 Task: Find connections with filter location Chidambaram with filter topic #mindset with filter profile language French with filter current company Pentester Academy with filter school Zeal College of Engineering & Research, Pune with filter industry Movies and Sound Recording with filter service category Customer Service with filter keywords title Spa Manager
Action: Mouse moved to (627, 80)
Screenshot: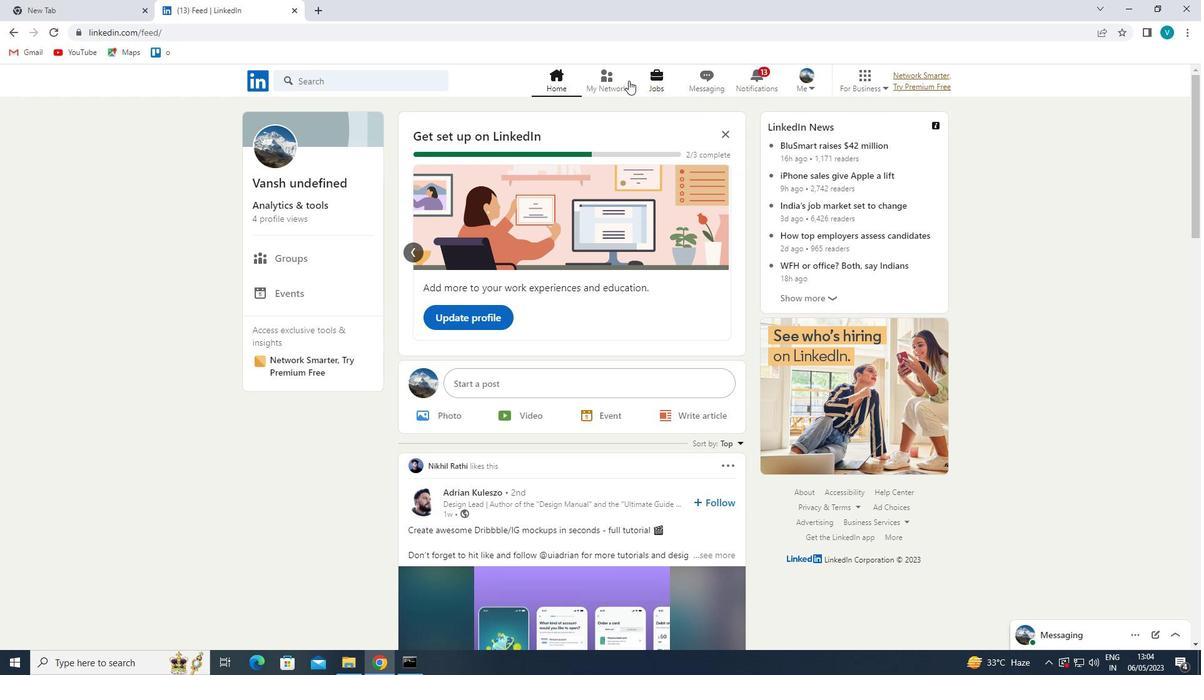 
Action: Mouse pressed left at (627, 80)
Screenshot: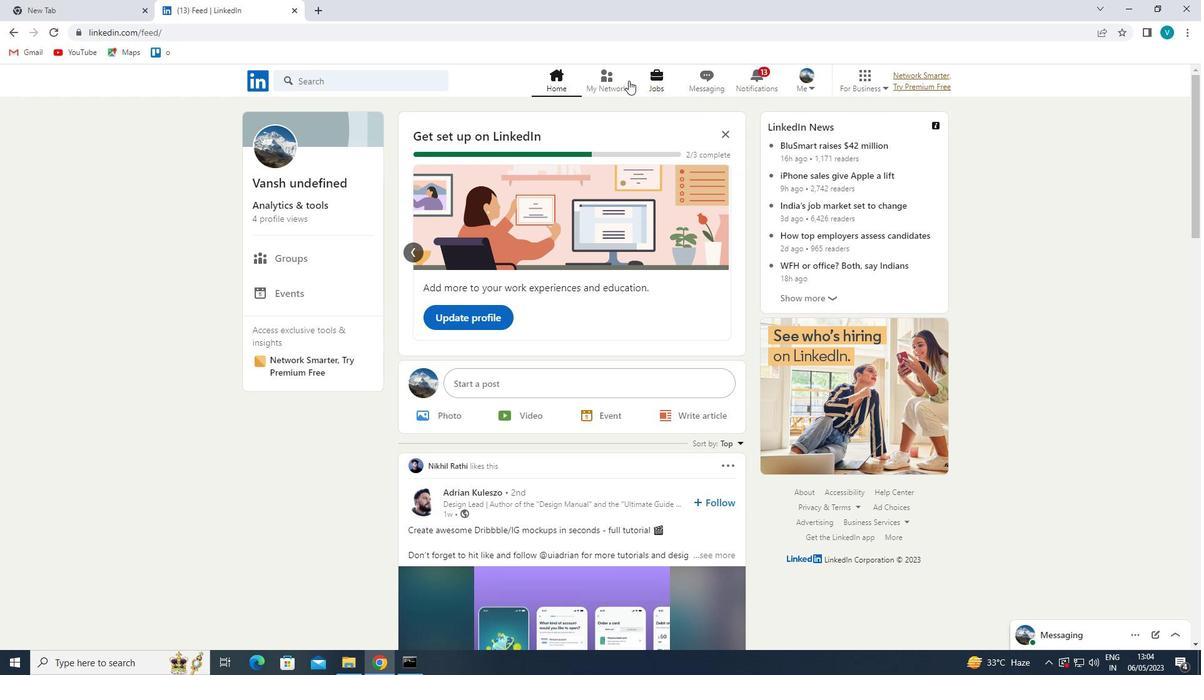 
Action: Mouse moved to (359, 144)
Screenshot: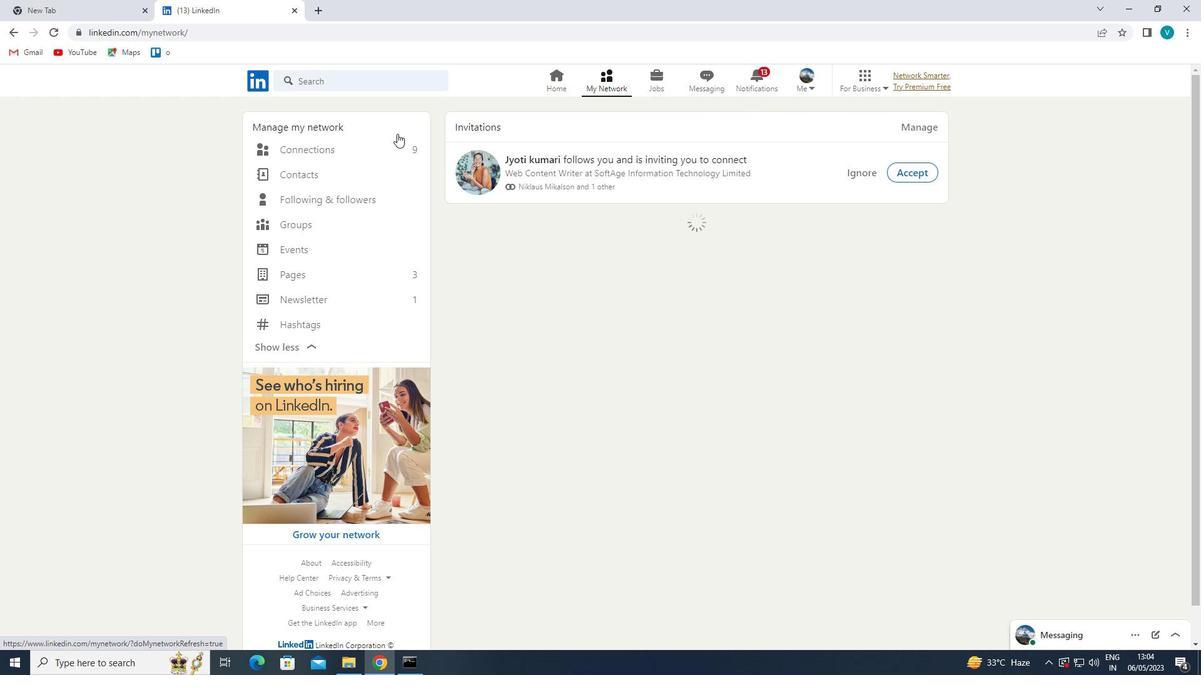 
Action: Mouse pressed left at (359, 144)
Screenshot: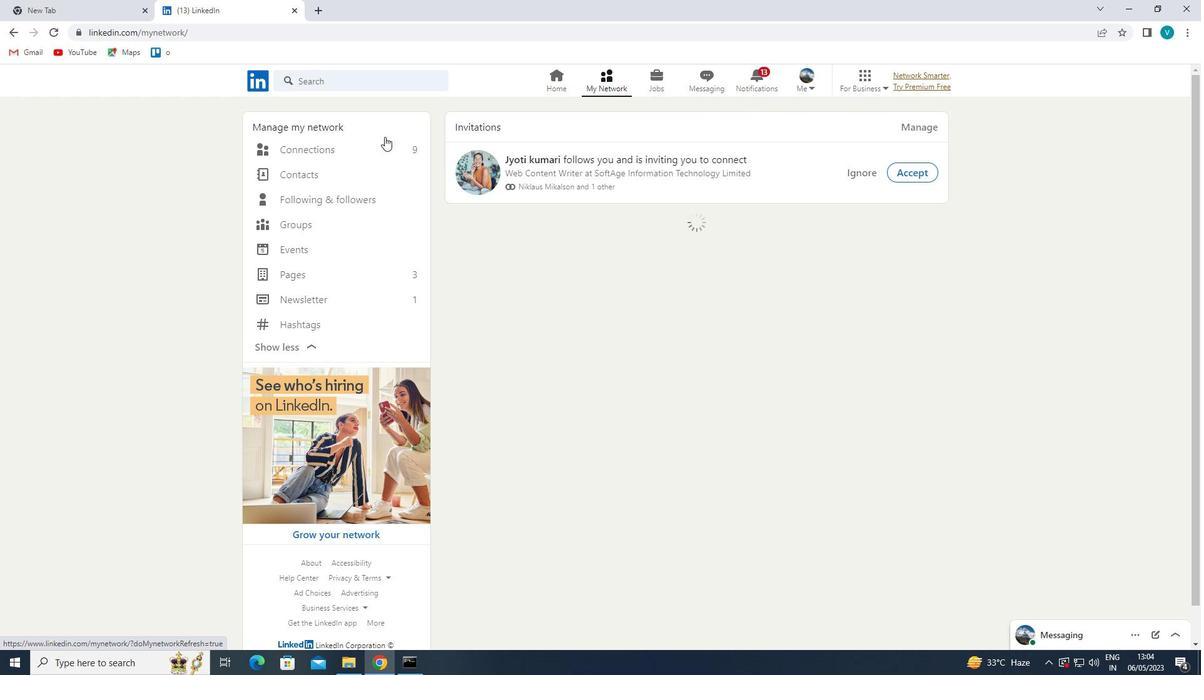 
Action: Mouse moved to (691, 152)
Screenshot: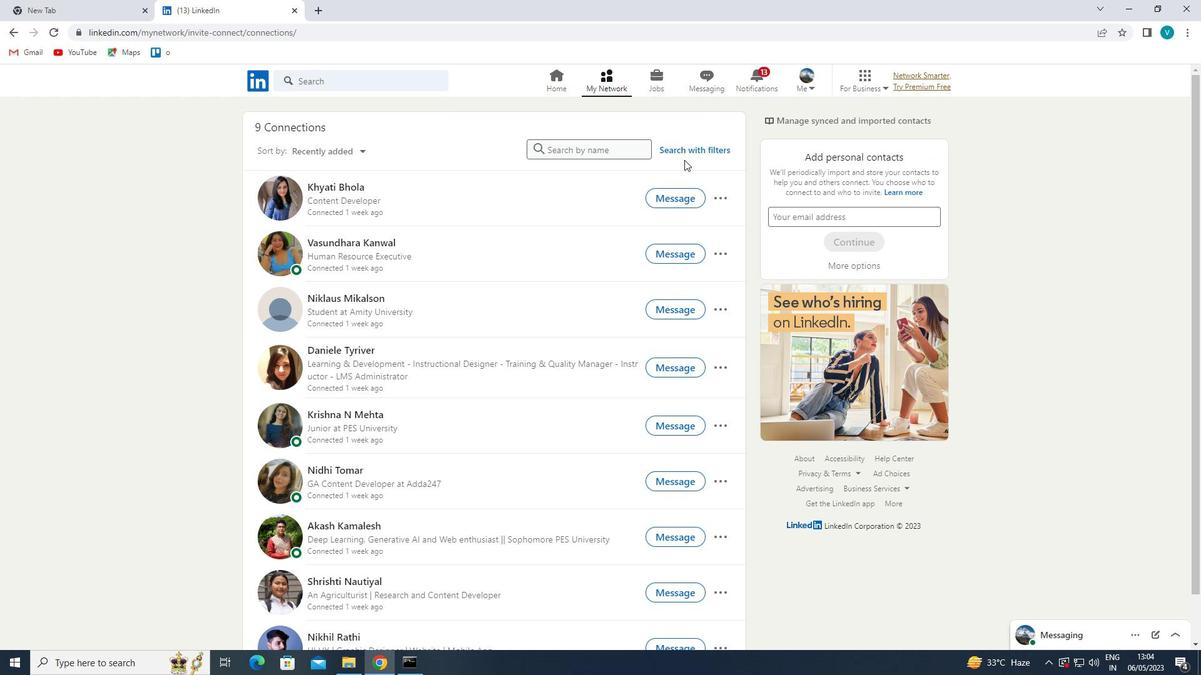 
Action: Mouse pressed left at (691, 152)
Screenshot: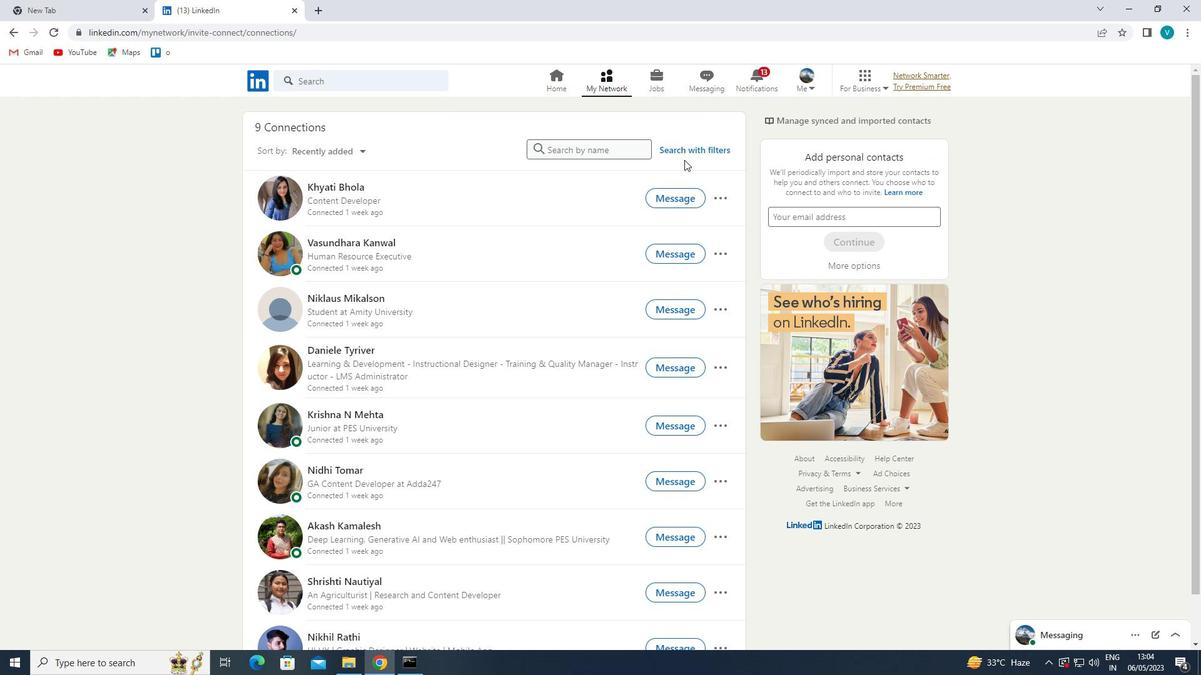 
Action: Mouse moved to (615, 122)
Screenshot: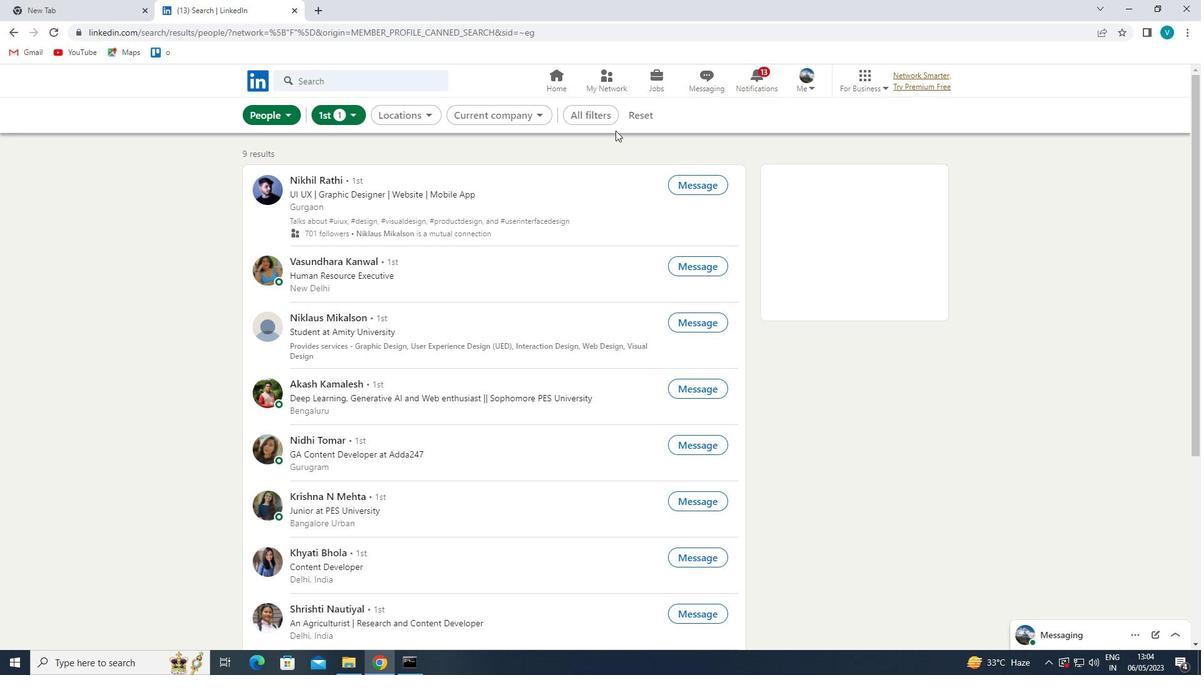 
Action: Mouse pressed left at (615, 122)
Screenshot: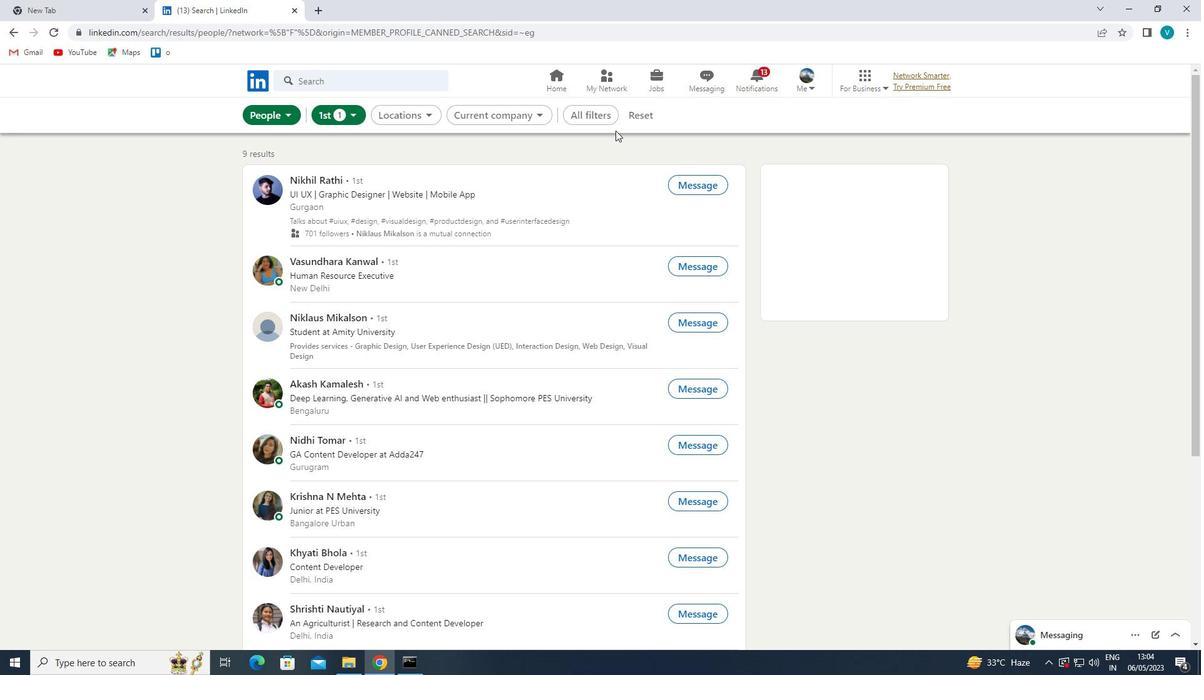 
Action: Mouse moved to (973, 242)
Screenshot: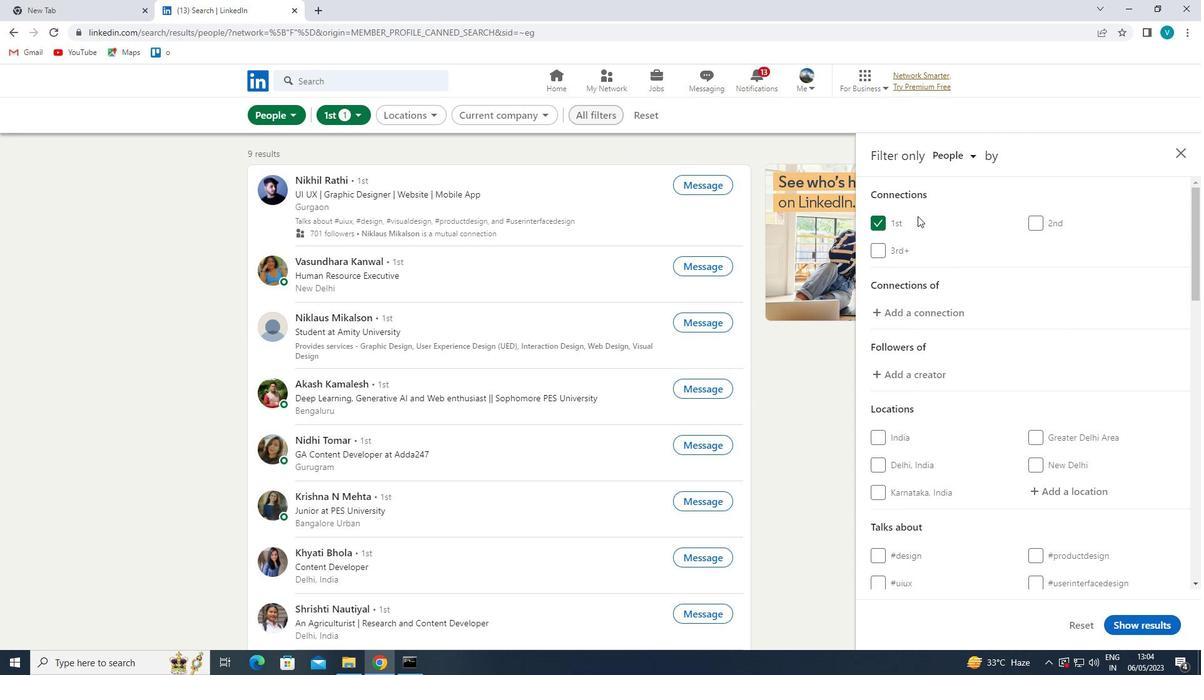 
Action: Mouse scrolled (973, 242) with delta (0, 0)
Screenshot: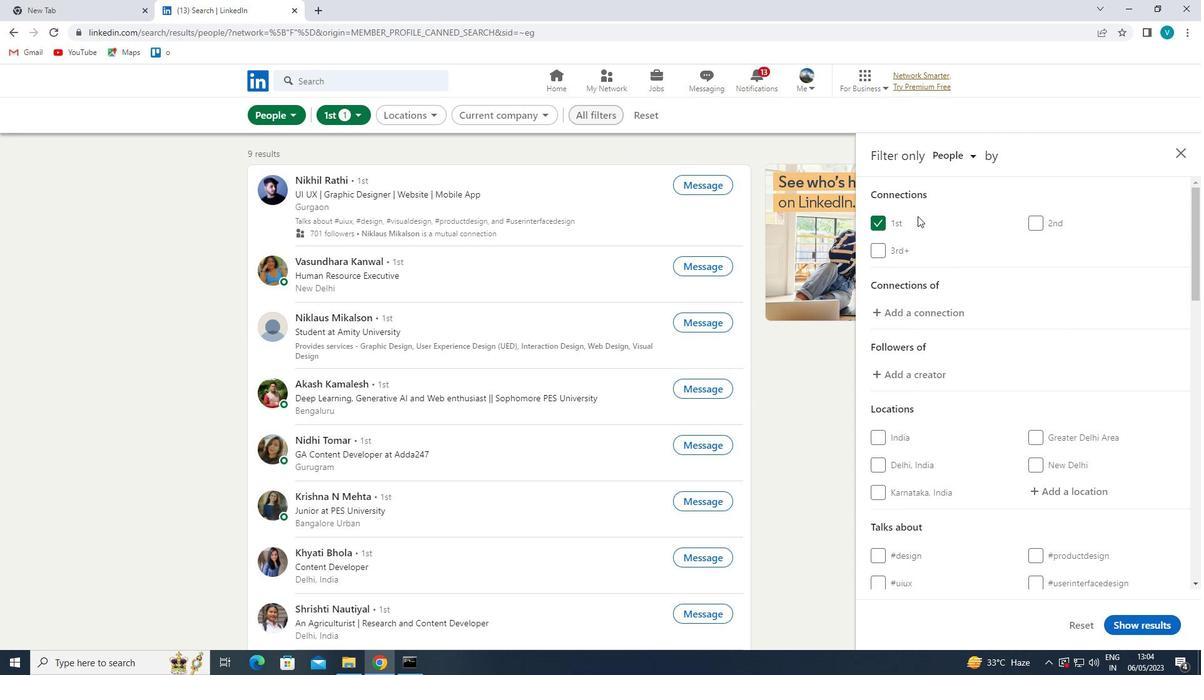 
Action: Mouse scrolled (973, 242) with delta (0, 0)
Screenshot: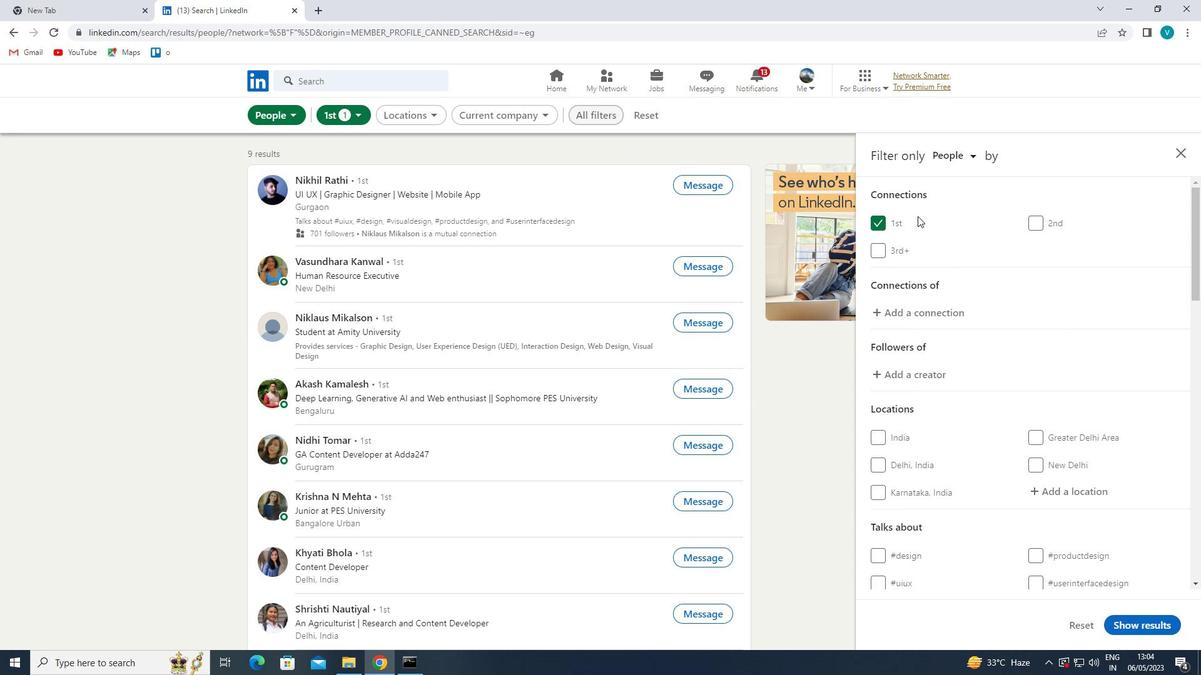
Action: Mouse moved to (1061, 357)
Screenshot: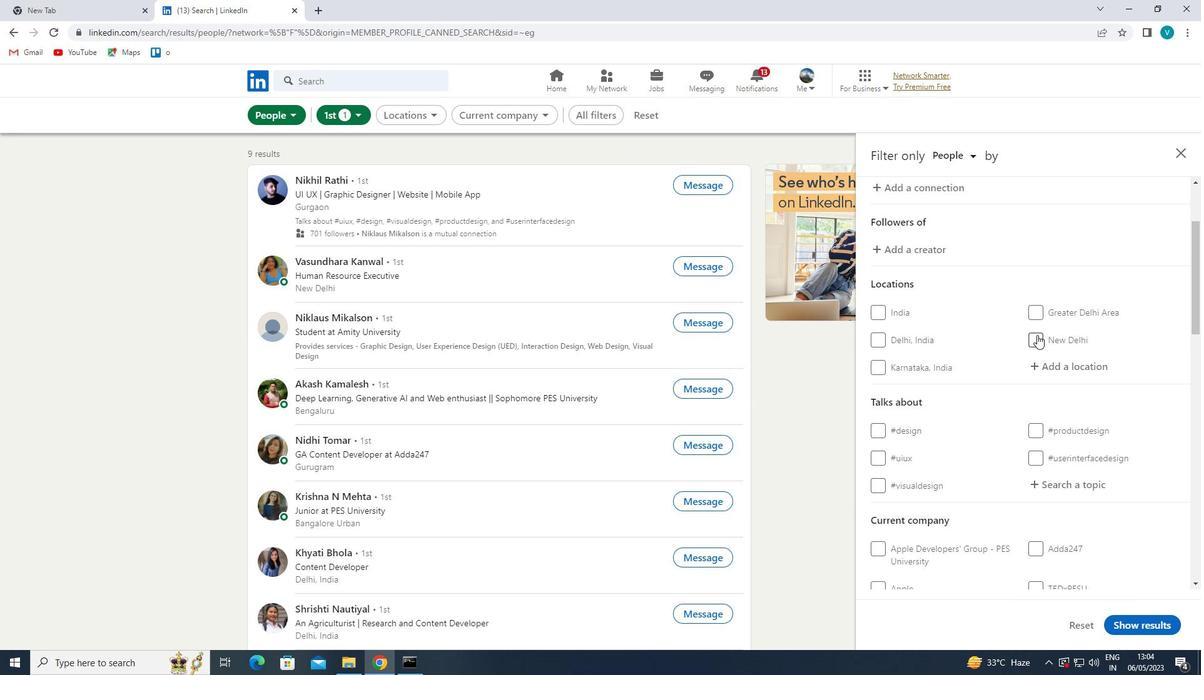 
Action: Mouse pressed left at (1061, 357)
Screenshot: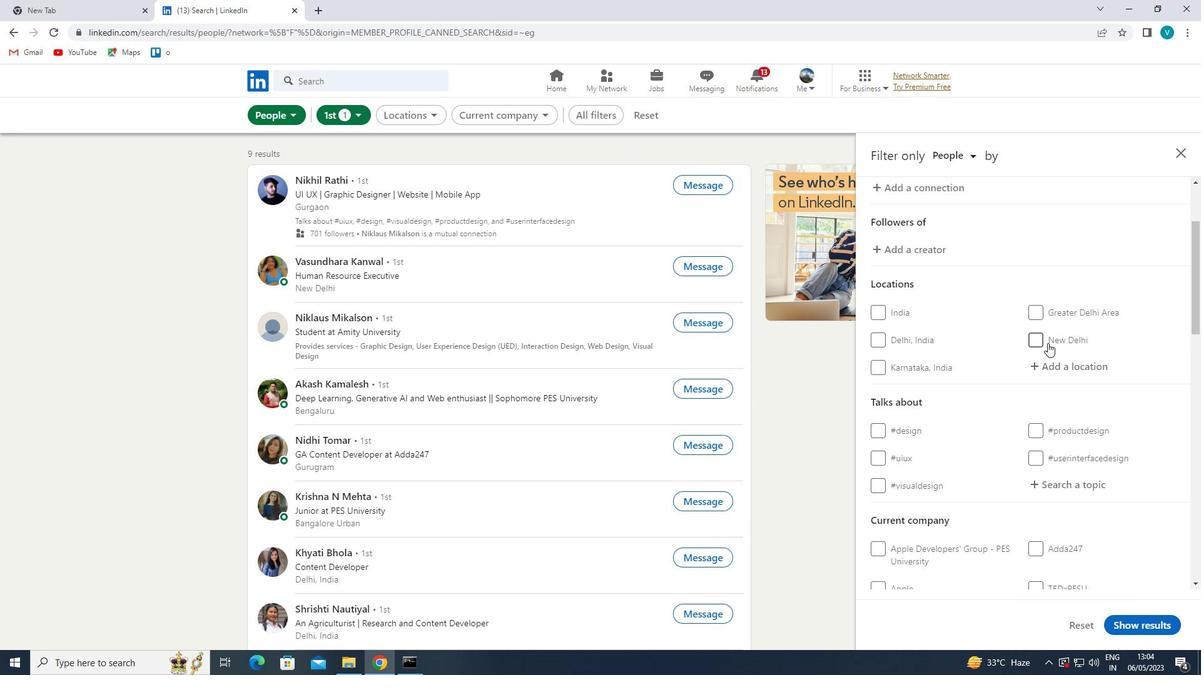 
Action: Mouse moved to (873, 249)
Screenshot: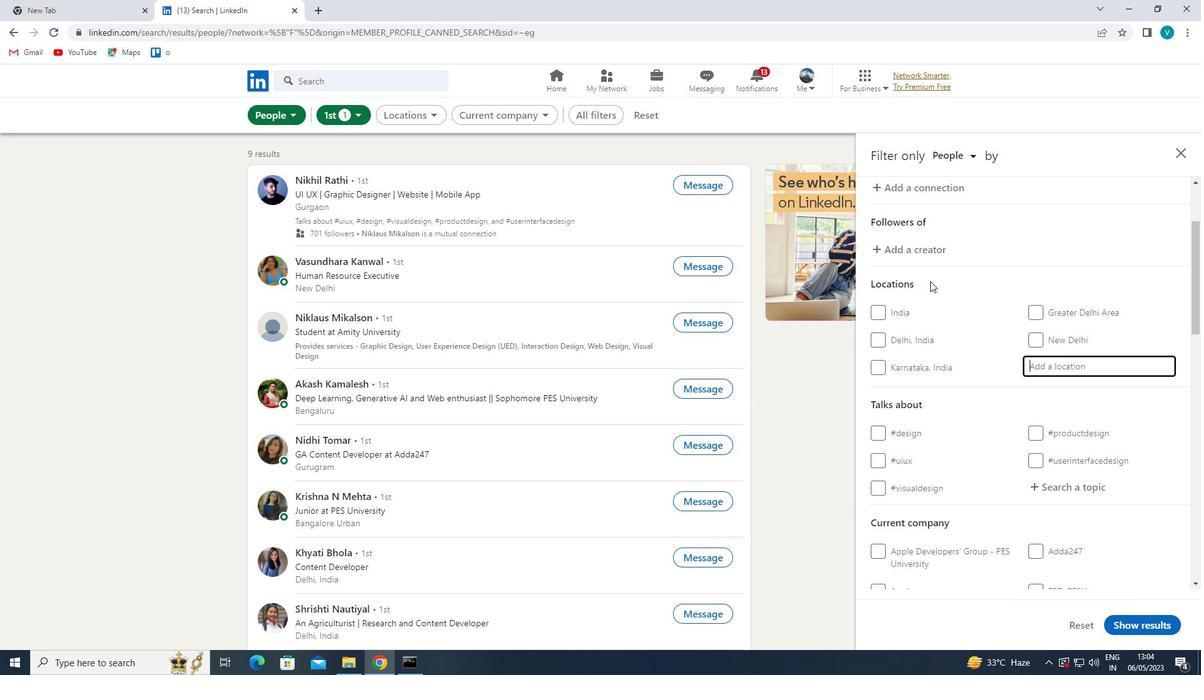 
Action: Key pressed <Key.shift>CHIDAMBARAM
Screenshot: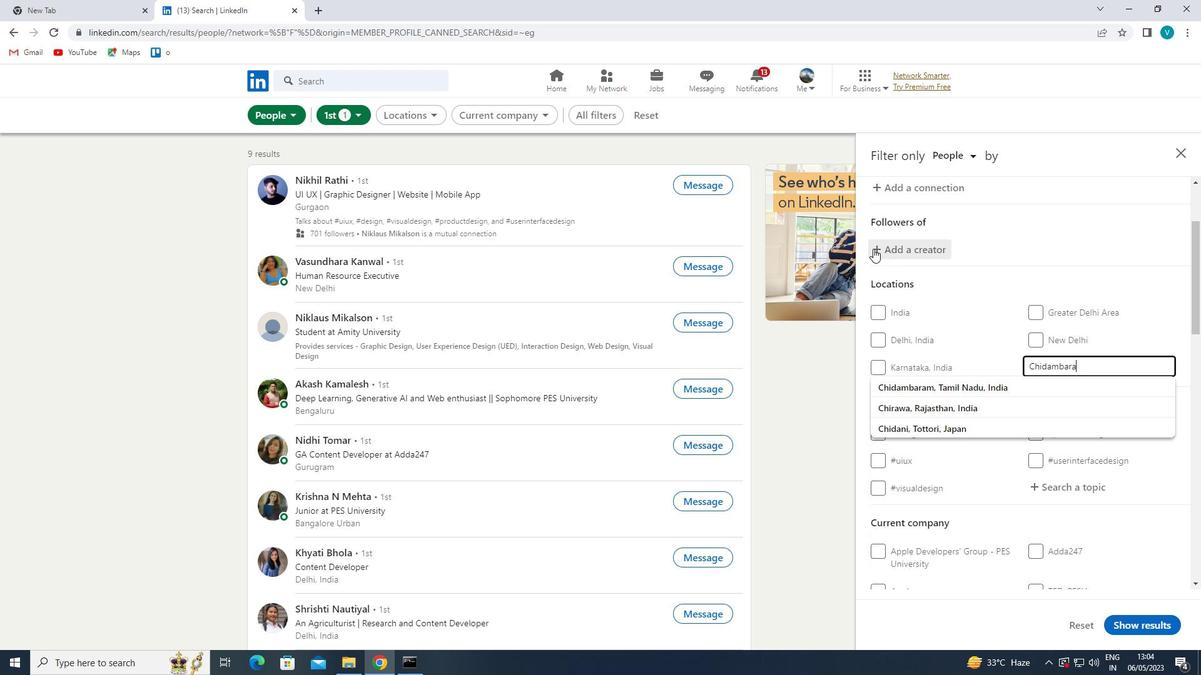 
Action: Mouse moved to (988, 387)
Screenshot: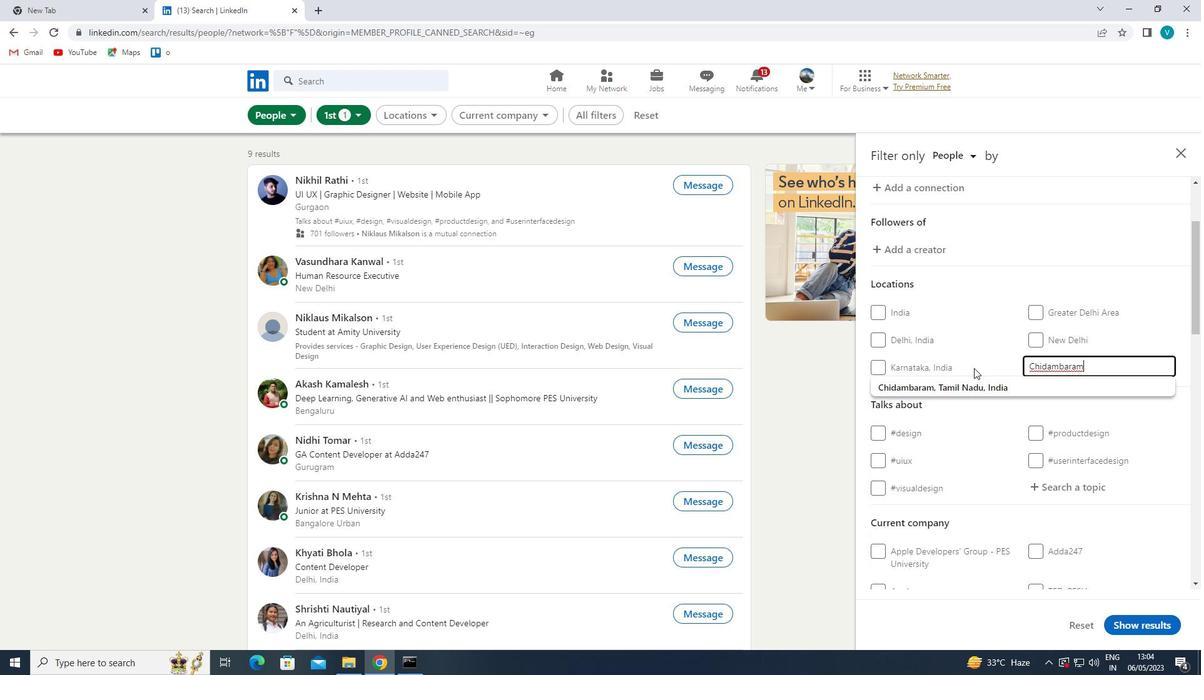 
Action: Mouse pressed left at (988, 387)
Screenshot: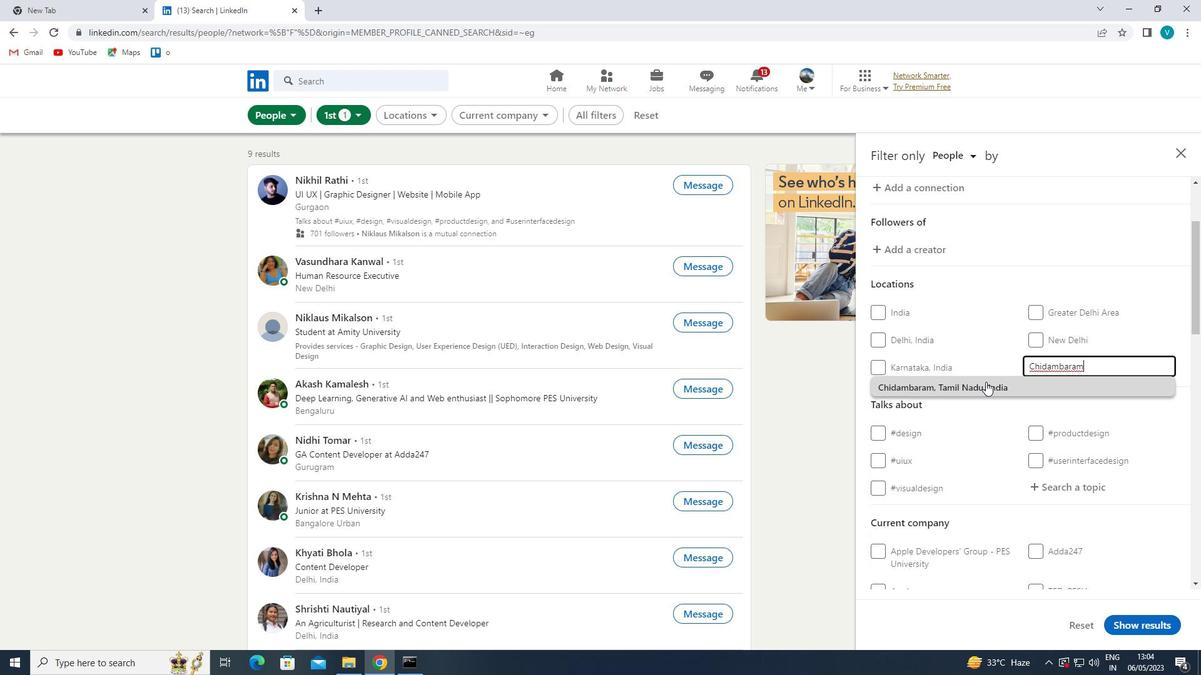
Action: Mouse moved to (993, 388)
Screenshot: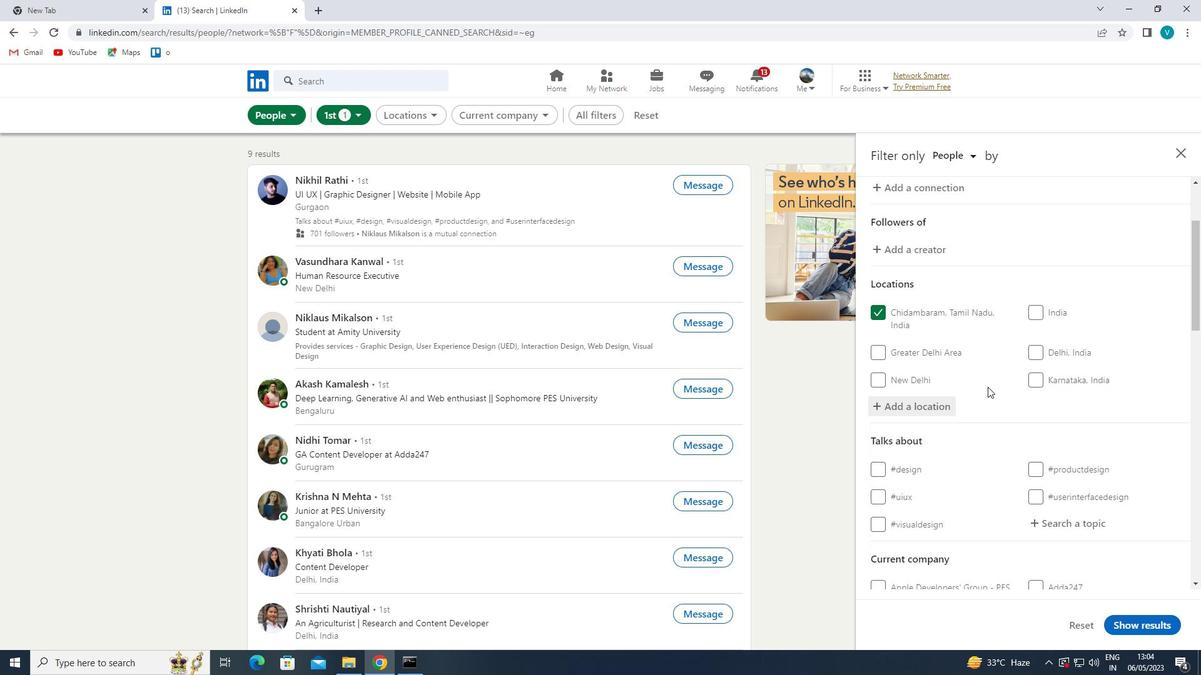 
Action: Mouse scrolled (993, 387) with delta (0, 0)
Screenshot: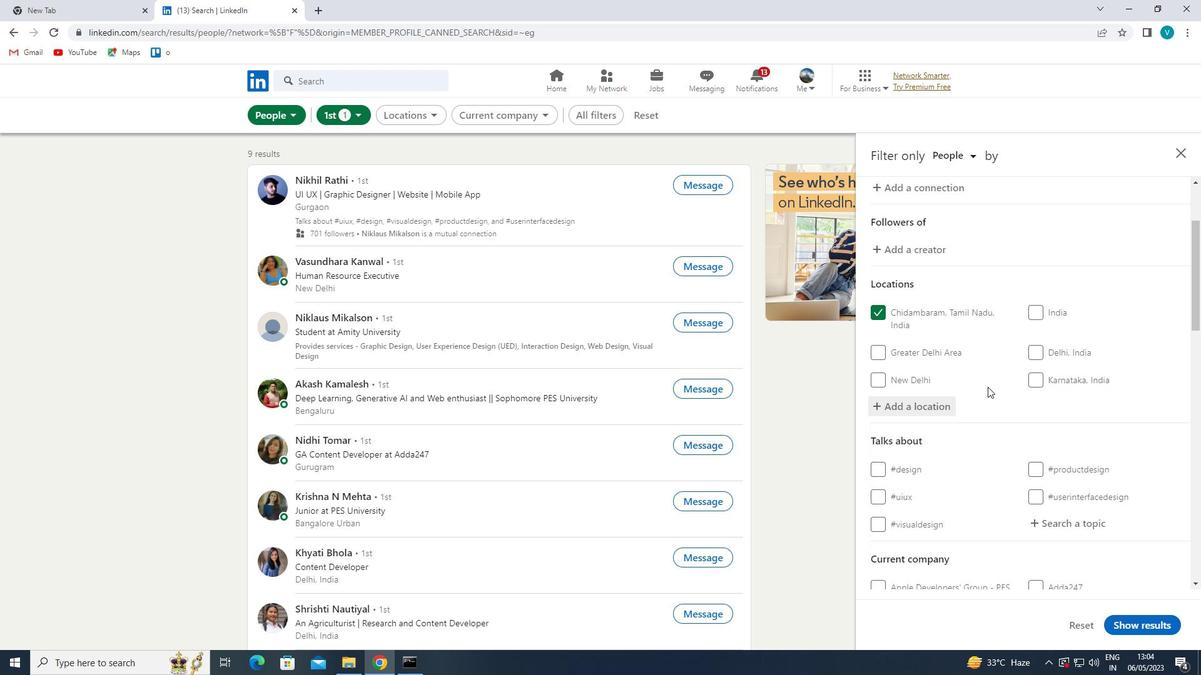 
Action: Mouse moved to (999, 391)
Screenshot: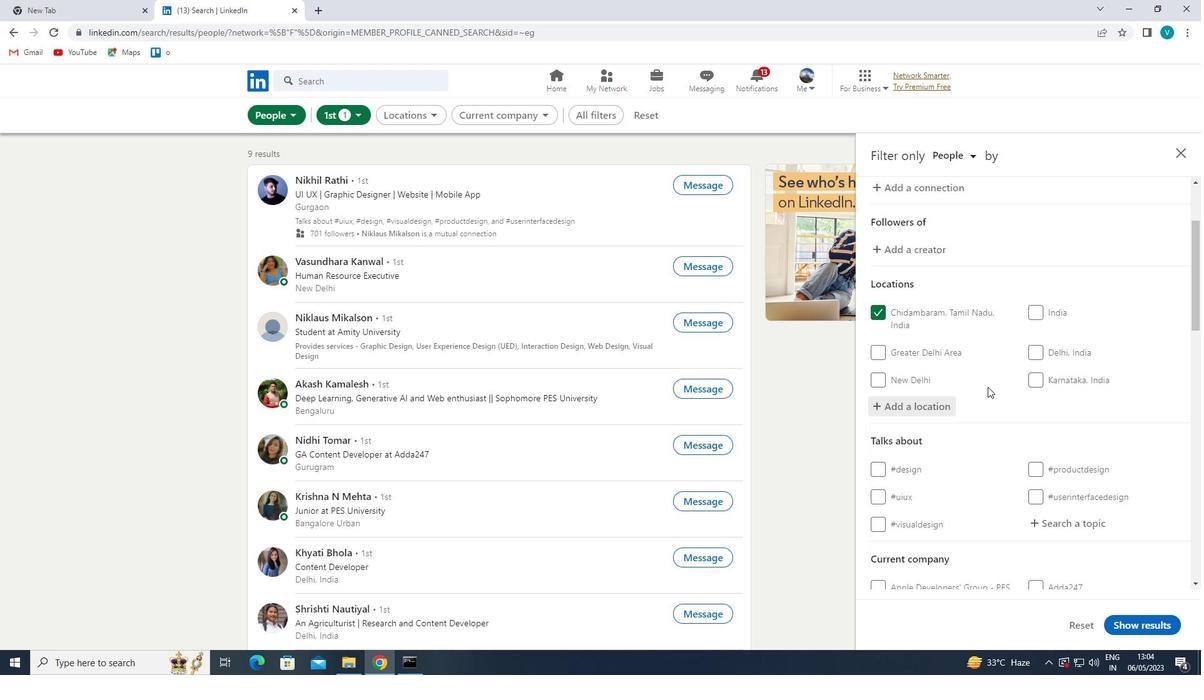 
Action: Mouse scrolled (999, 391) with delta (0, 0)
Screenshot: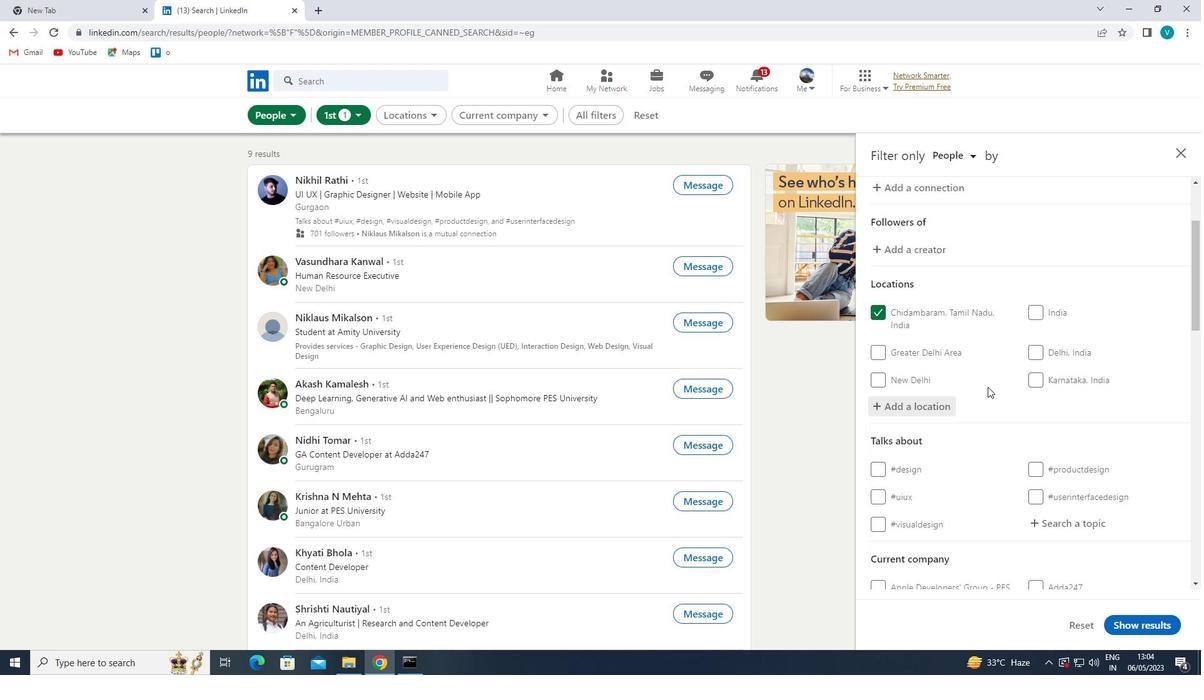 
Action: Mouse moved to (1081, 399)
Screenshot: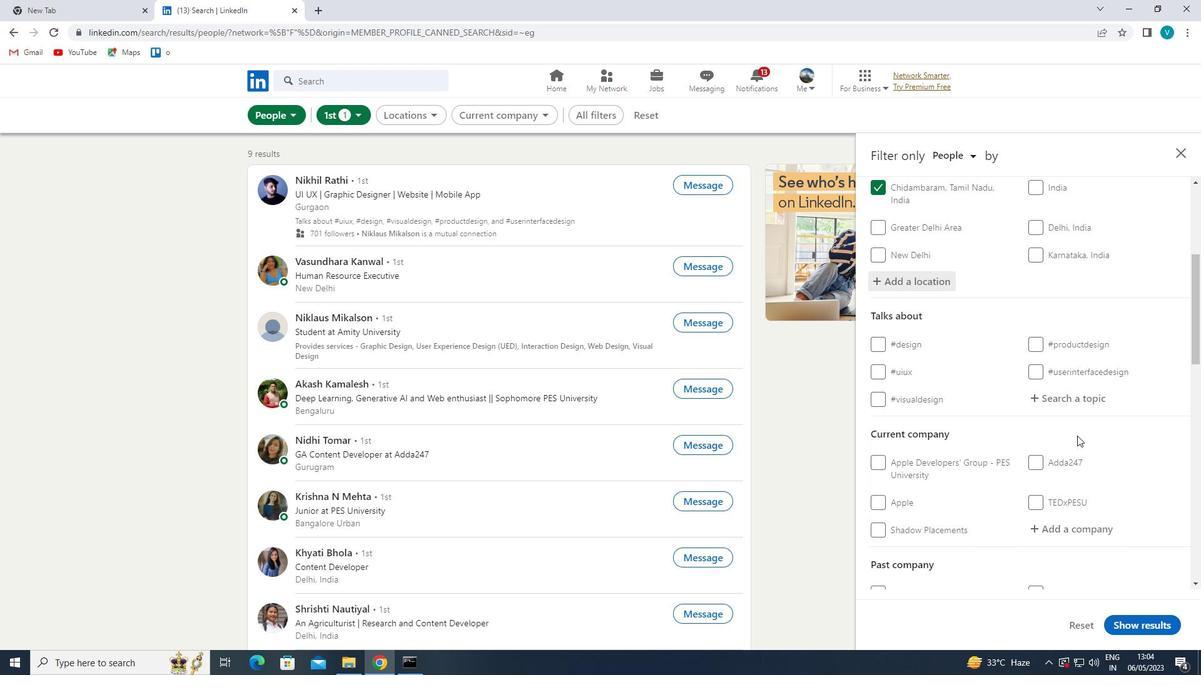 
Action: Mouse pressed left at (1081, 399)
Screenshot: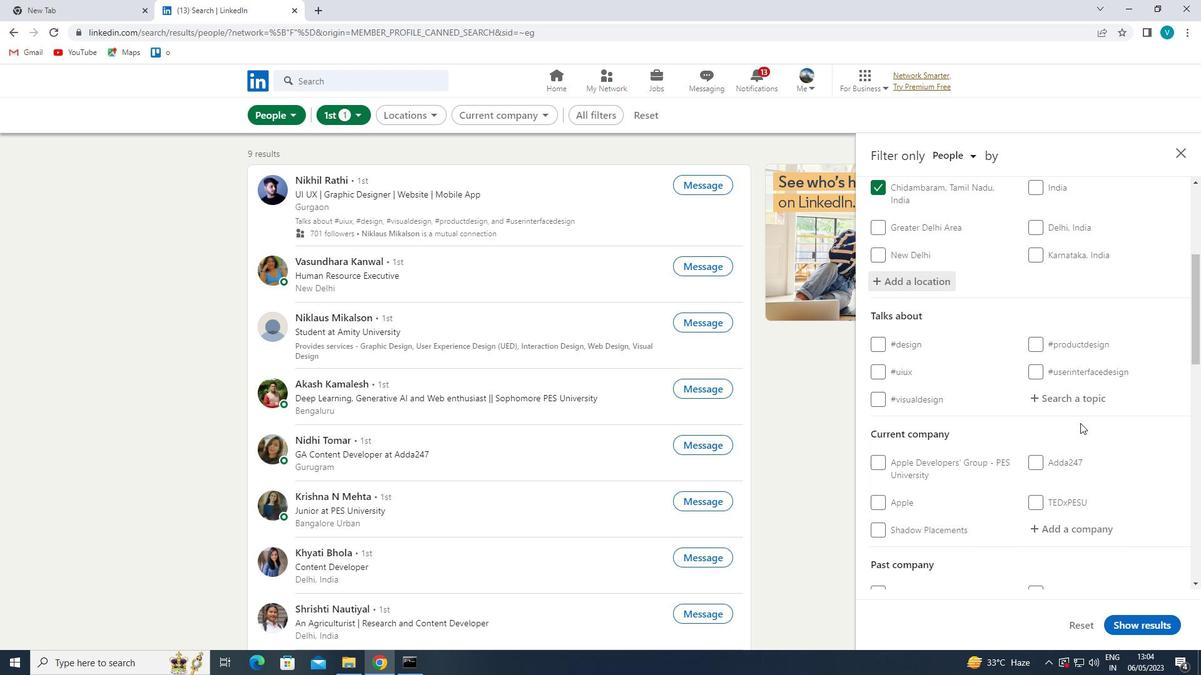 
Action: Mouse moved to (1040, 375)
Screenshot: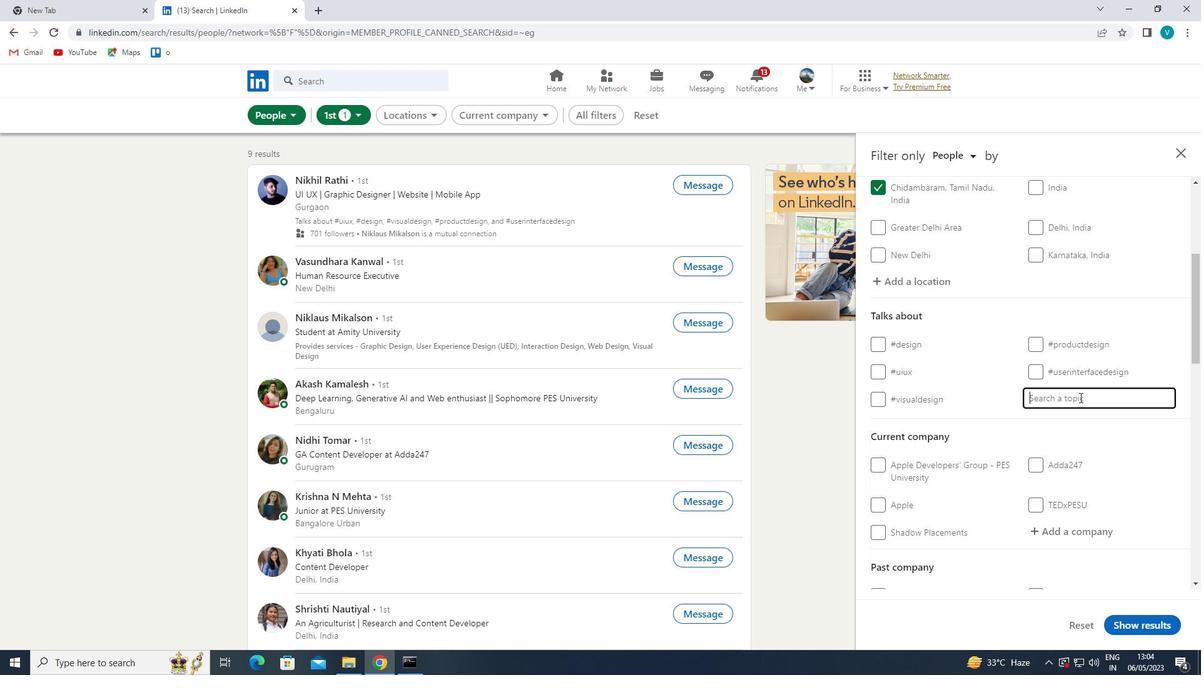 
Action: Key pressed MINS<Key.backspace>DSET
Screenshot: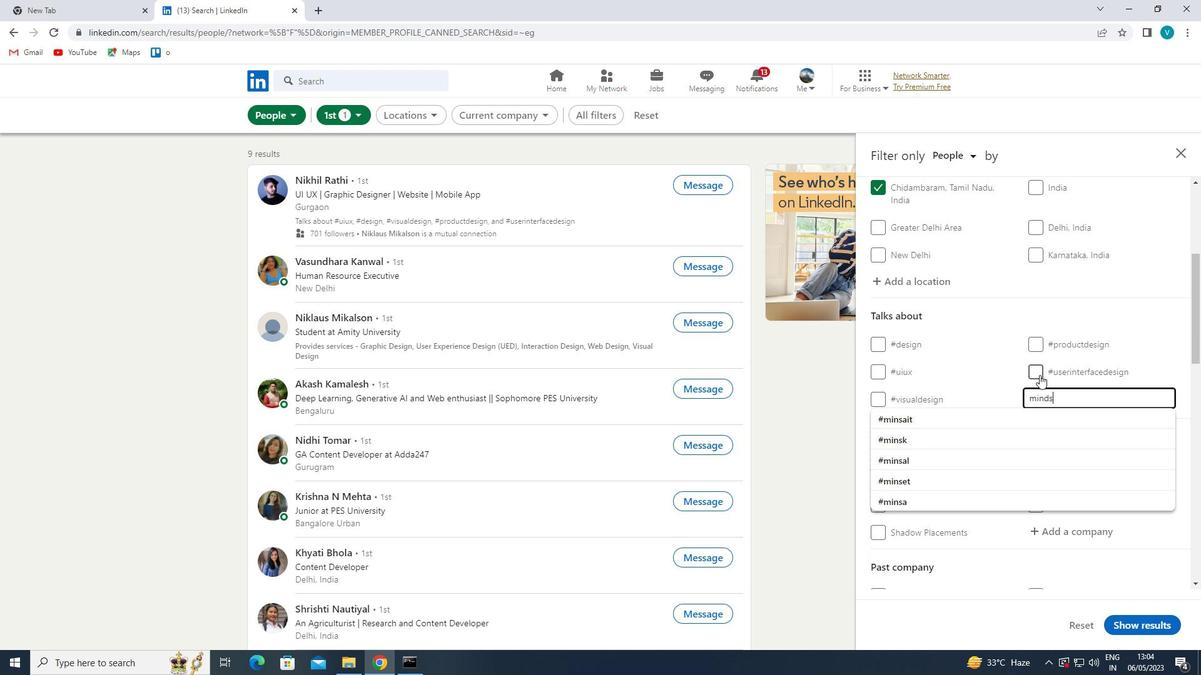 
Action: Mouse moved to (1012, 421)
Screenshot: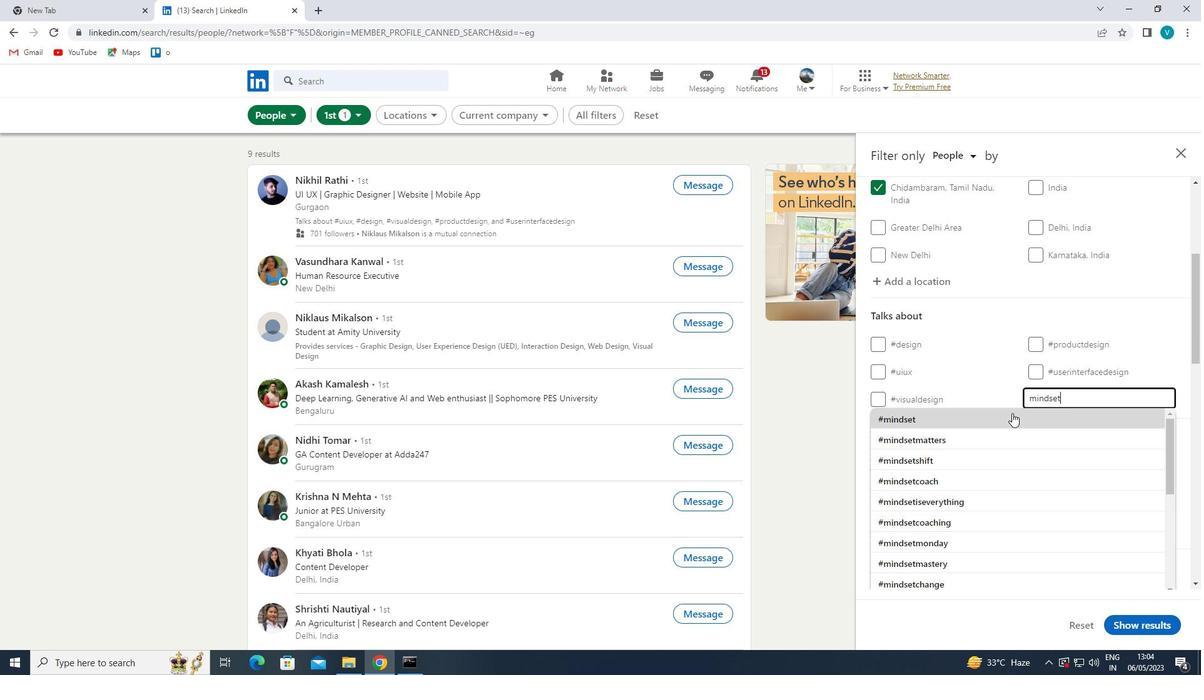
Action: Mouse pressed left at (1012, 421)
Screenshot: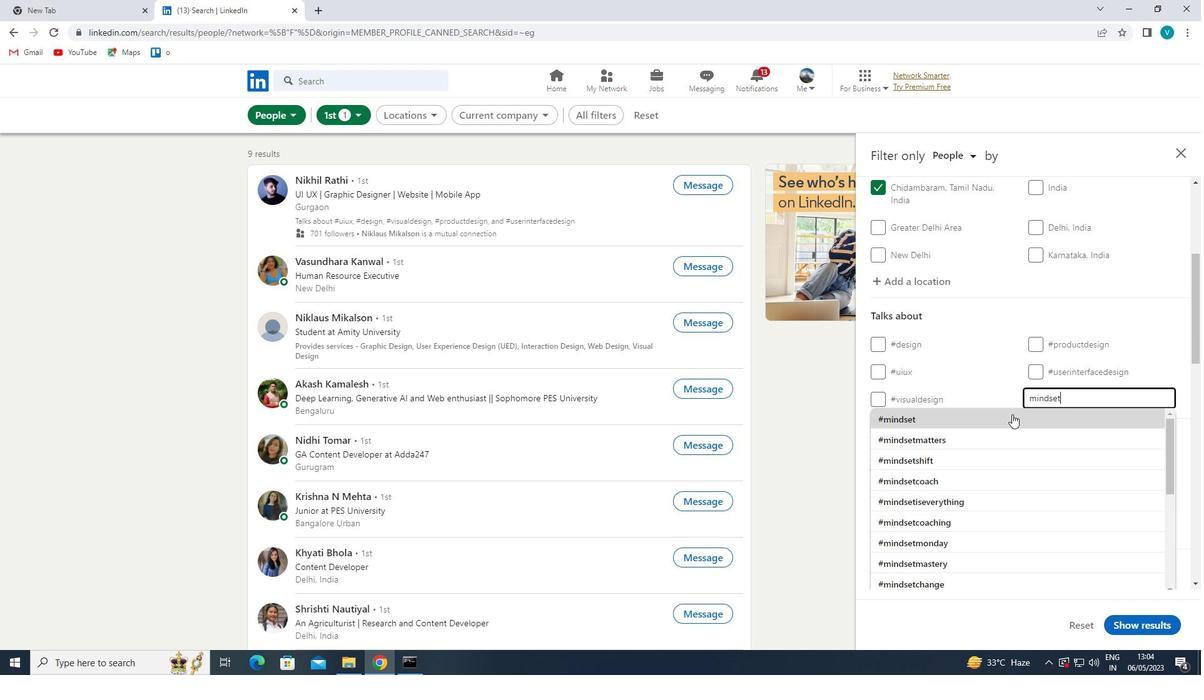 
Action: Mouse moved to (1018, 421)
Screenshot: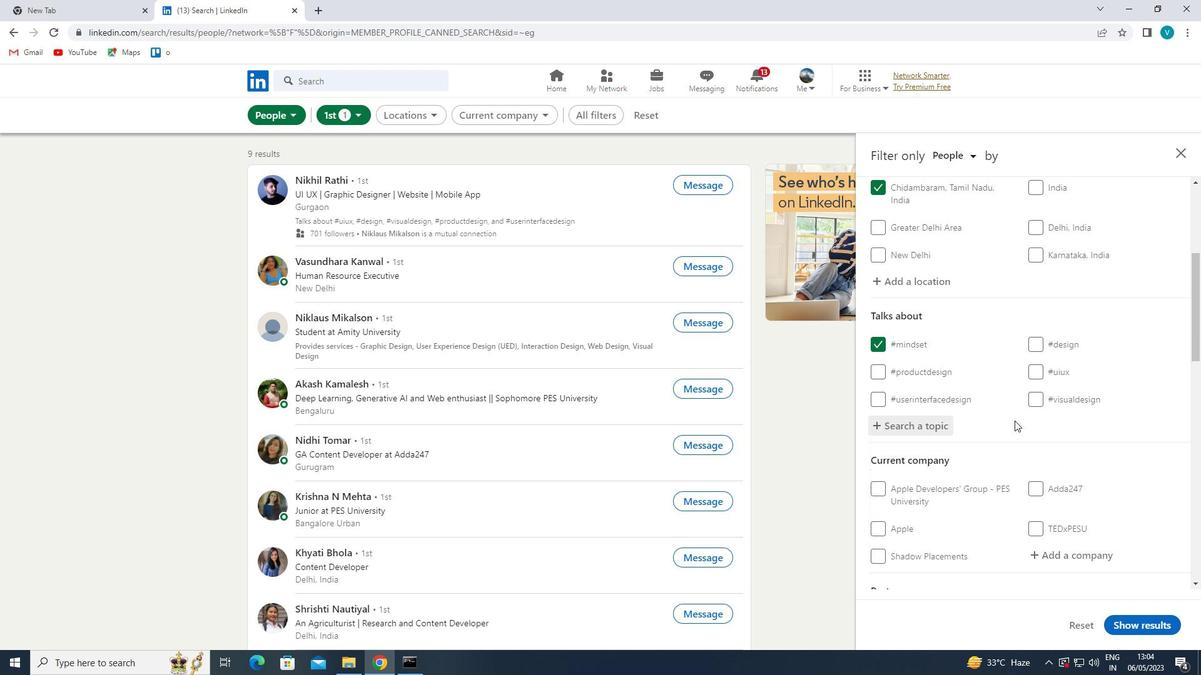
Action: Mouse scrolled (1018, 420) with delta (0, 0)
Screenshot: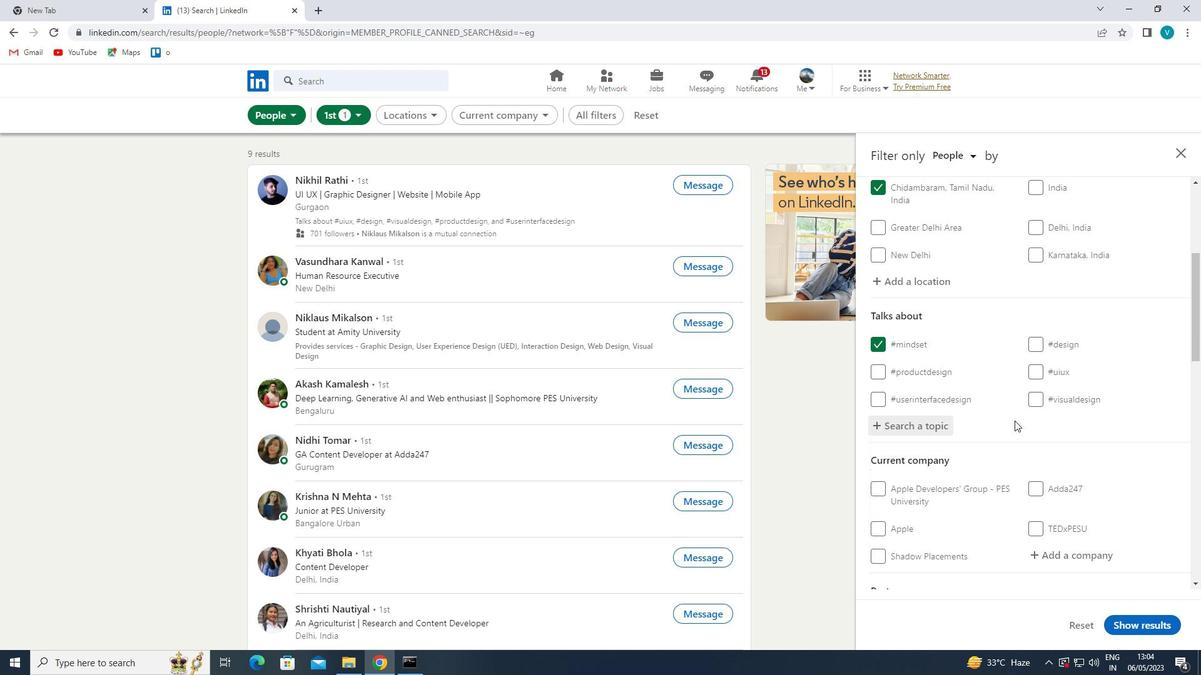 
Action: Mouse moved to (1019, 421)
Screenshot: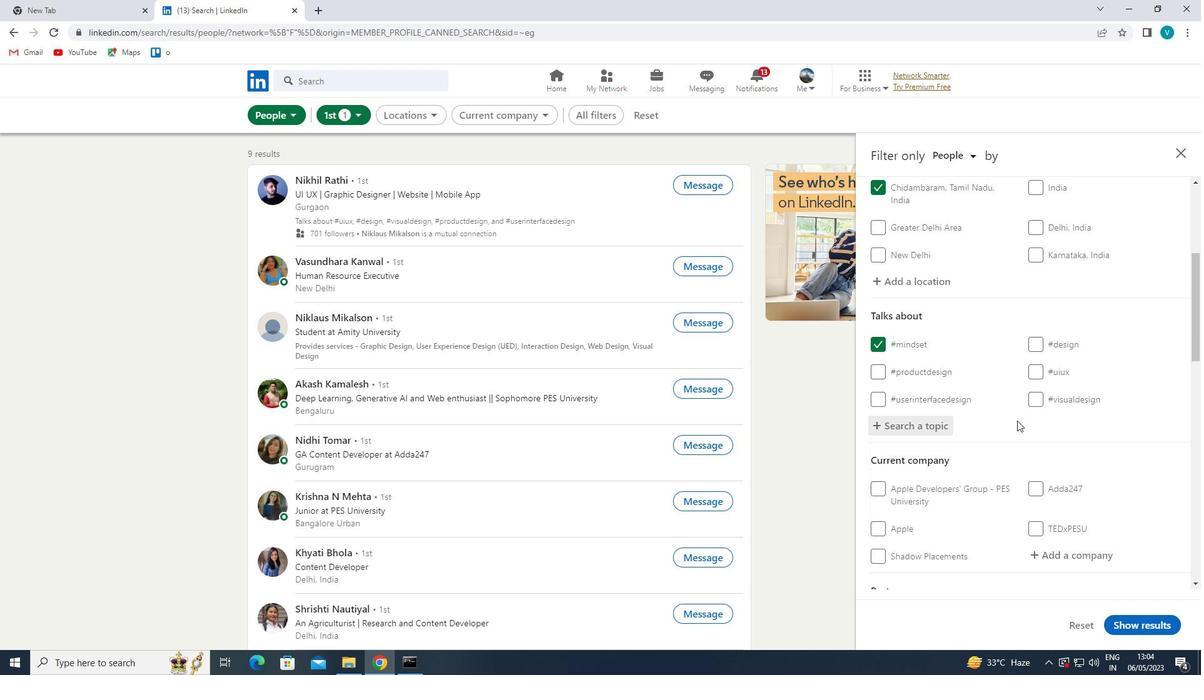 
Action: Mouse scrolled (1019, 420) with delta (0, 0)
Screenshot: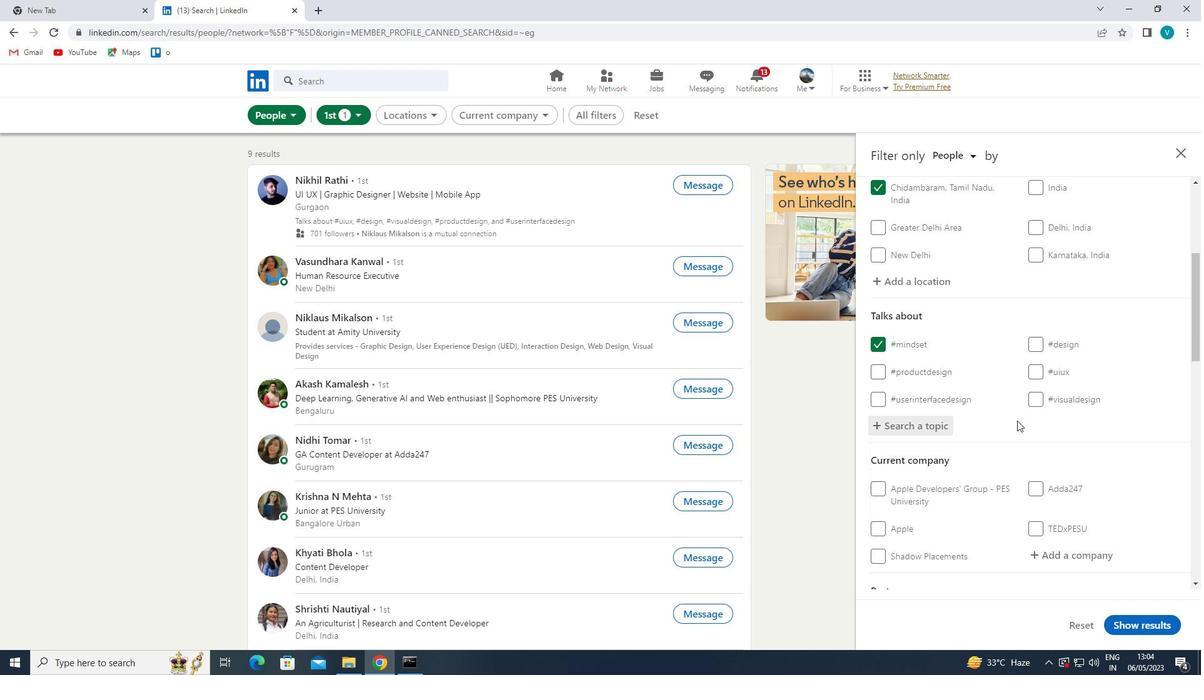 
Action: Mouse moved to (1054, 423)
Screenshot: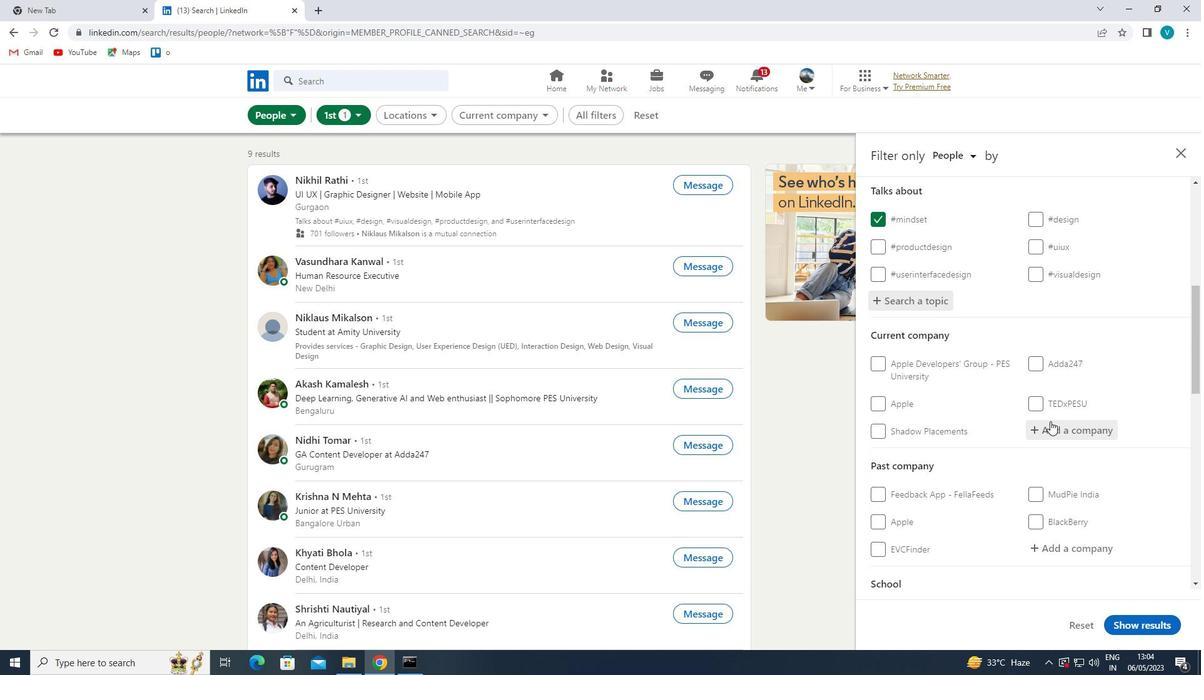 
Action: Mouse pressed left at (1054, 423)
Screenshot: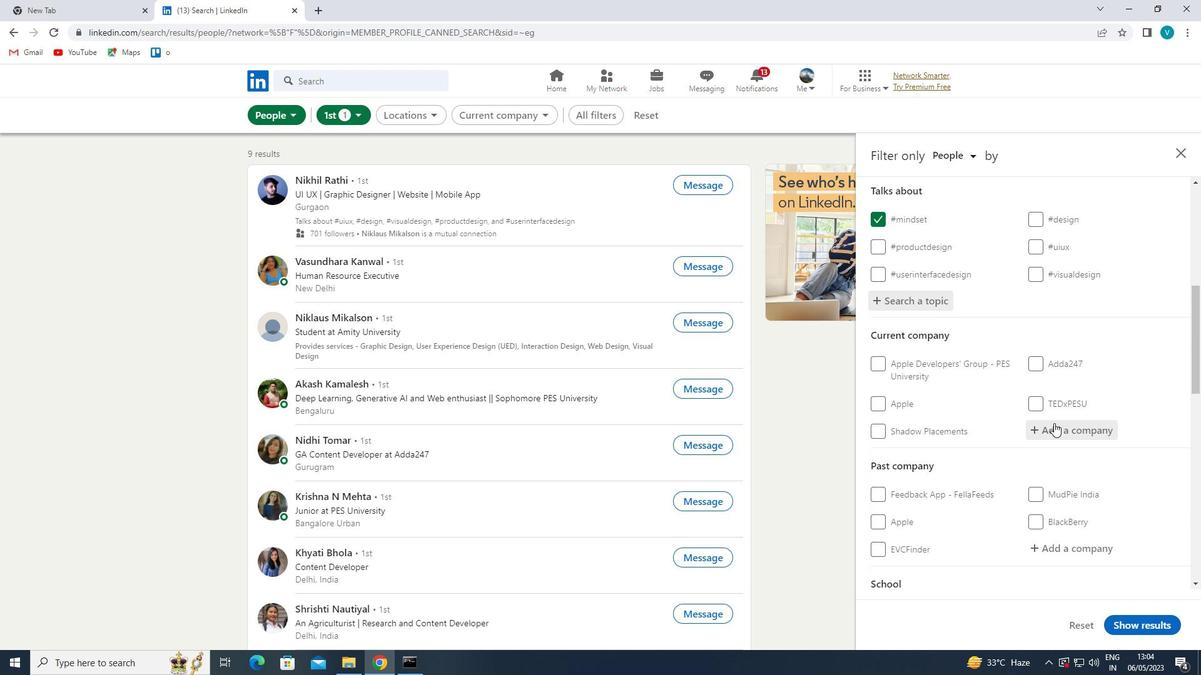 
Action: Mouse moved to (1010, 378)
Screenshot: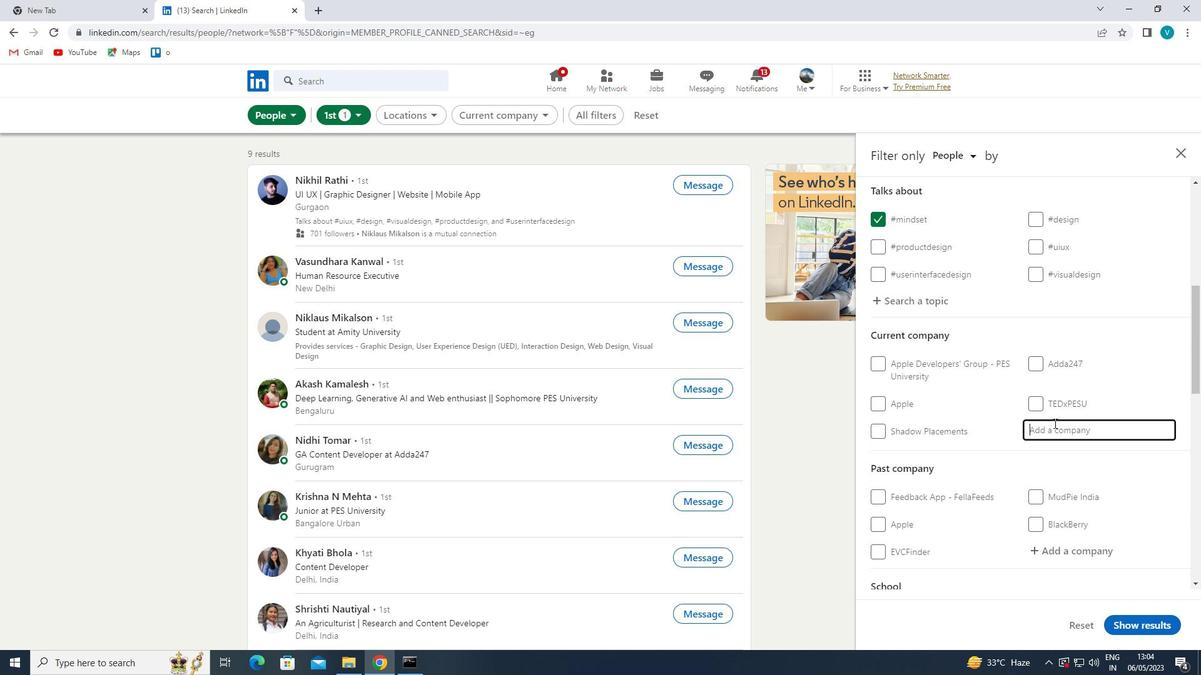 
Action: Key pressed <Key.shift><Key.shift><Key.shift><Key.shift><Key.shift><Key.shift><Key.shift><Key.shift><Key.shift>PENTSTER
Screenshot: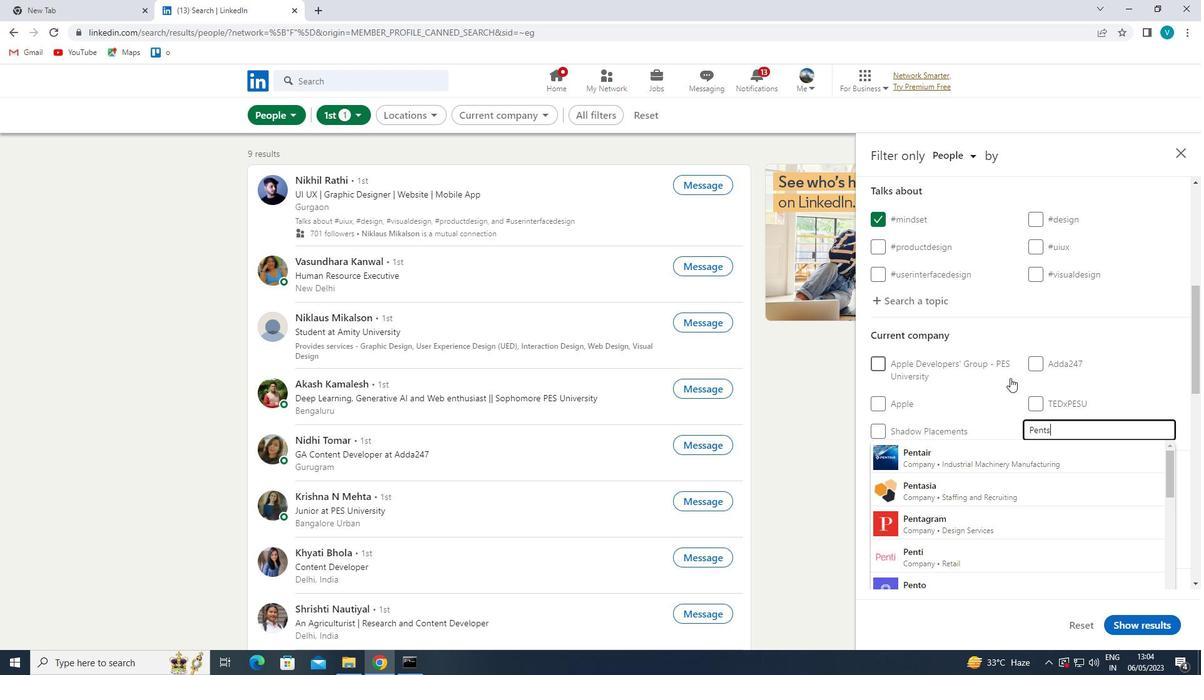 
Action: Mouse moved to (1016, 388)
Screenshot: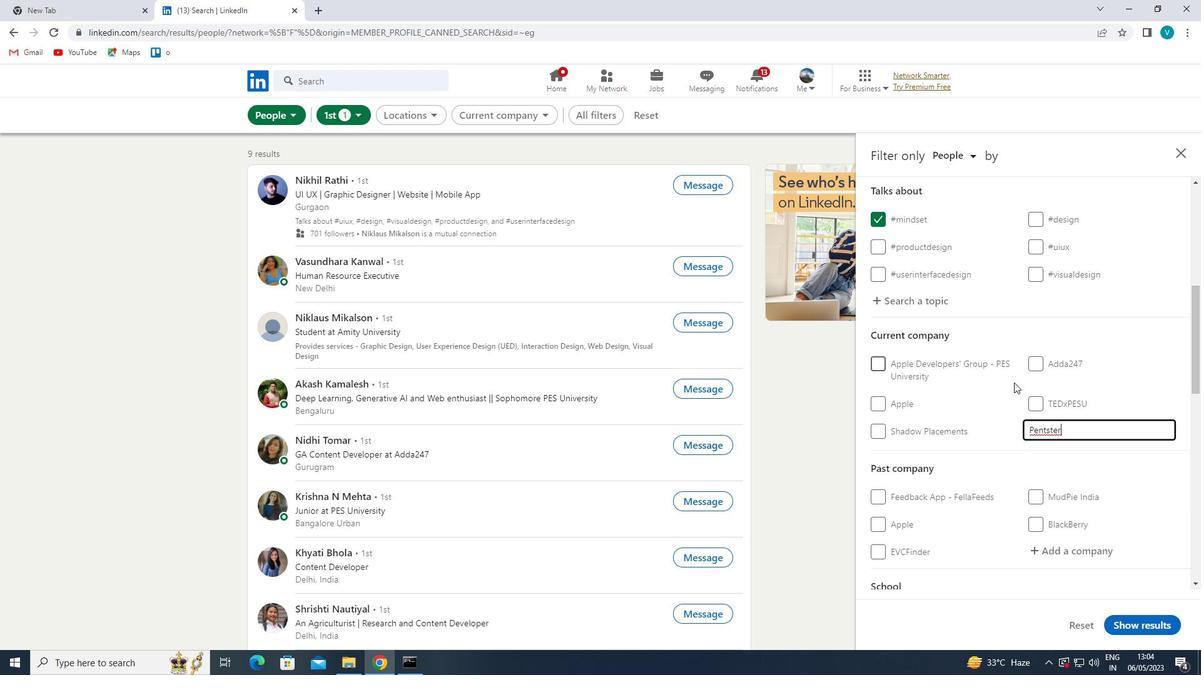 
Action: Key pressed <Key.space><Key.shift>ACADEMY
Screenshot: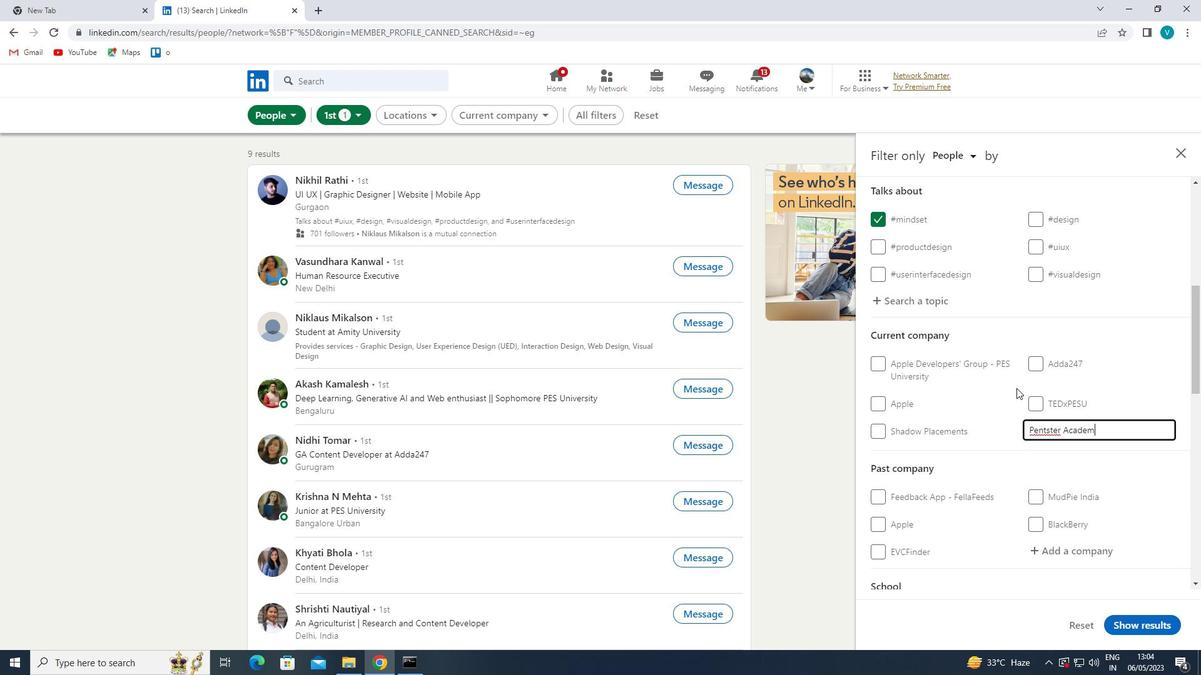 
Action: Mouse moved to (1049, 431)
Screenshot: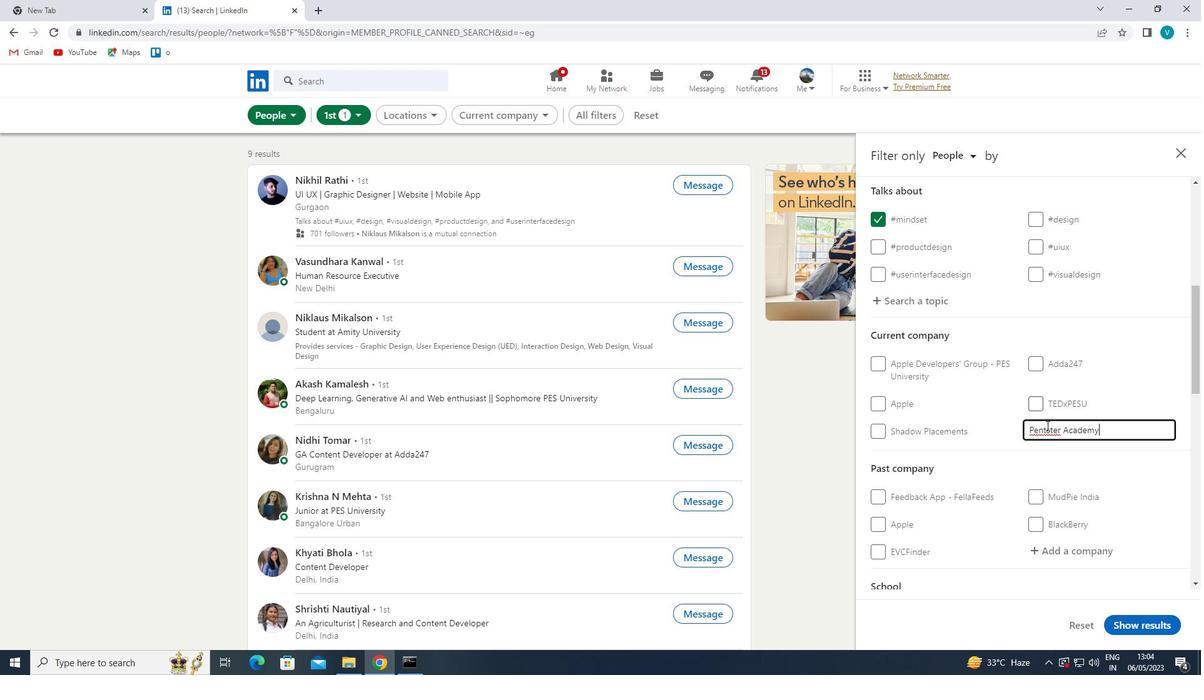 
Action: Mouse pressed left at (1049, 431)
Screenshot: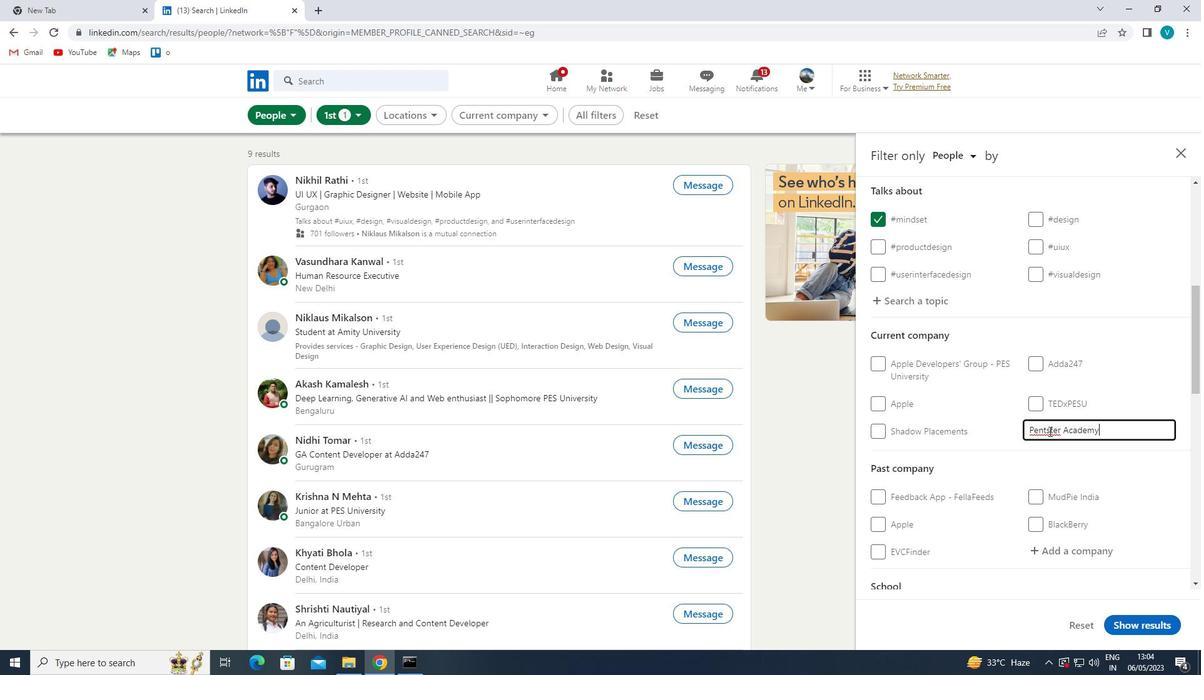 
Action: Mouse moved to (1046, 431)
Screenshot: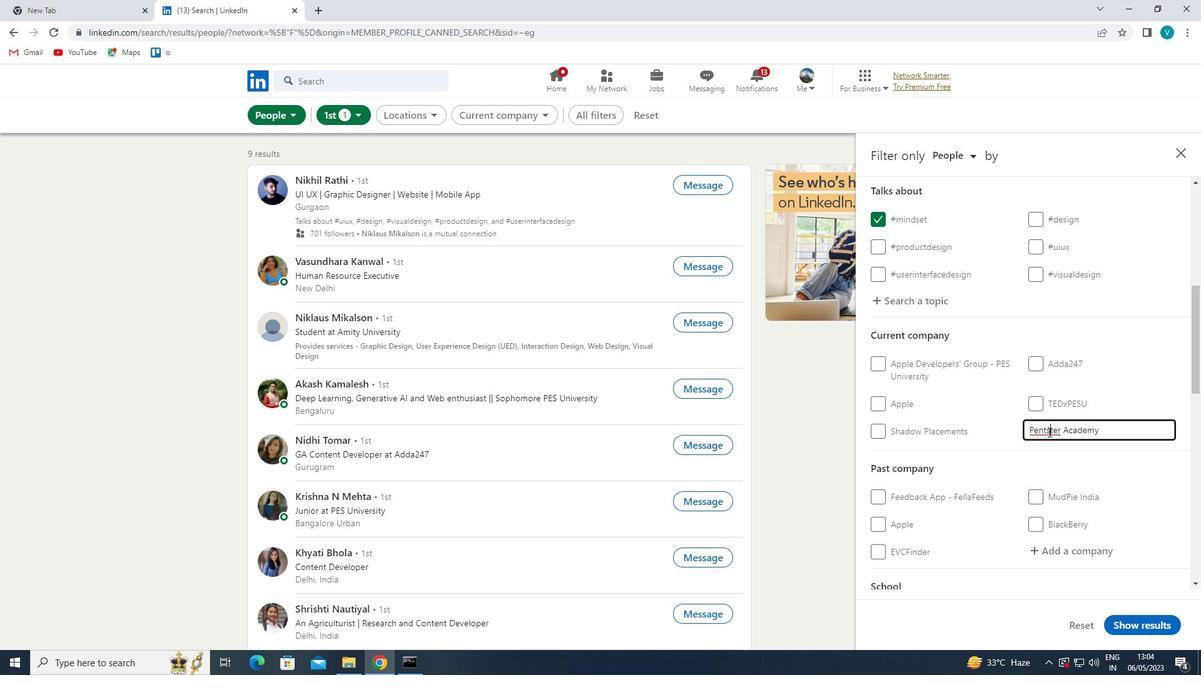 
Action: Mouse pressed left at (1046, 431)
Screenshot: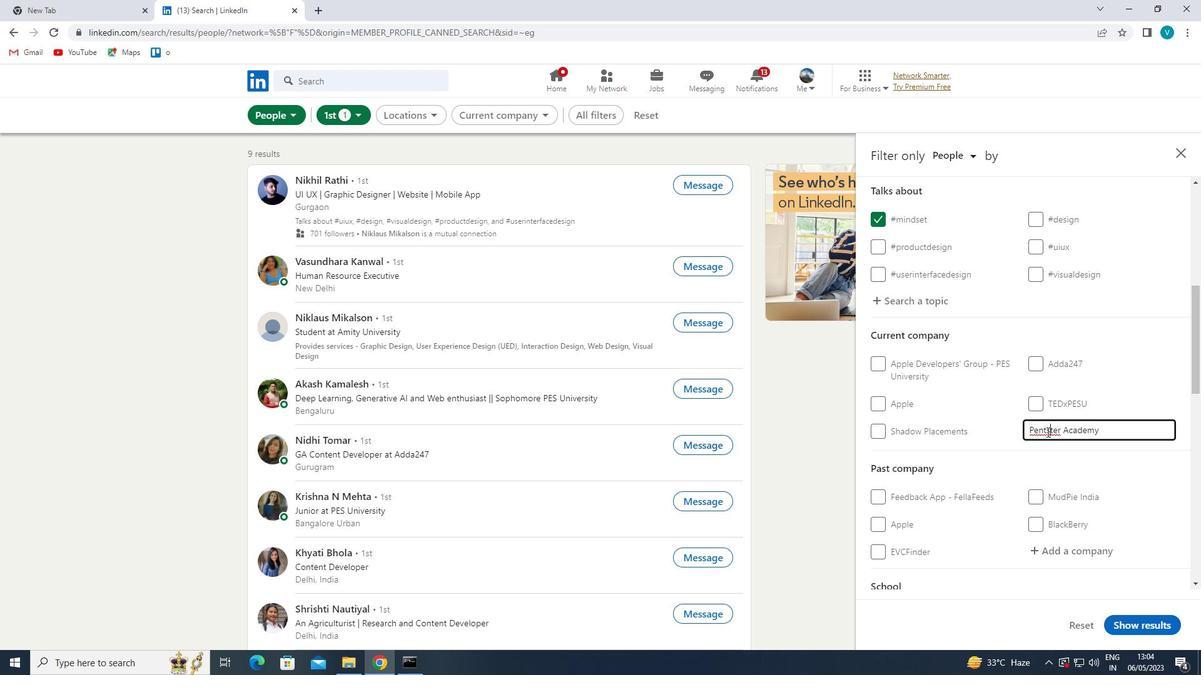 
Action: Mouse moved to (1058, 485)
Screenshot: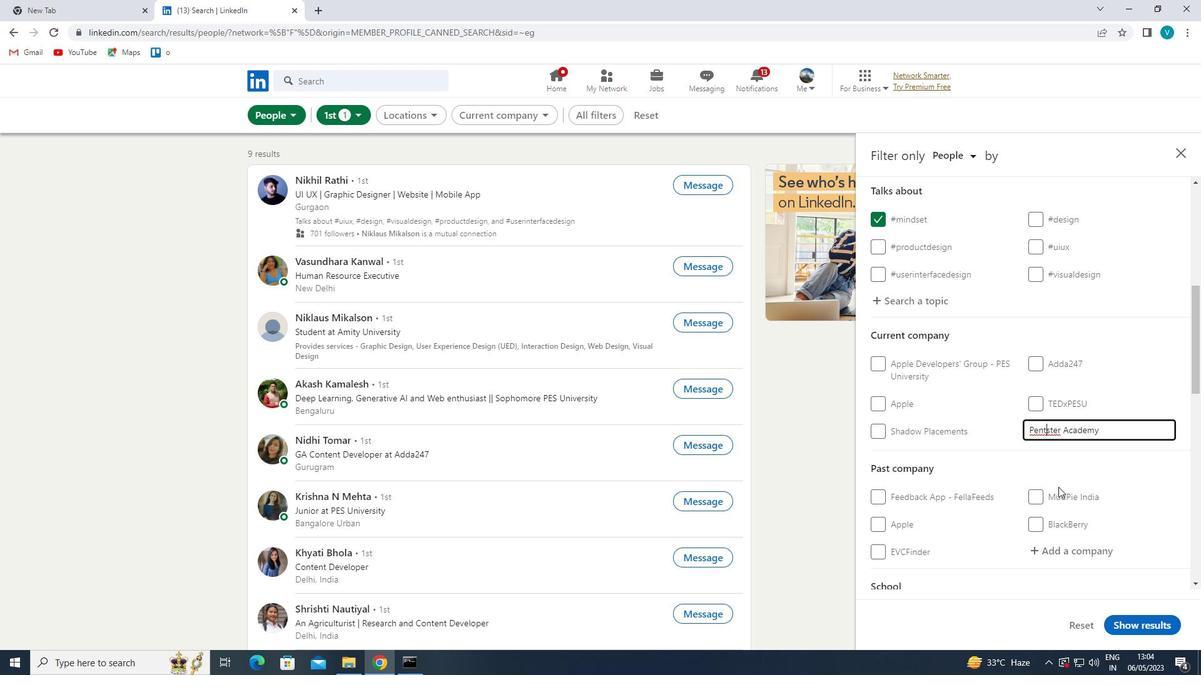 
Action: Key pressed E
Screenshot: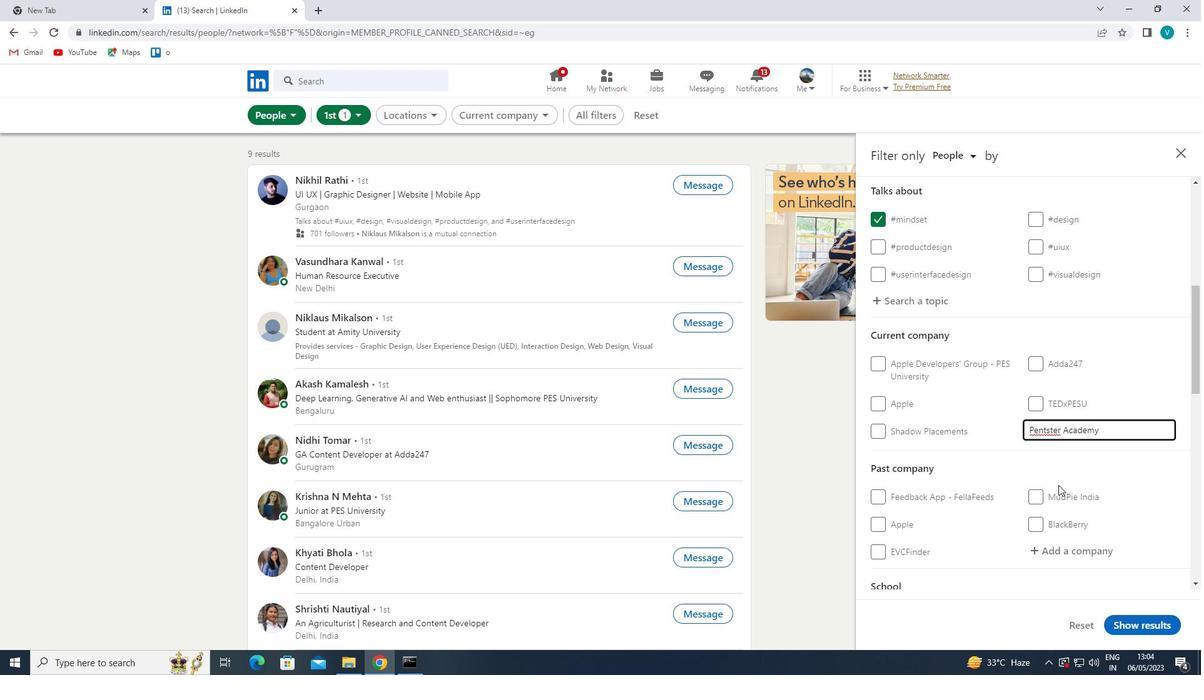 
Action: Mouse moved to (1083, 453)
Screenshot: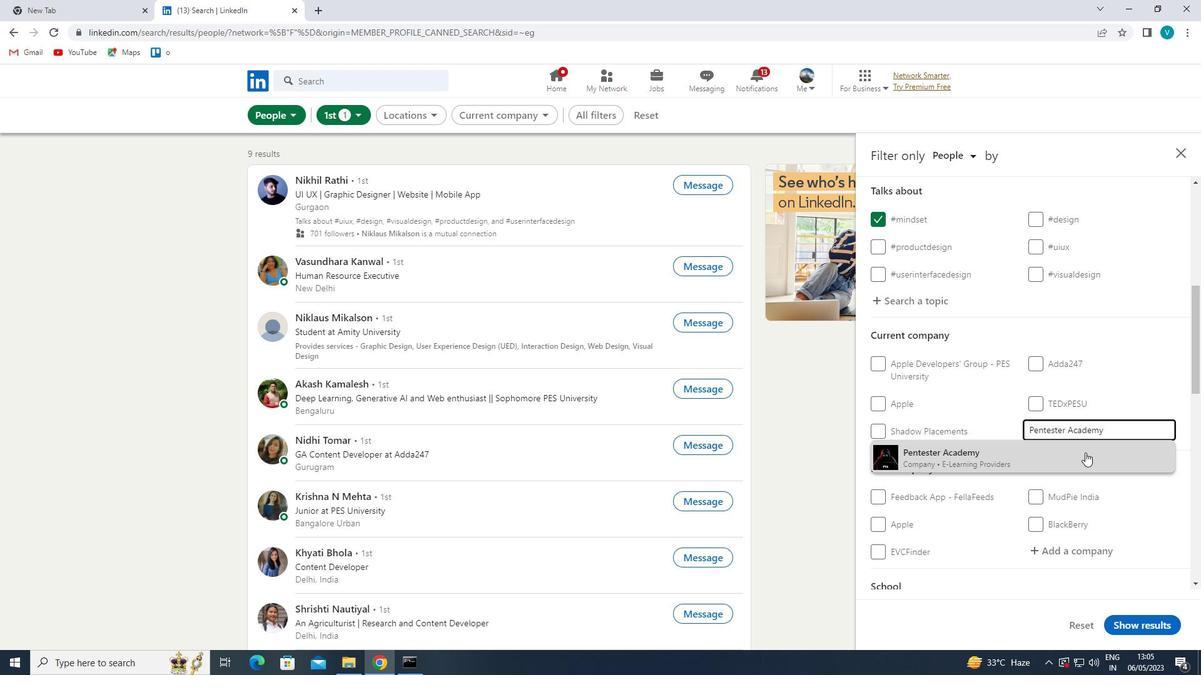 
Action: Mouse pressed left at (1083, 453)
Screenshot: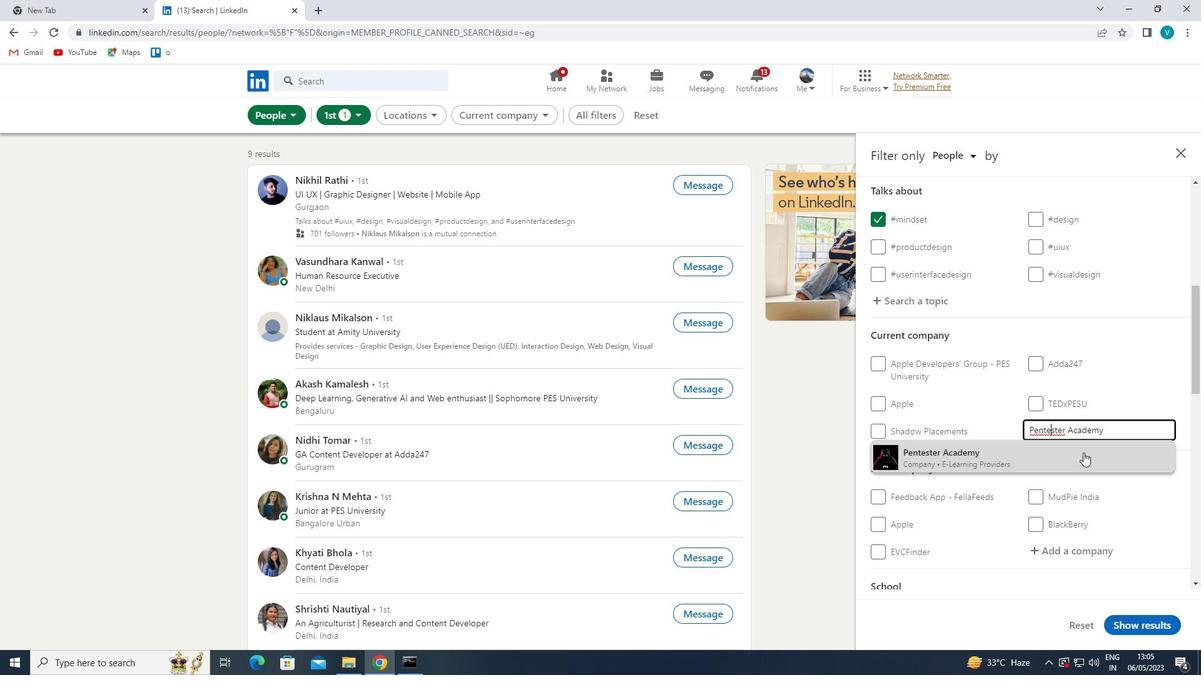 
Action: Mouse moved to (1080, 452)
Screenshot: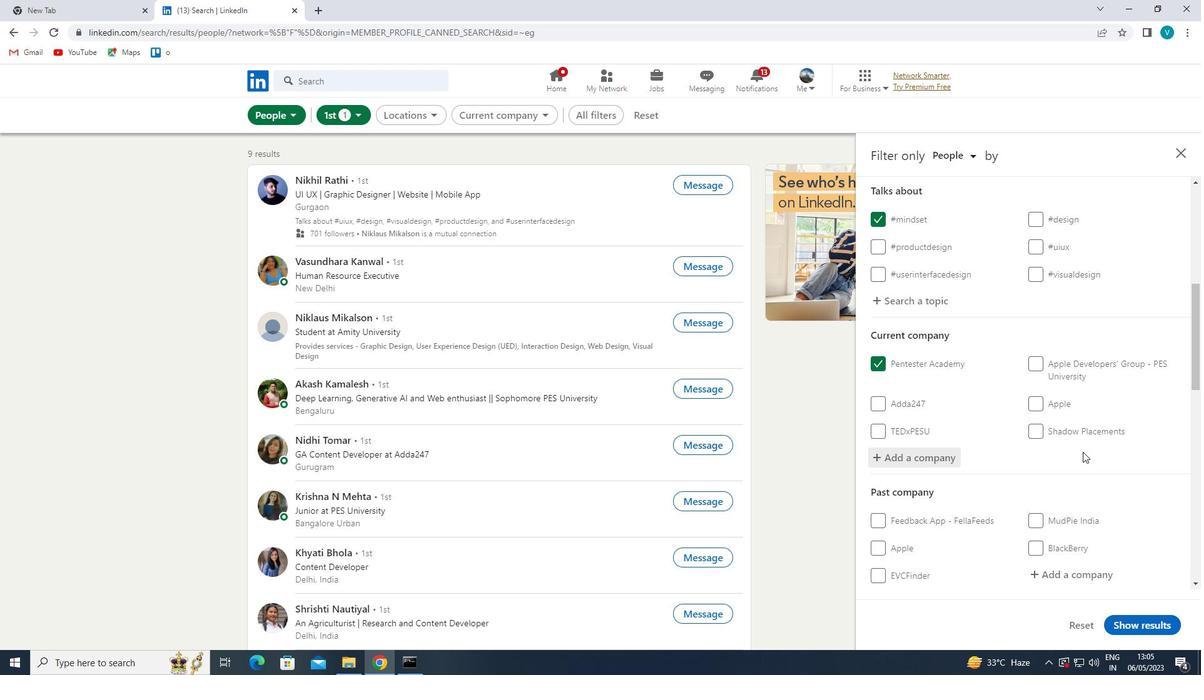 
Action: Mouse scrolled (1080, 451) with delta (0, 0)
Screenshot: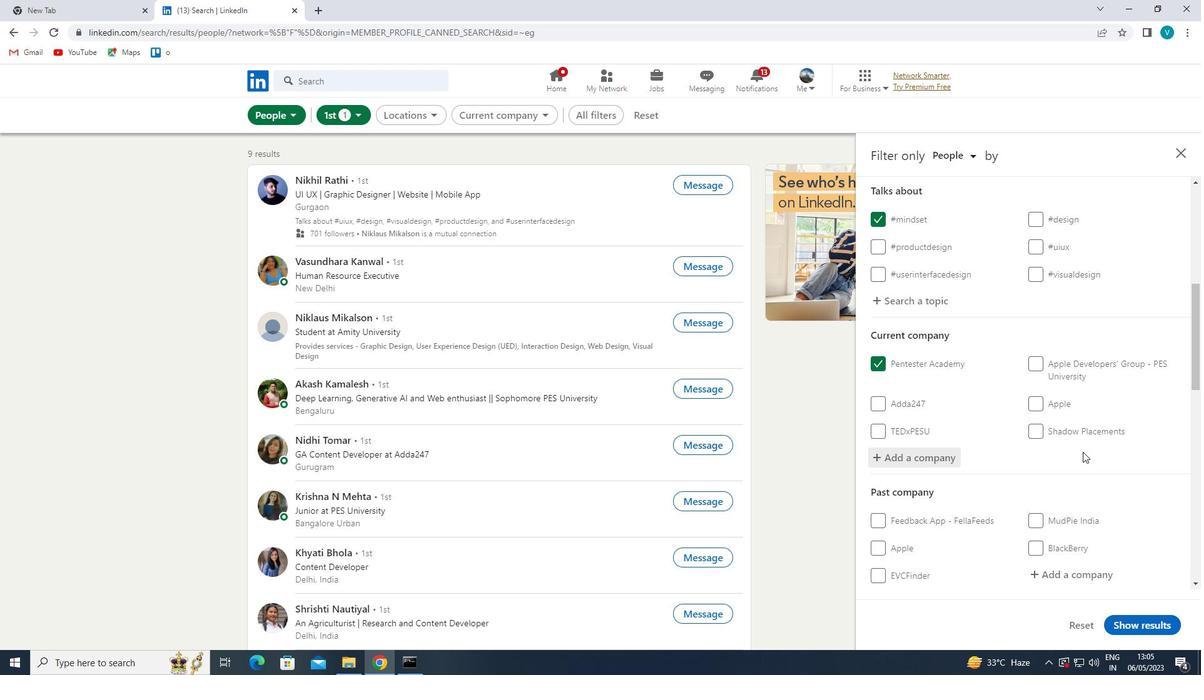 
Action: Mouse moved to (1078, 453)
Screenshot: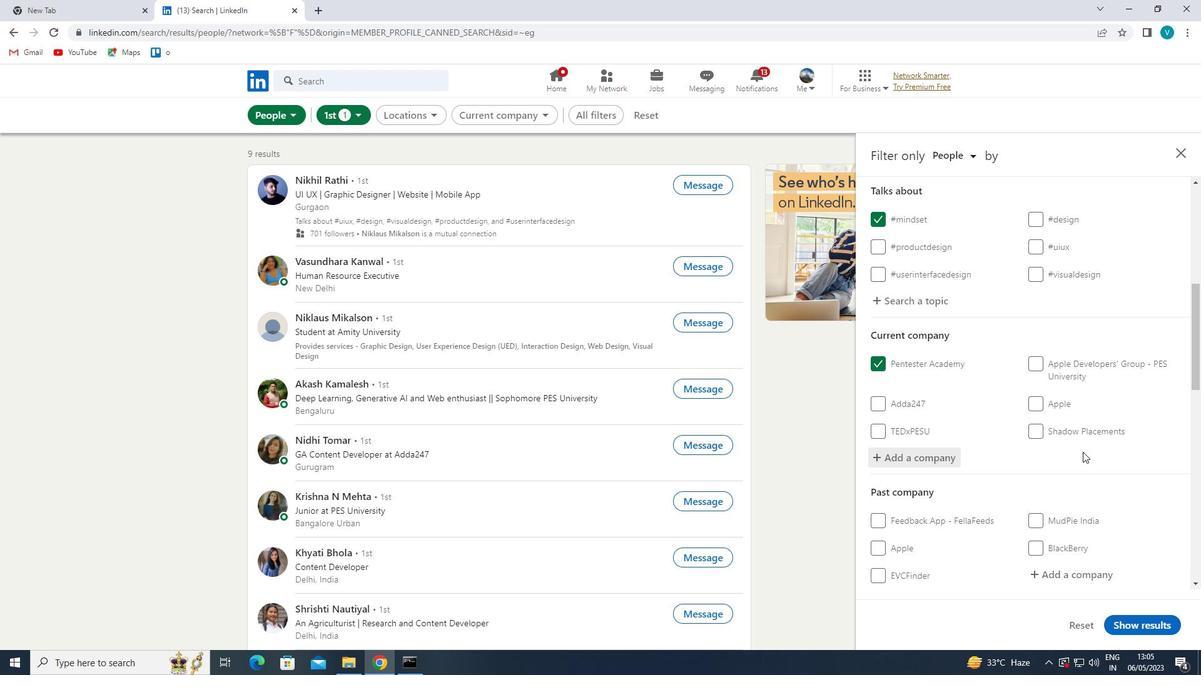 
Action: Mouse scrolled (1078, 452) with delta (0, 0)
Screenshot: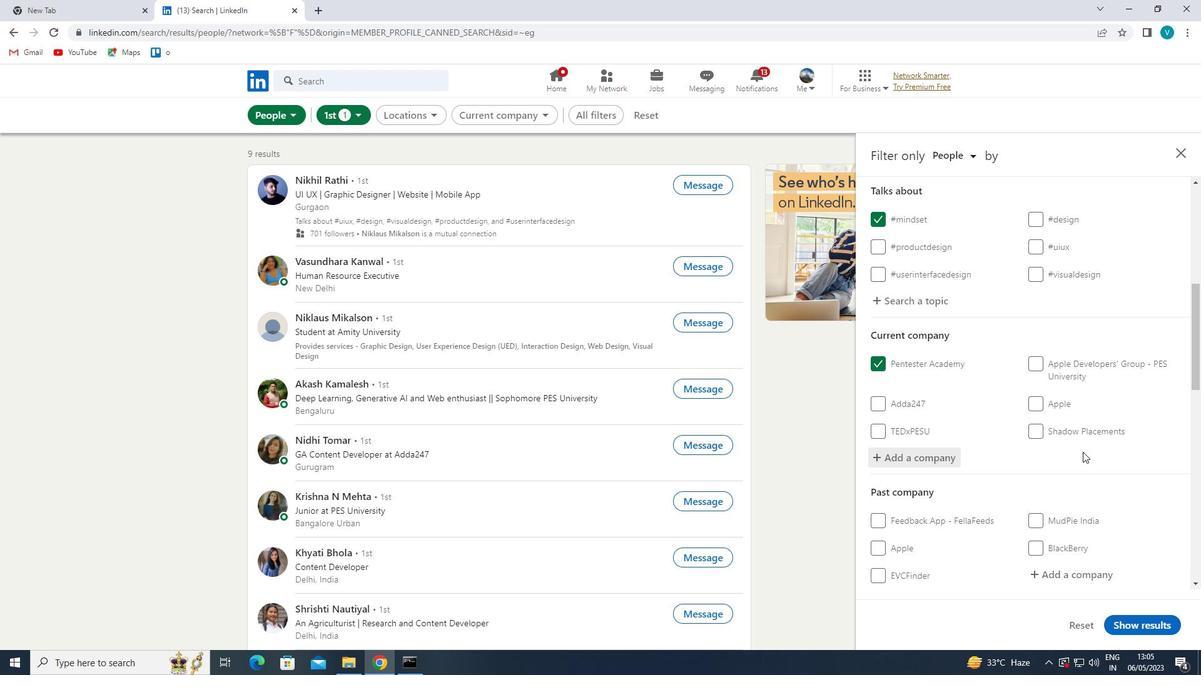 
Action: Mouse moved to (1077, 453)
Screenshot: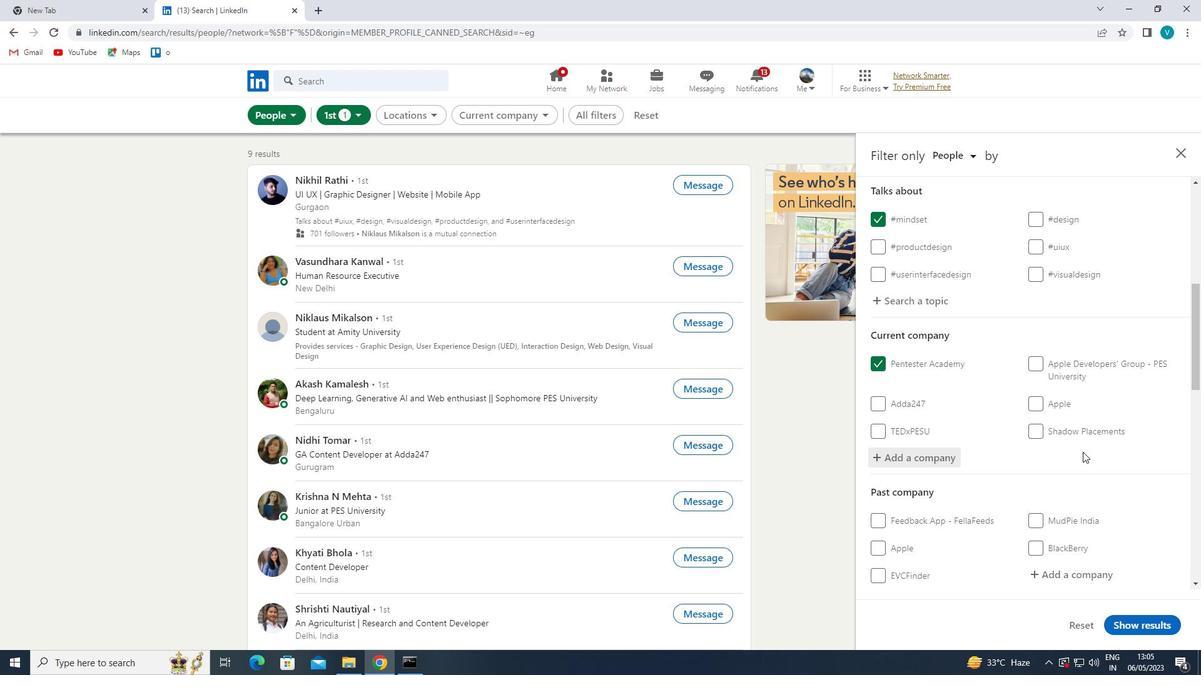 
Action: Mouse scrolled (1077, 452) with delta (0, 0)
Screenshot: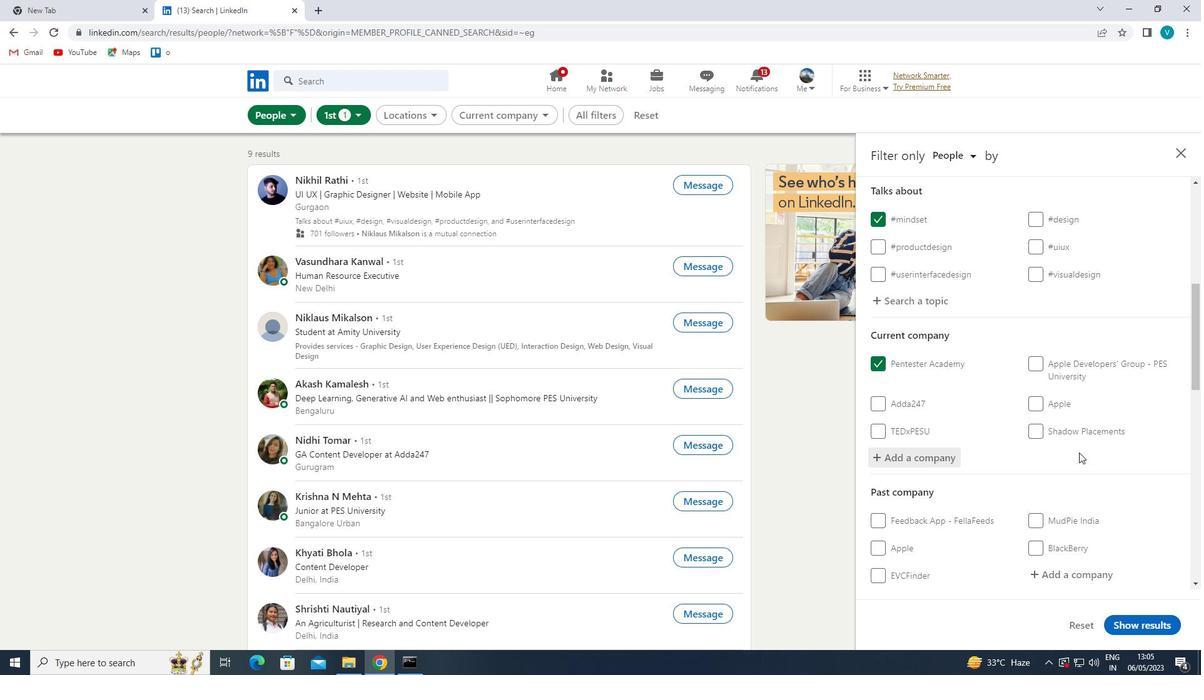 
Action: Mouse moved to (1061, 515)
Screenshot: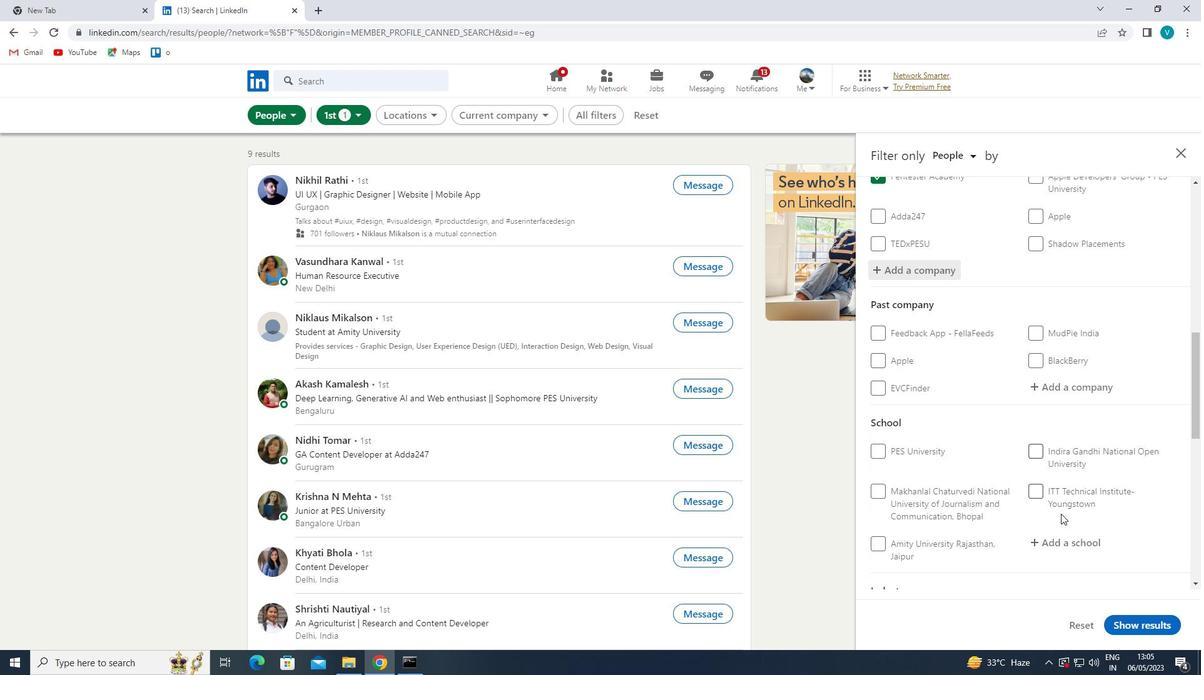 
Action: Mouse scrolled (1061, 514) with delta (0, 0)
Screenshot: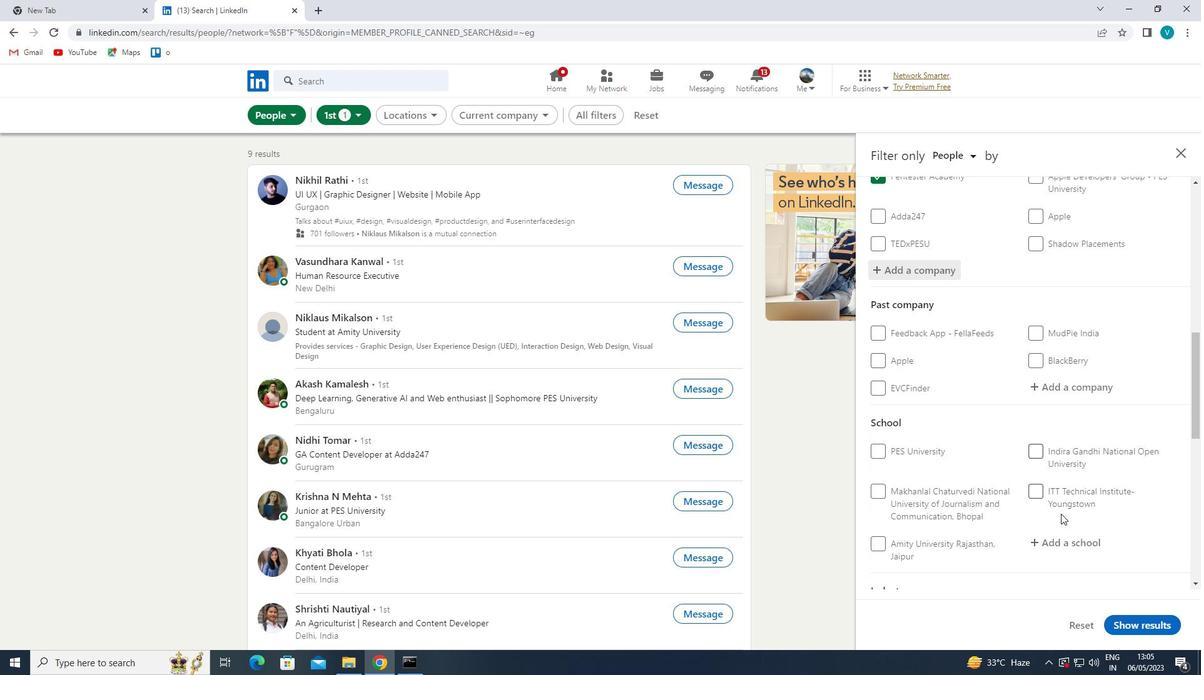 
Action: Mouse moved to (1058, 482)
Screenshot: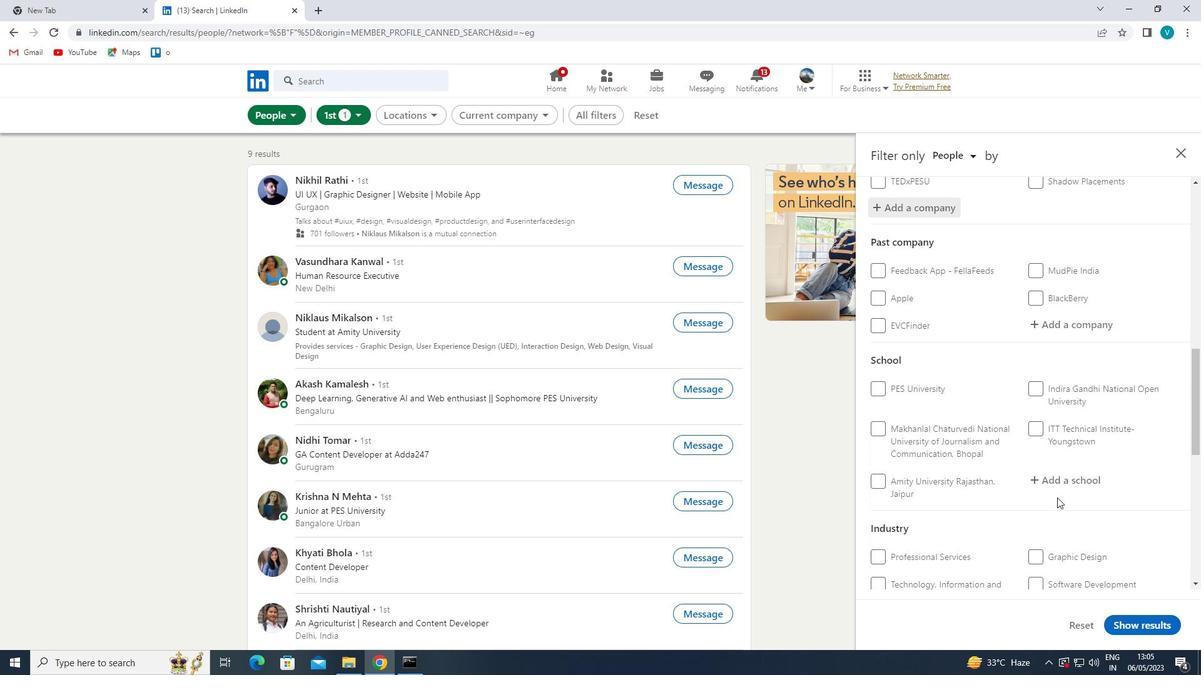 
Action: Mouse pressed left at (1058, 482)
Screenshot: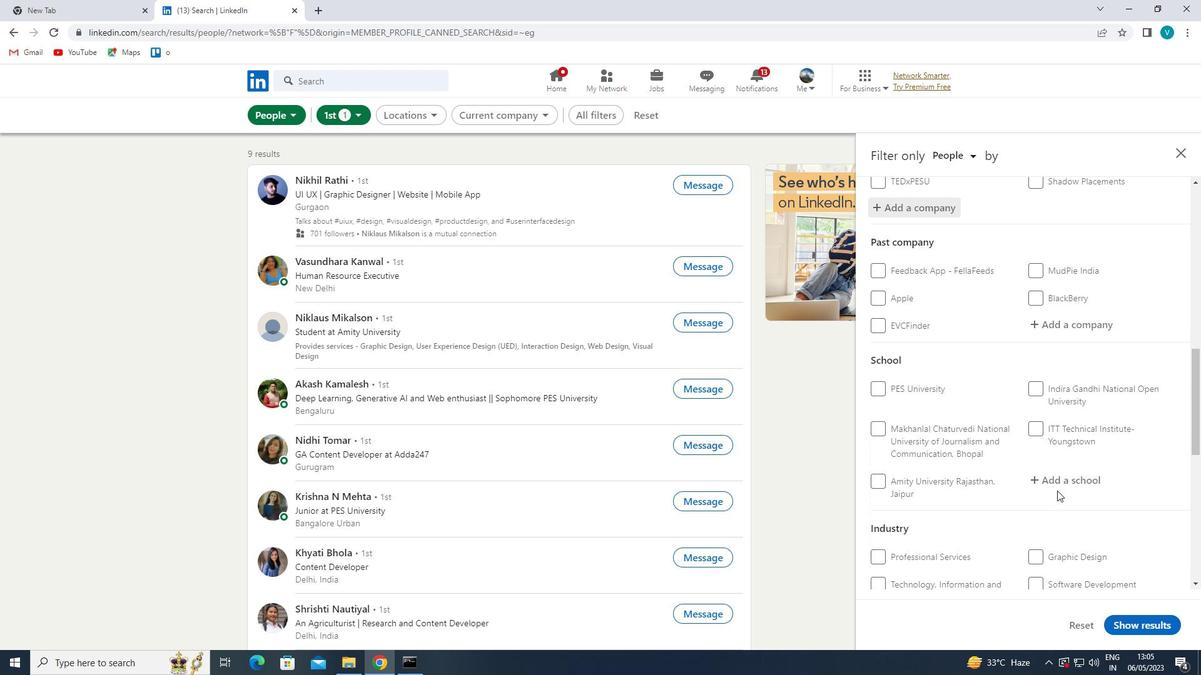 
Action: Mouse moved to (917, 403)
Screenshot: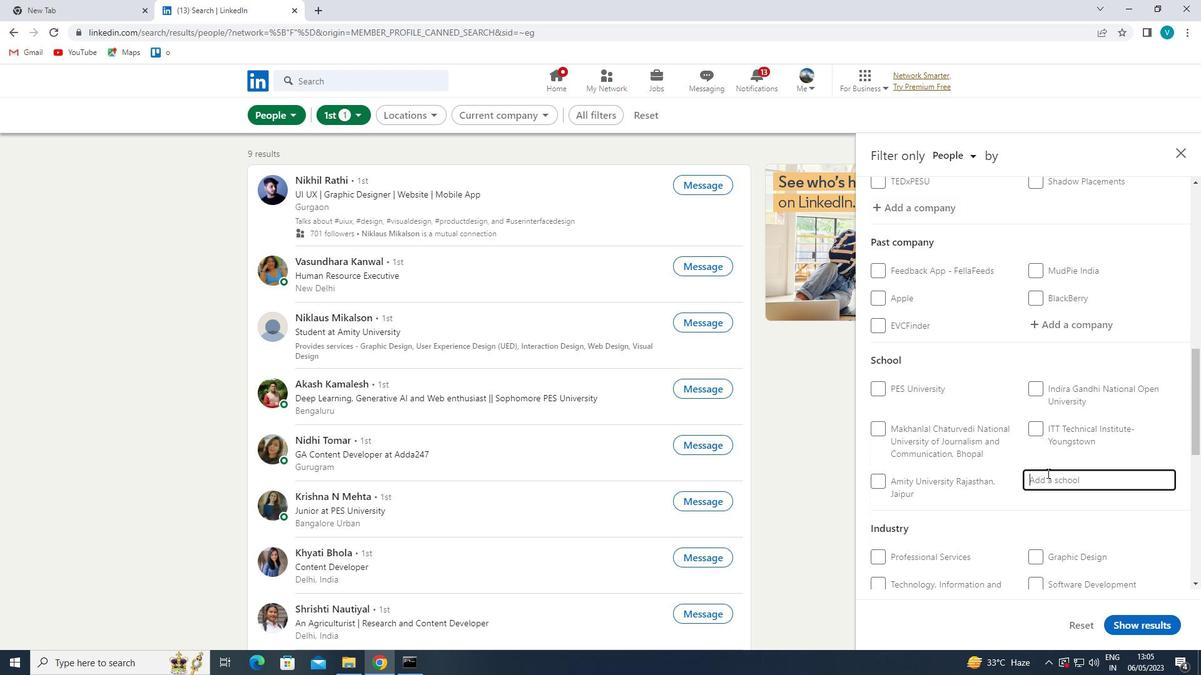 
Action: Key pressed <Key.shift>ZEA;<Key.space><Key.backspace><Key.backspace>L<Key.space><Key.shift>COLL
Screenshot: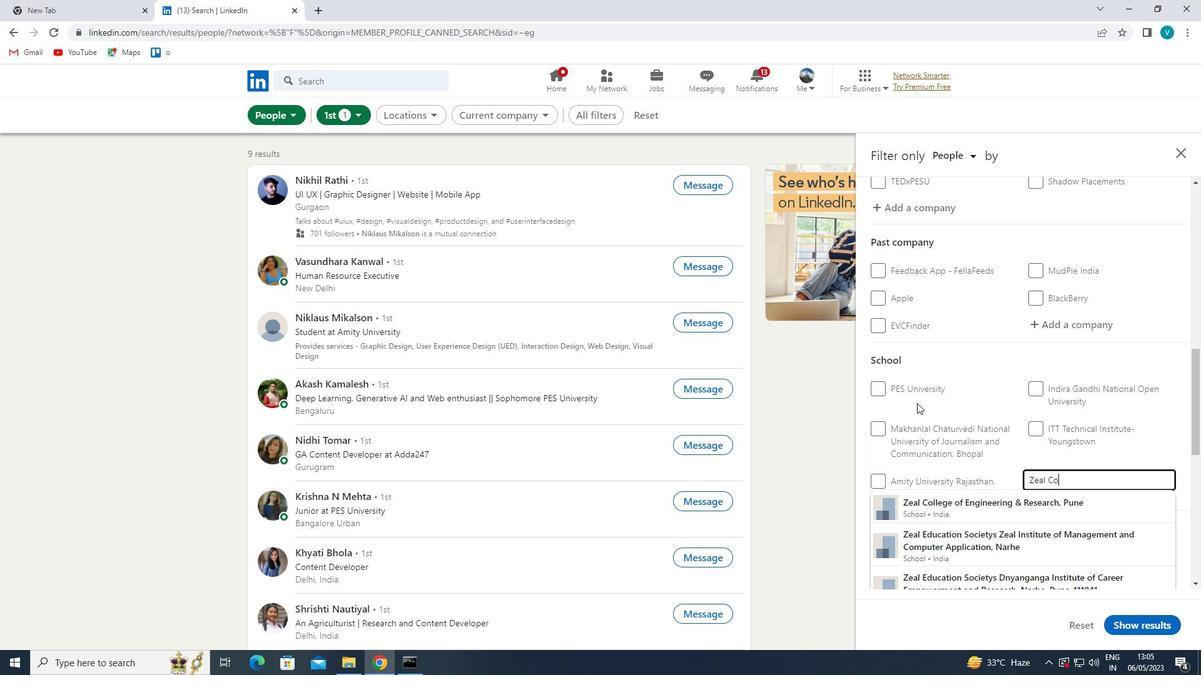 
Action: Mouse moved to (1027, 508)
Screenshot: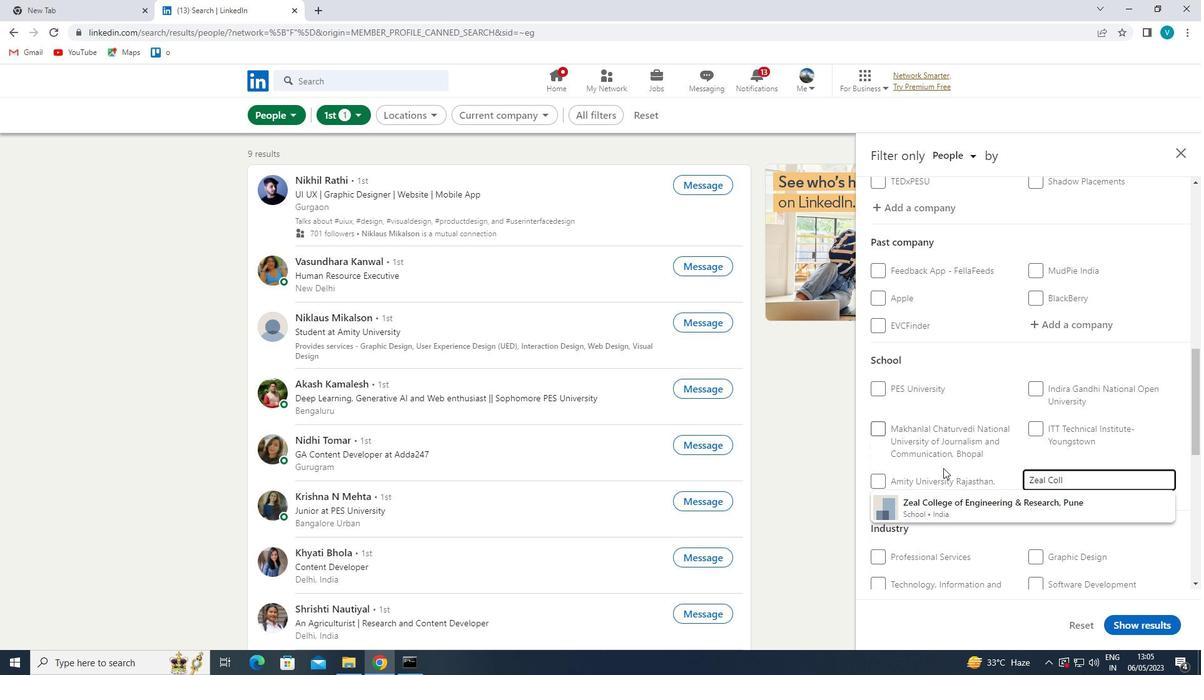 
Action: Mouse pressed left at (1027, 508)
Screenshot: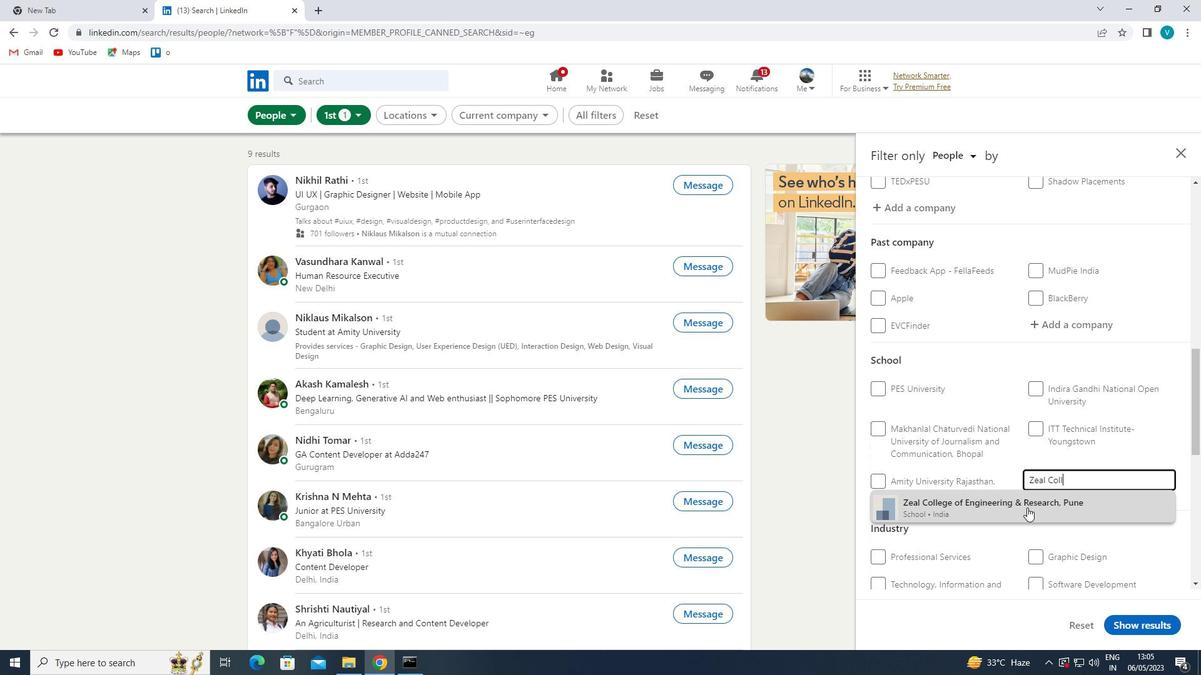 
Action: Mouse moved to (1044, 476)
Screenshot: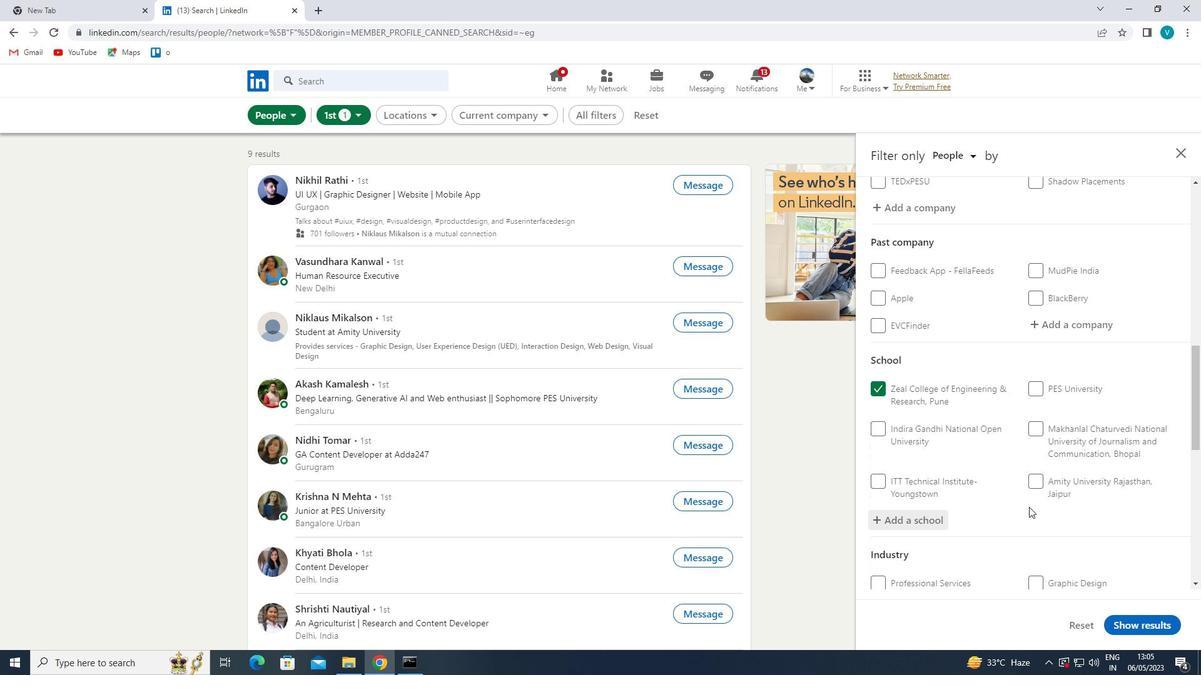
Action: Mouse scrolled (1044, 476) with delta (0, 0)
Screenshot: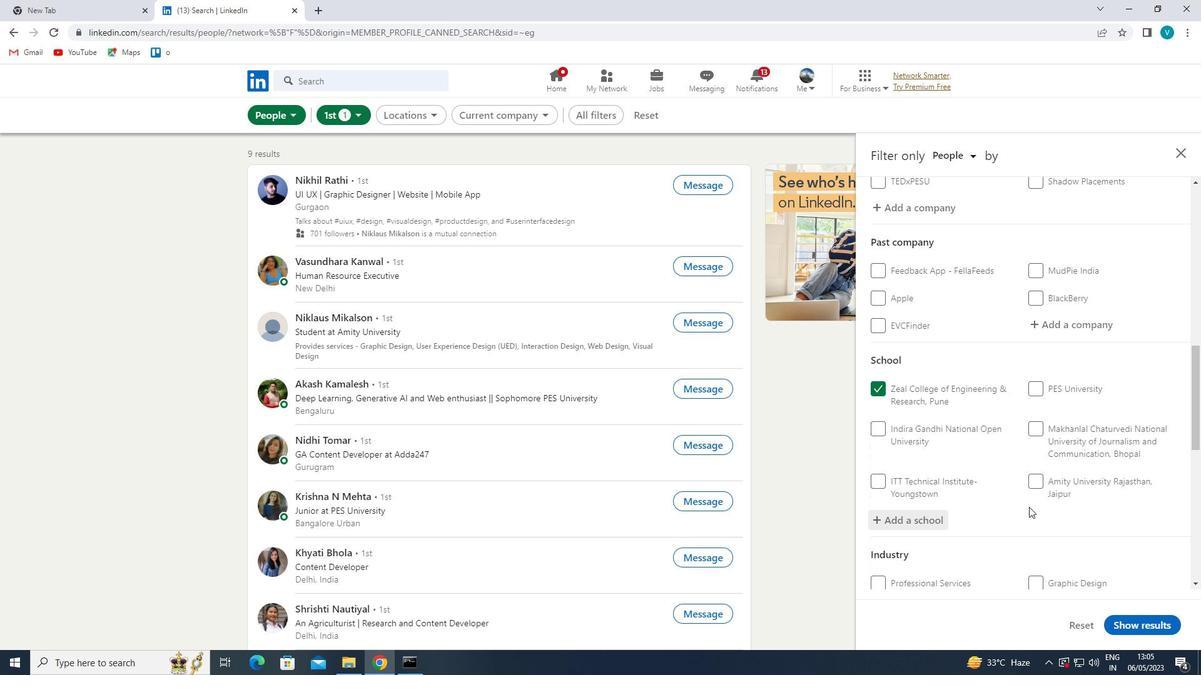 
Action: Mouse moved to (1044, 471)
Screenshot: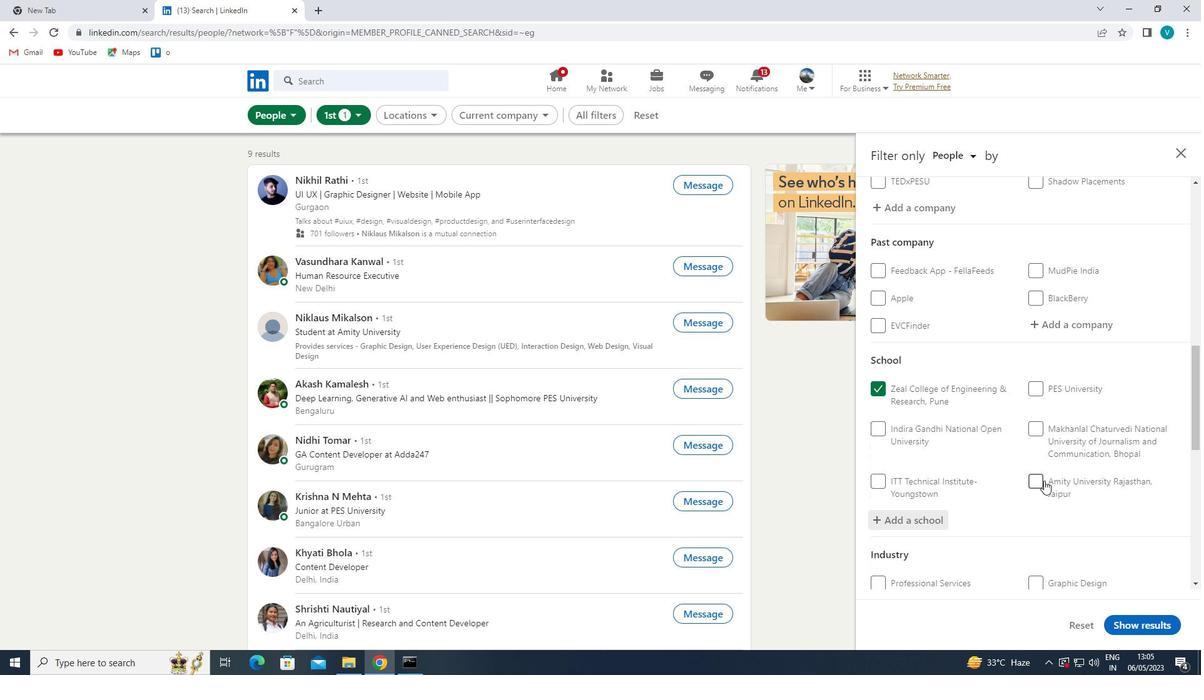 
Action: Mouse scrolled (1044, 470) with delta (0, 0)
Screenshot: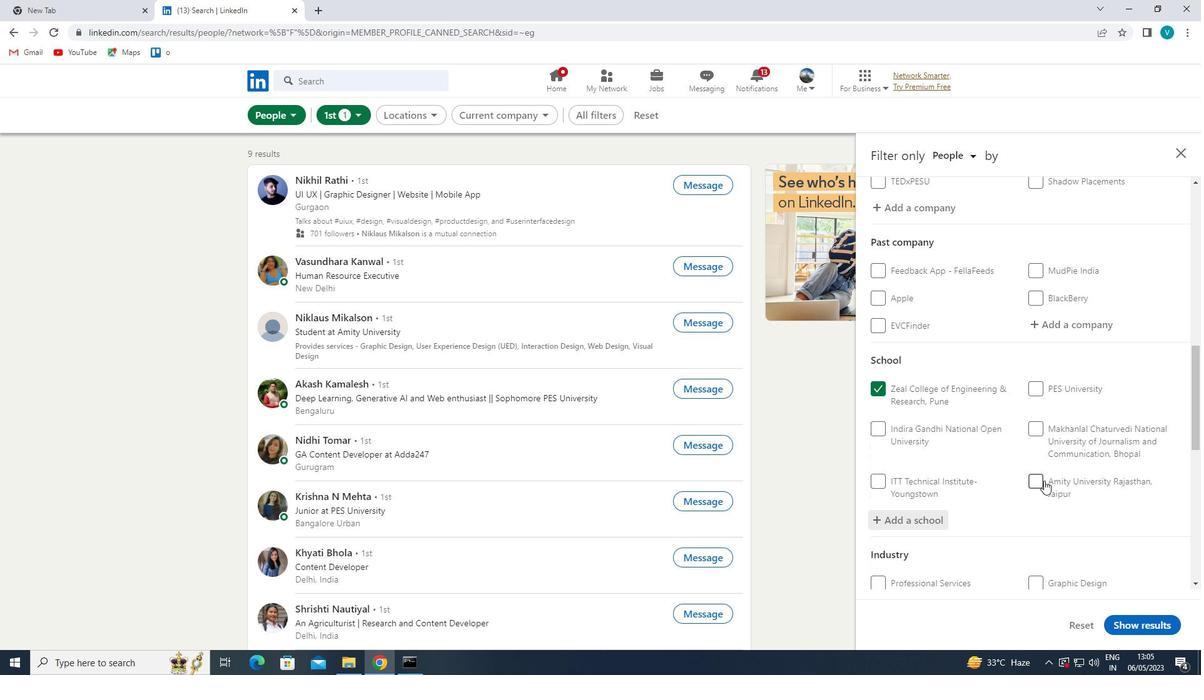 
Action: Mouse moved to (1044, 466)
Screenshot: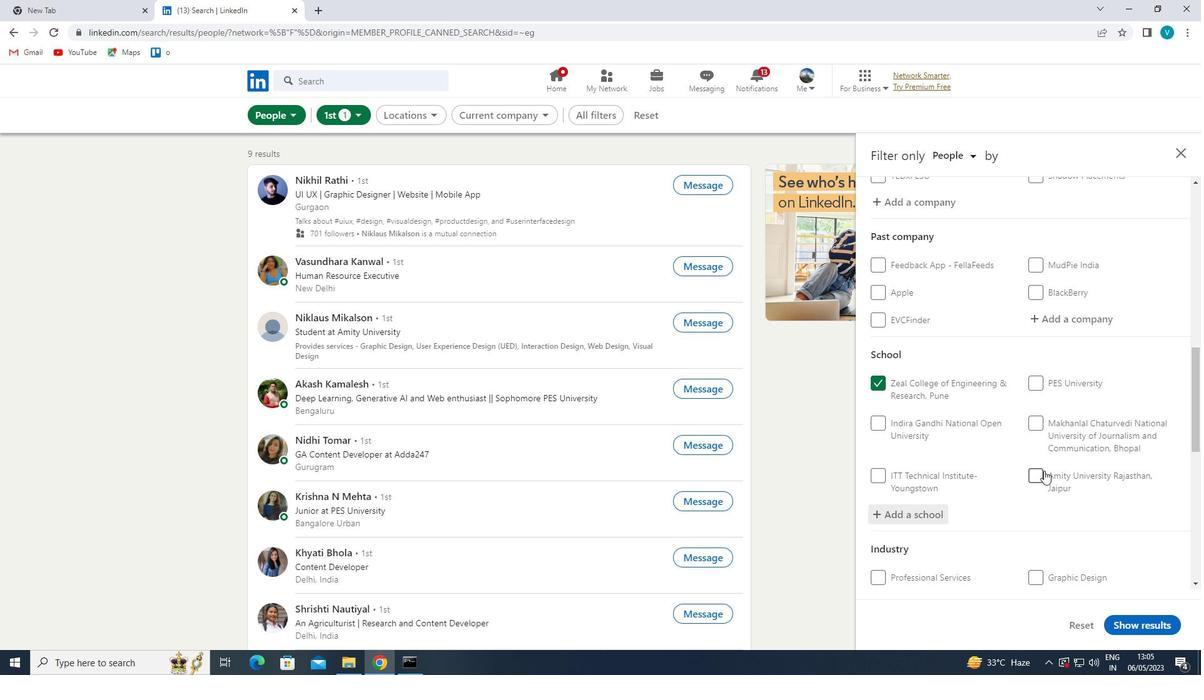 
Action: Mouse scrolled (1044, 465) with delta (0, 0)
Screenshot: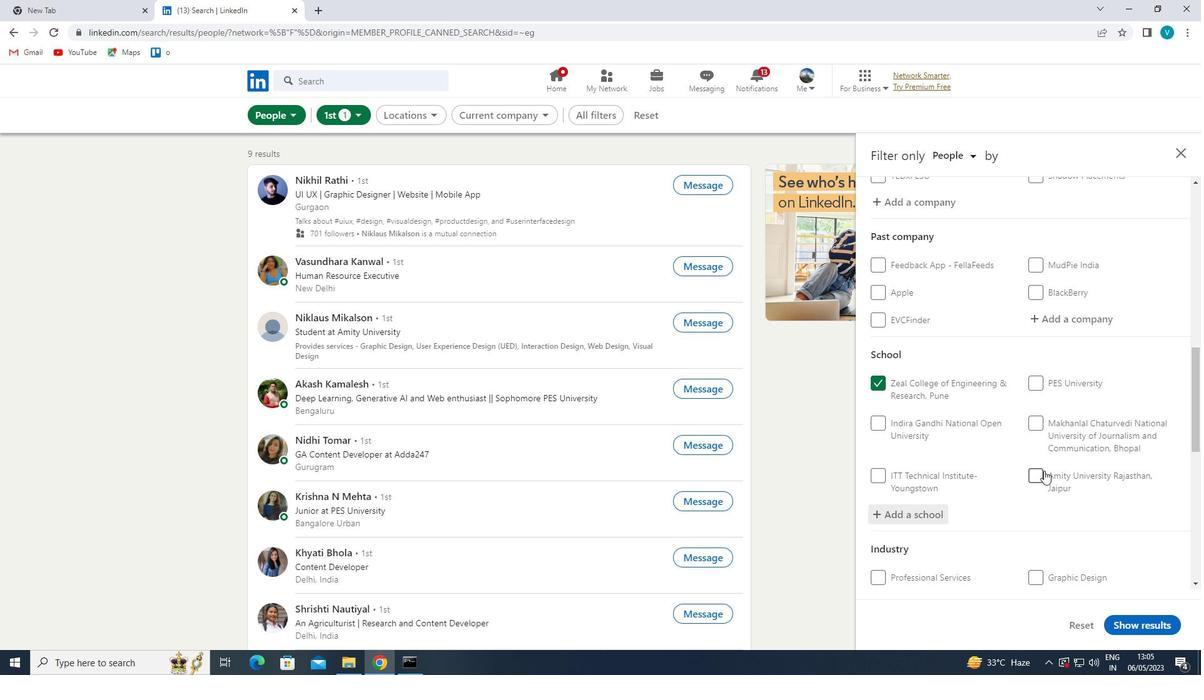 
Action: Mouse moved to (1056, 469)
Screenshot: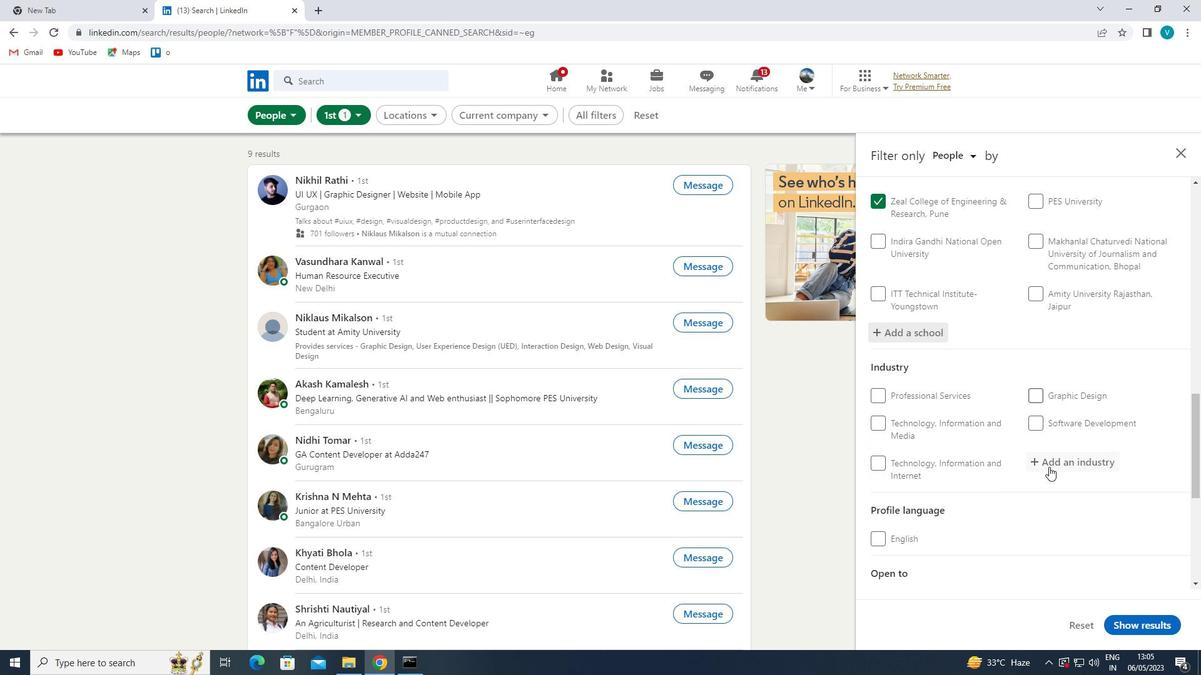 
Action: Mouse pressed left at (1056, 469)
Screenshot: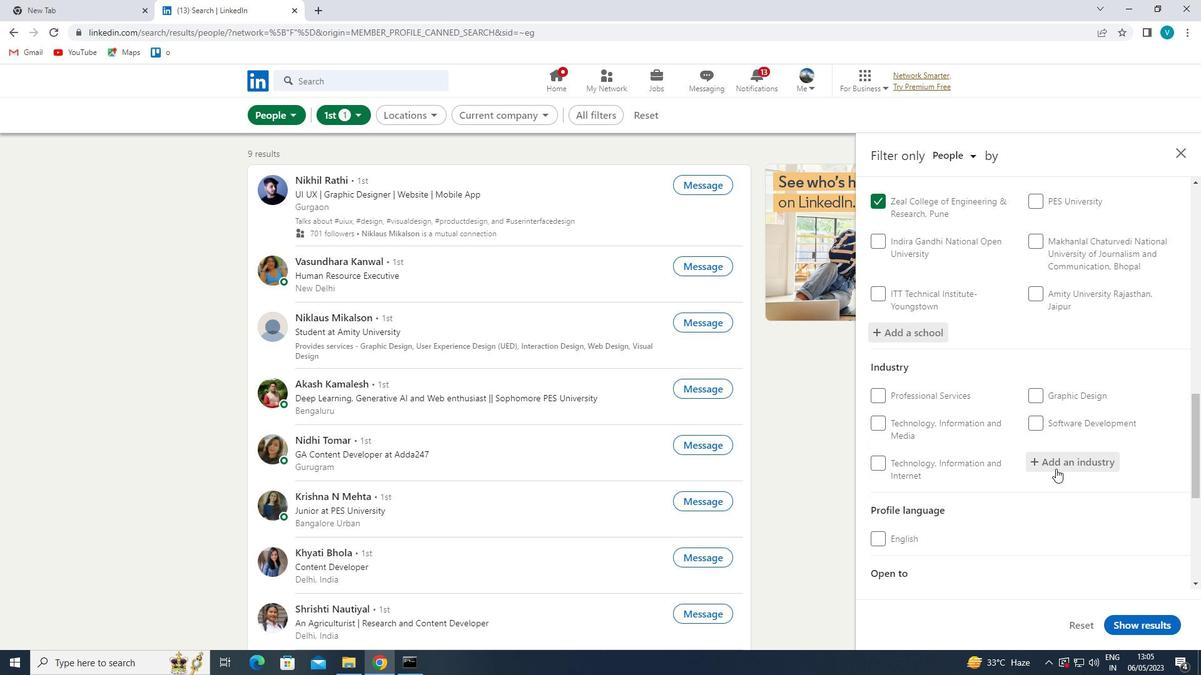 
Action: Mouse moved to (904, 381)
Screenshot: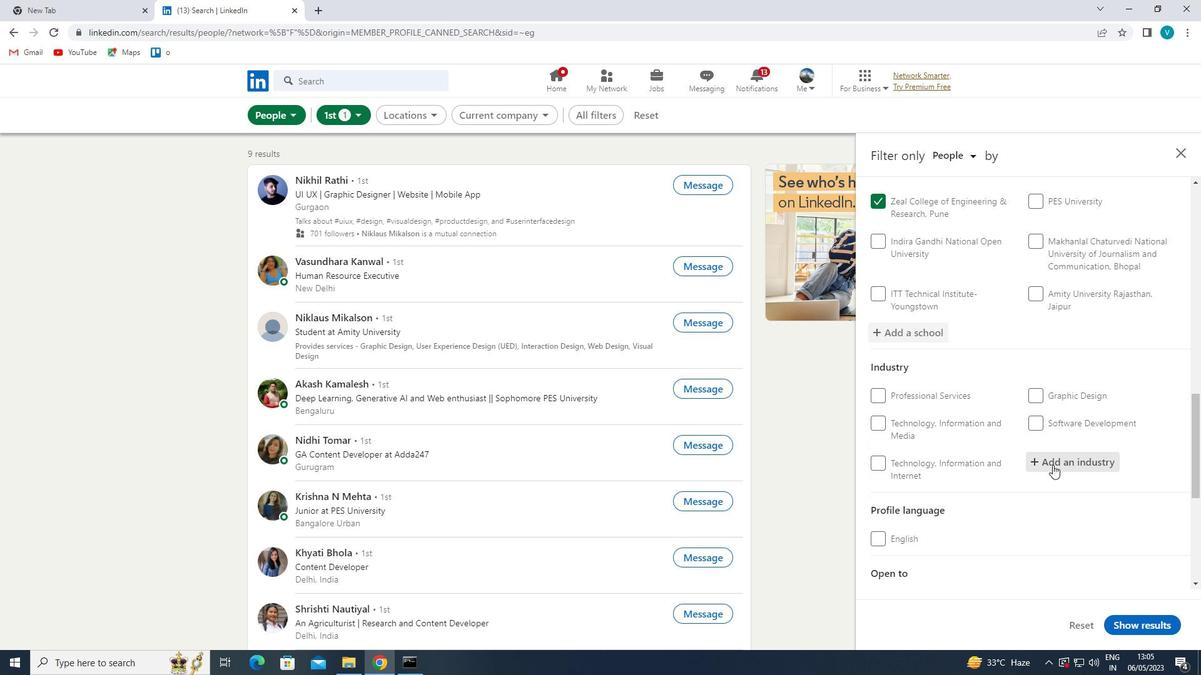 
Action: Key pressed <Key.shift>MOVIES
Screenshot: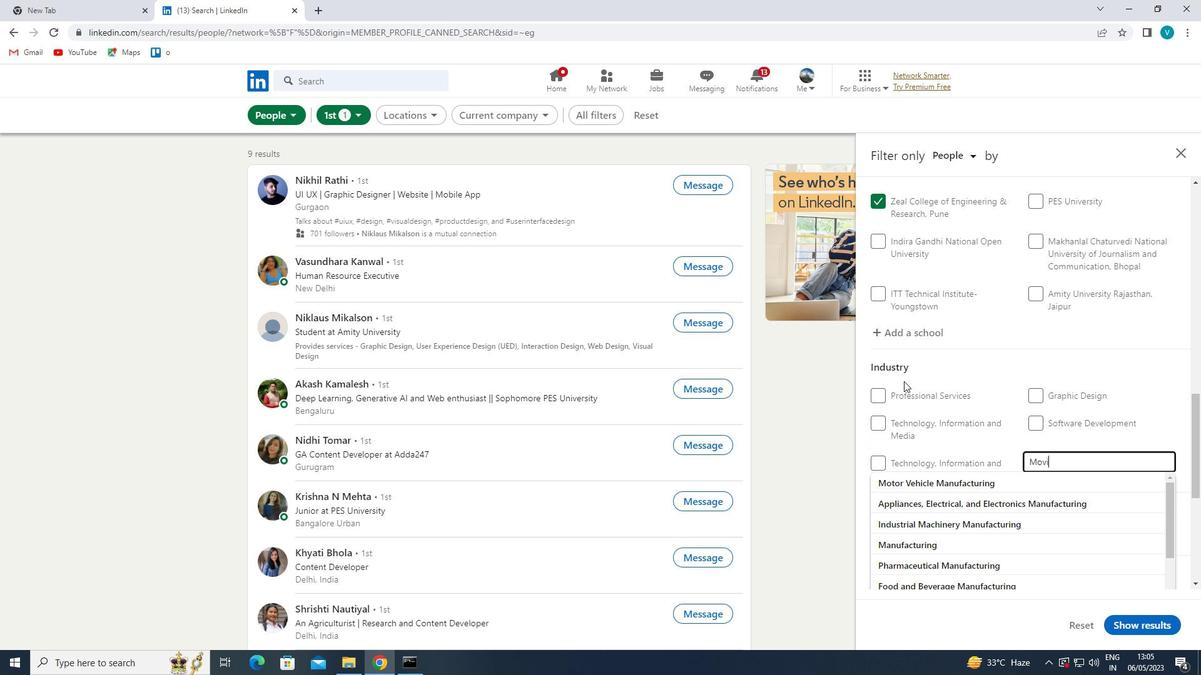 
Action: Mouse moved to (959, 506)
Screenshot: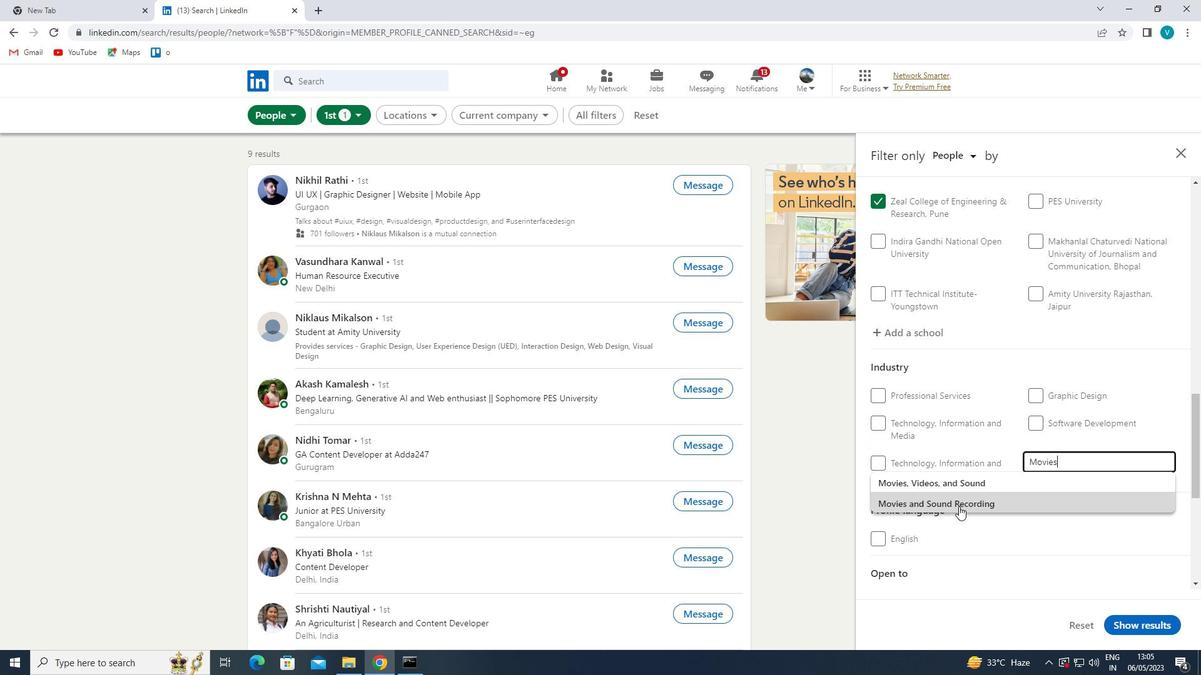 
Action: Mouse pressed left at (959, 506)
Screenshot: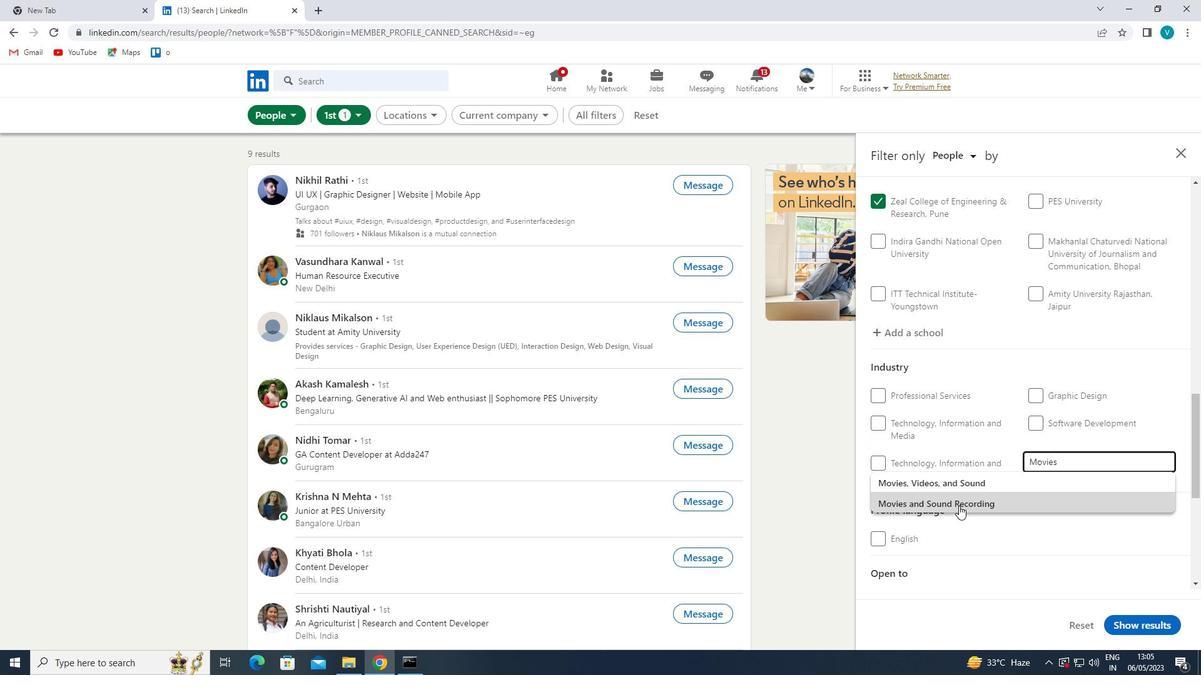 
Action: Mouse moved to (1003, 473)
Screenshot: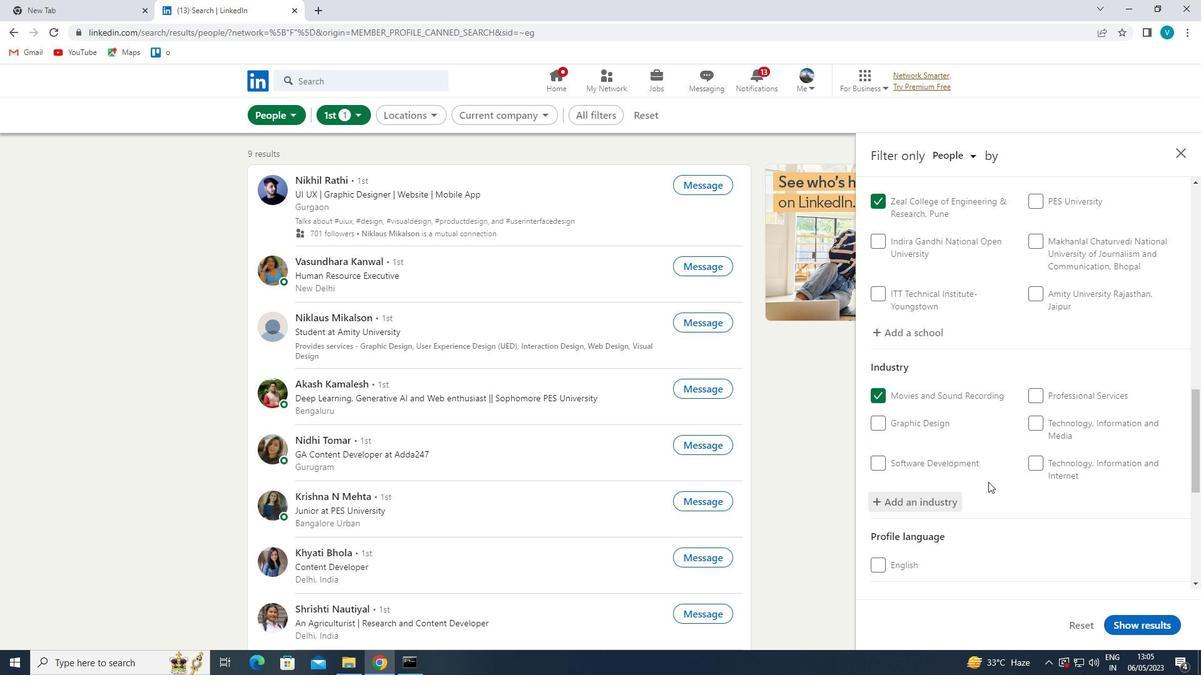 
Action: Mouse scrolled (1003, 473) with delta (0, 0)
Screenshot: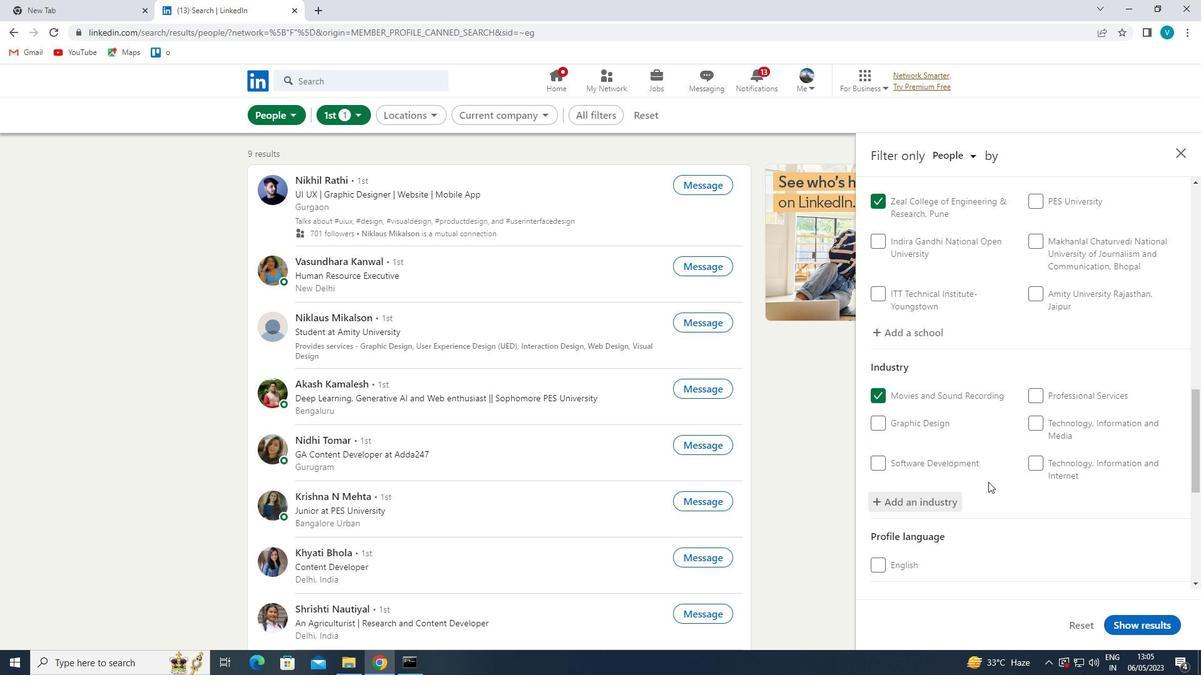 
Action: Mouse moved to (1004, 473)
Screenshot: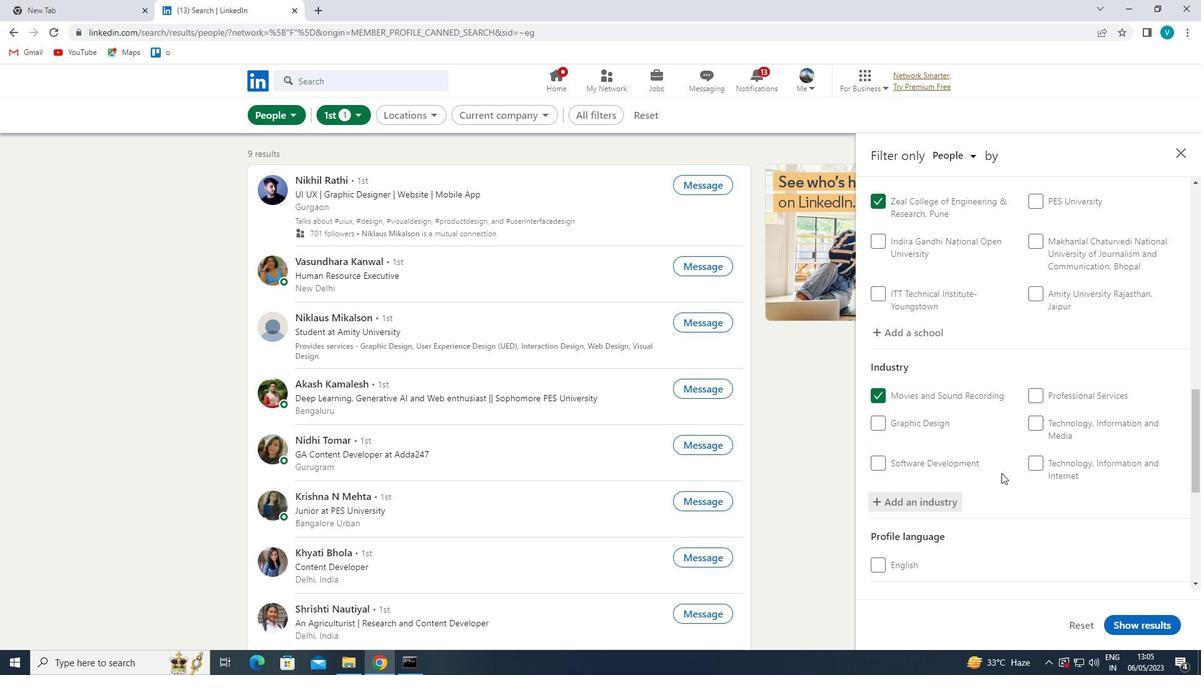 
Action: Mouse scrolled (1004, 473) with delta (0, 0)
Screenshot: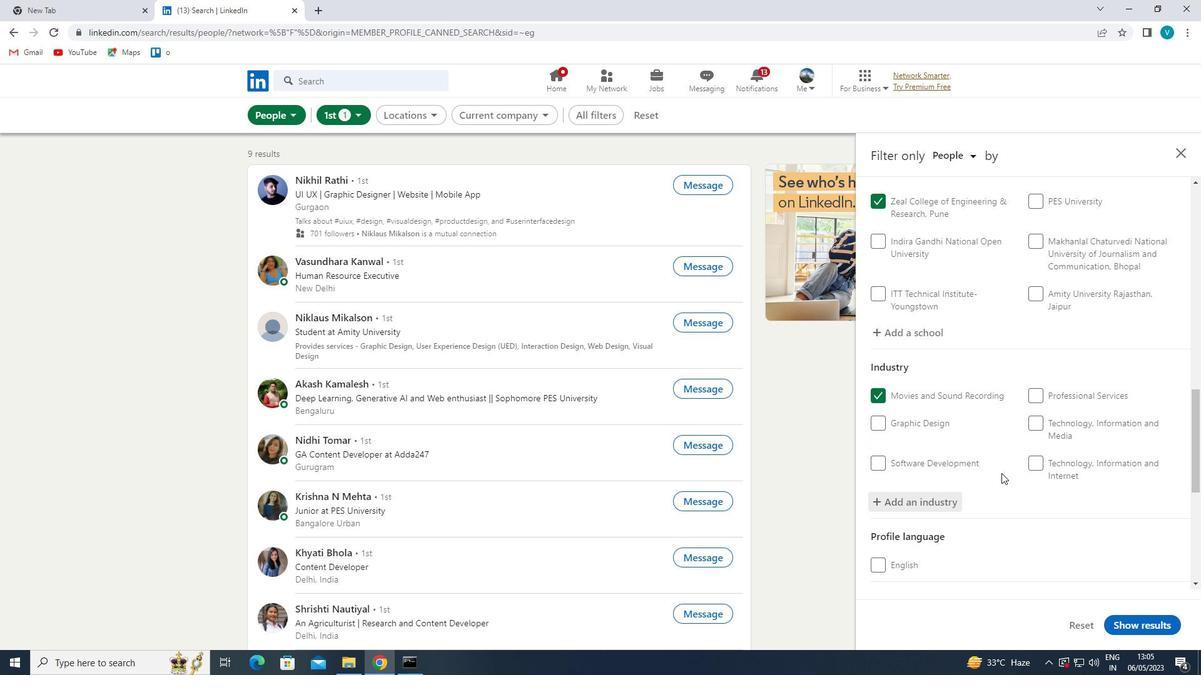 
Action: Mouse moved to (1004, 474)
Screenshot: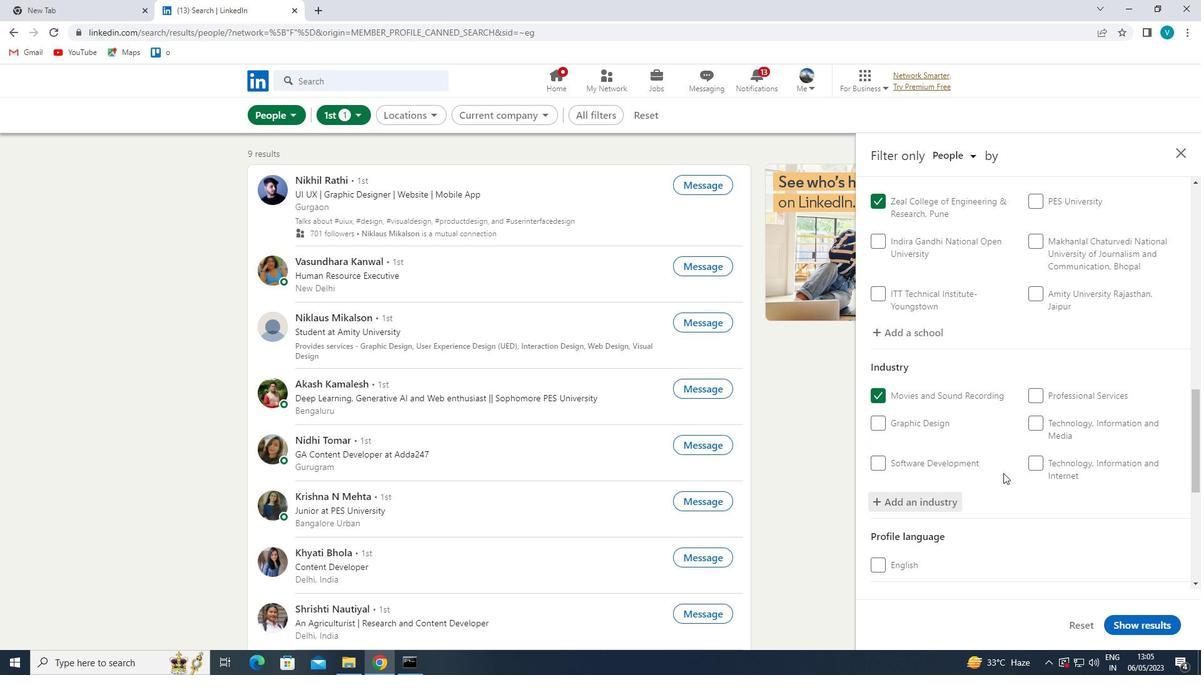 
Action: Mouse scrolled (1004, 474) with delta (0, 0)
Screenshot: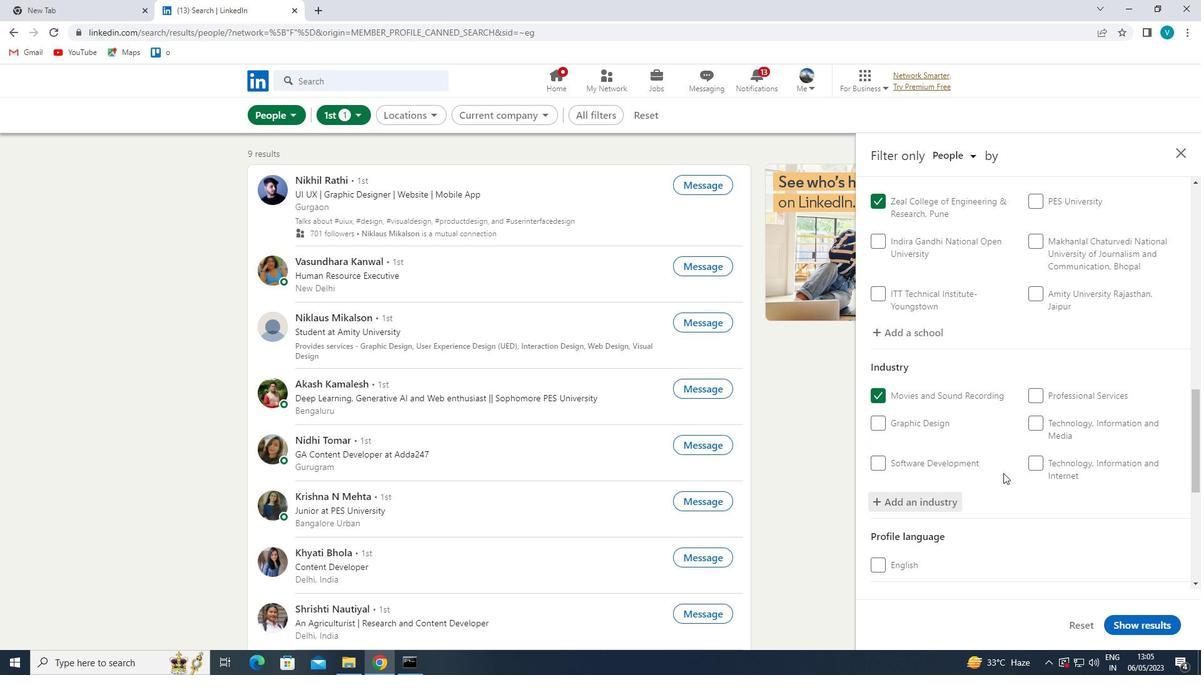 
Action: Mouse scrolled (1004, 474) with delta (0, 0)
Screenshot: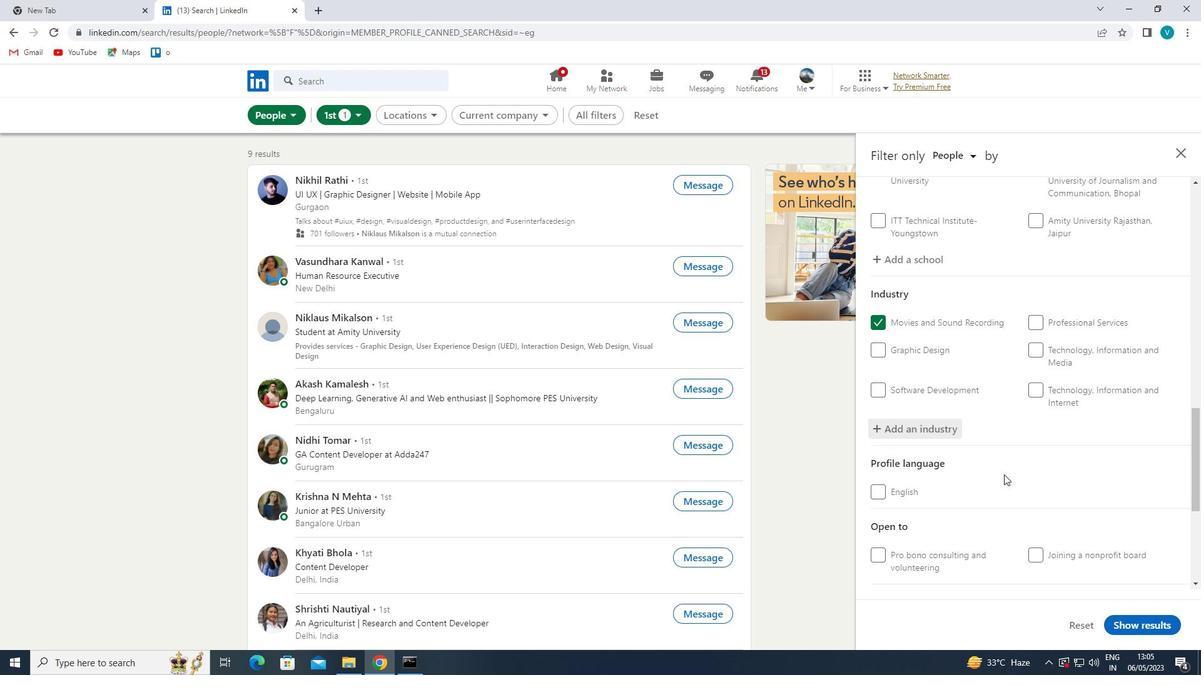 
Action: Mouse moved to (1005, 475)
Screenshot: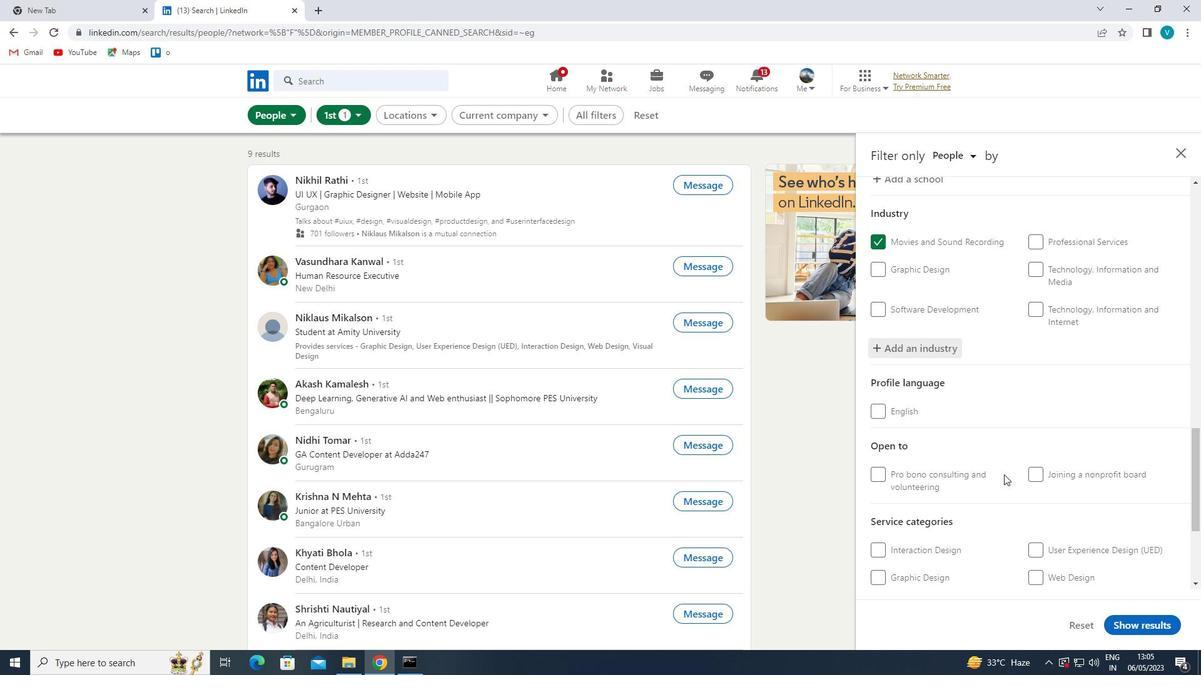 
Action: Mouse scrolled (1005, 474) with delta (0, 0)
Screenshot: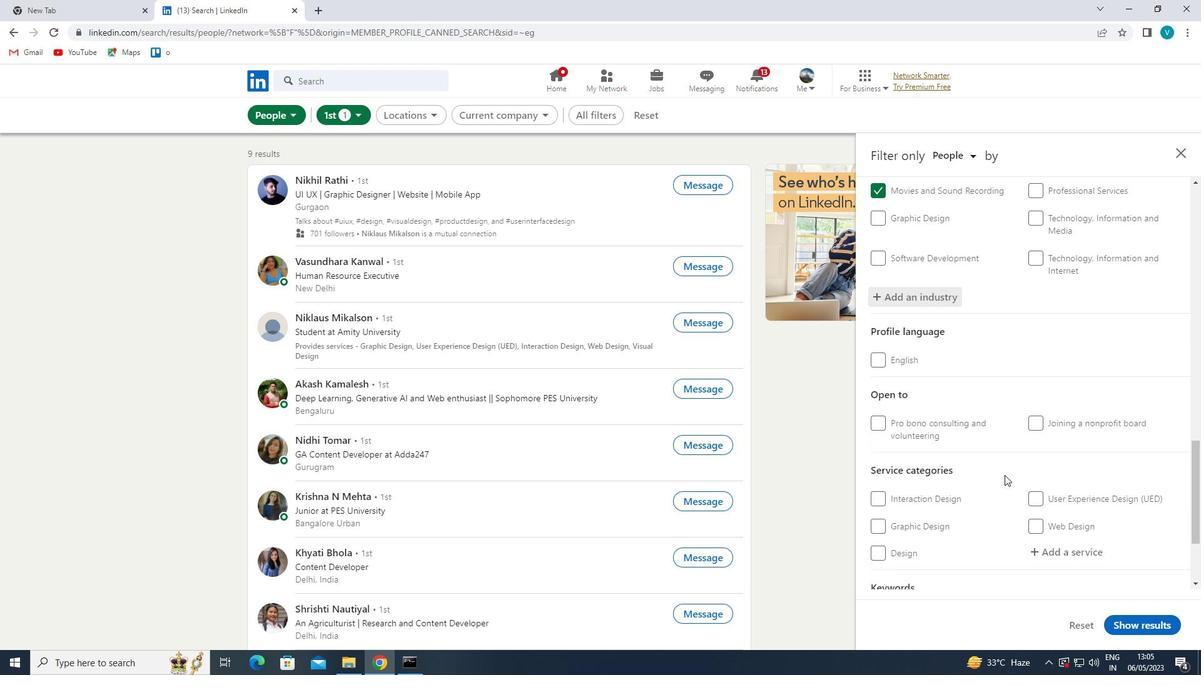
Action: Mouse moved to (1070, 444)
Screenshot: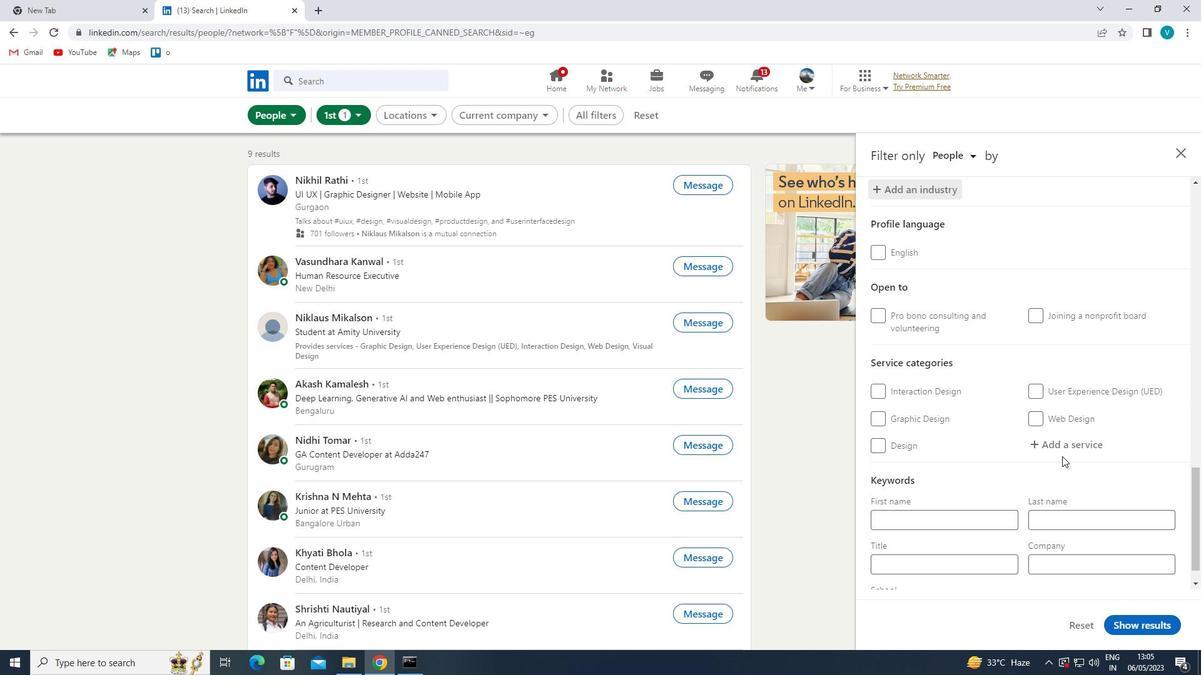 
Action: Mouse pressed left at (1070, 444)
Screenshot: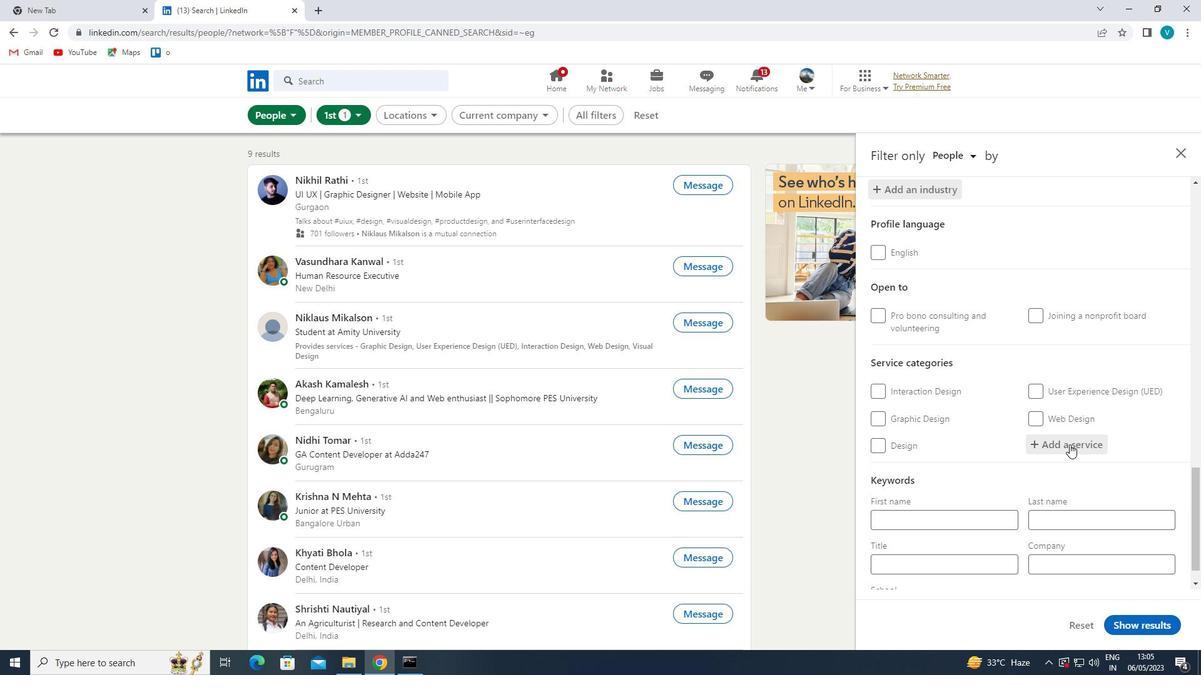 
Action: Key pressed <Key.shift>
Screenshot: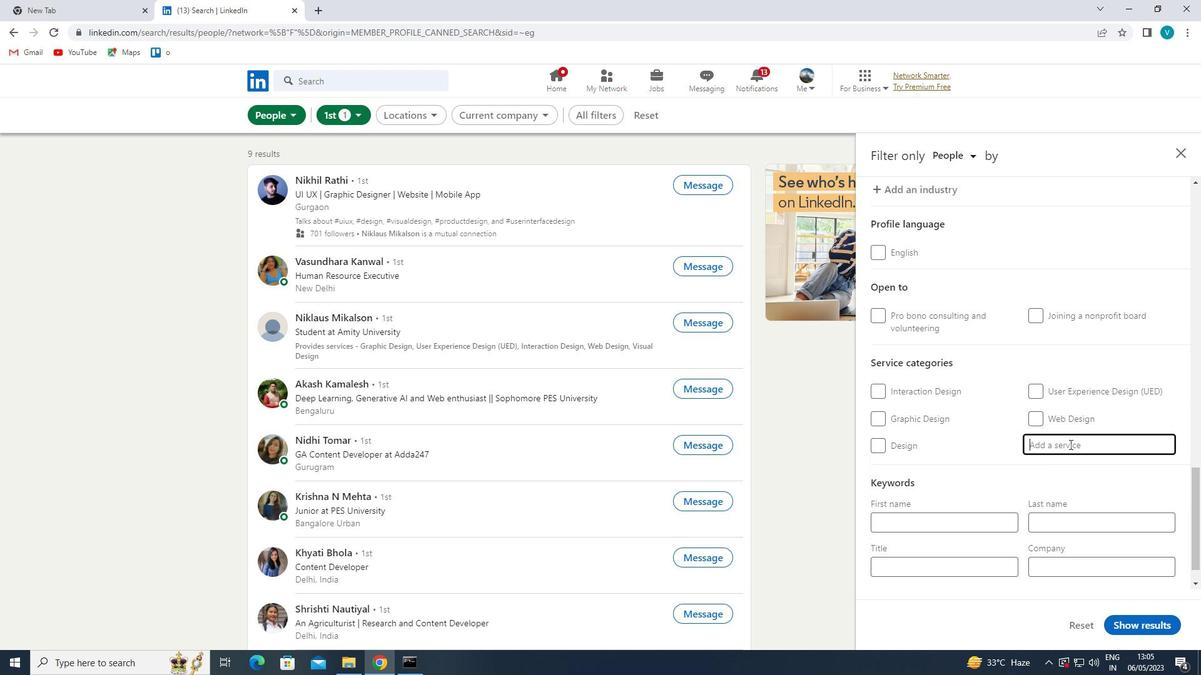 
Action: Mouse moved to (892, 338)
Screenshot: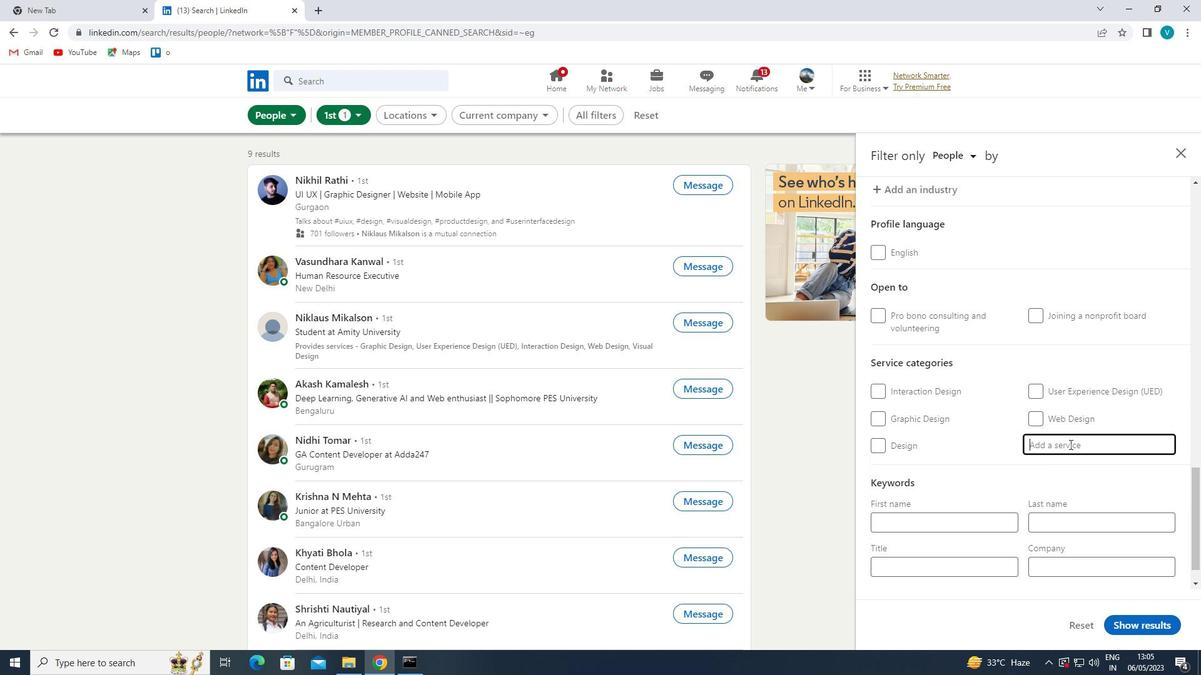 
Action: Key pressed C
Screenshot: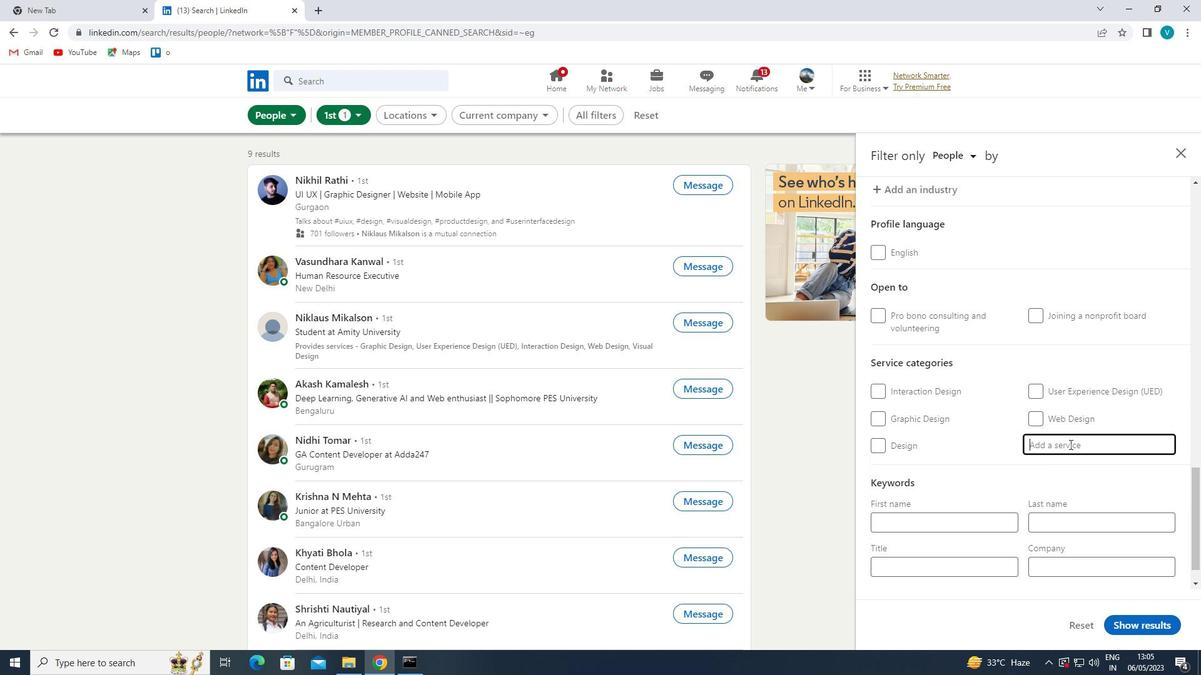 
Action: Mouse moved to (804, 287)
Screenshot: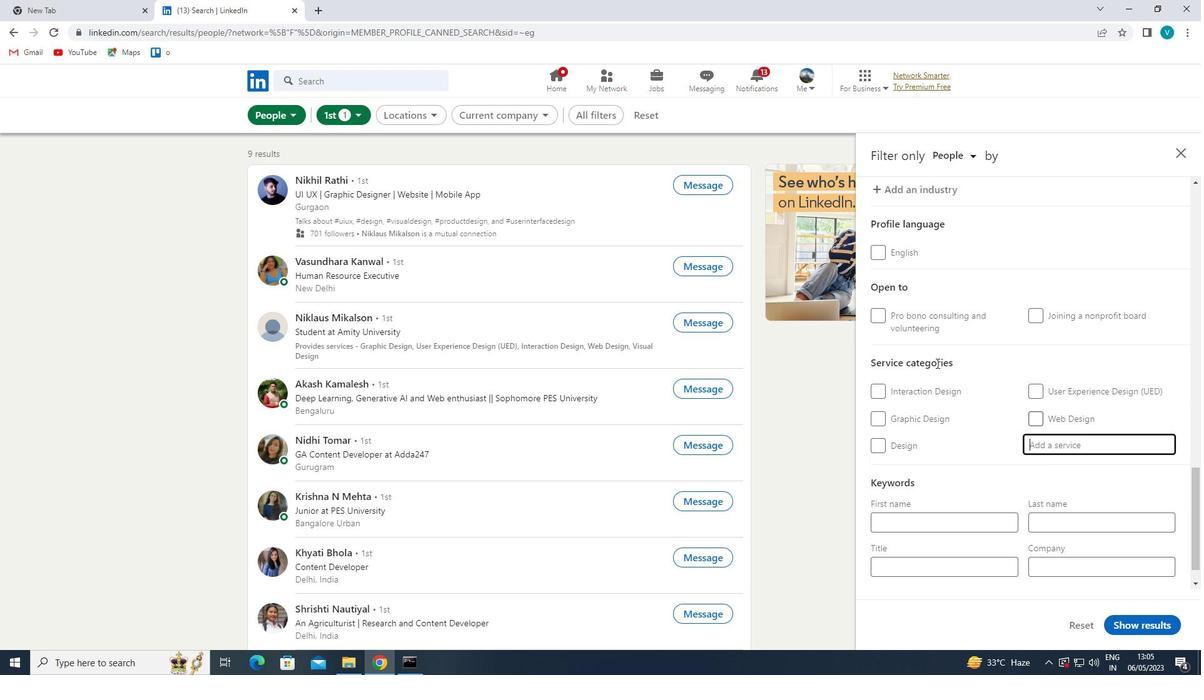 
Action: Key pressed USTOMER<Key.space>
Screenshot: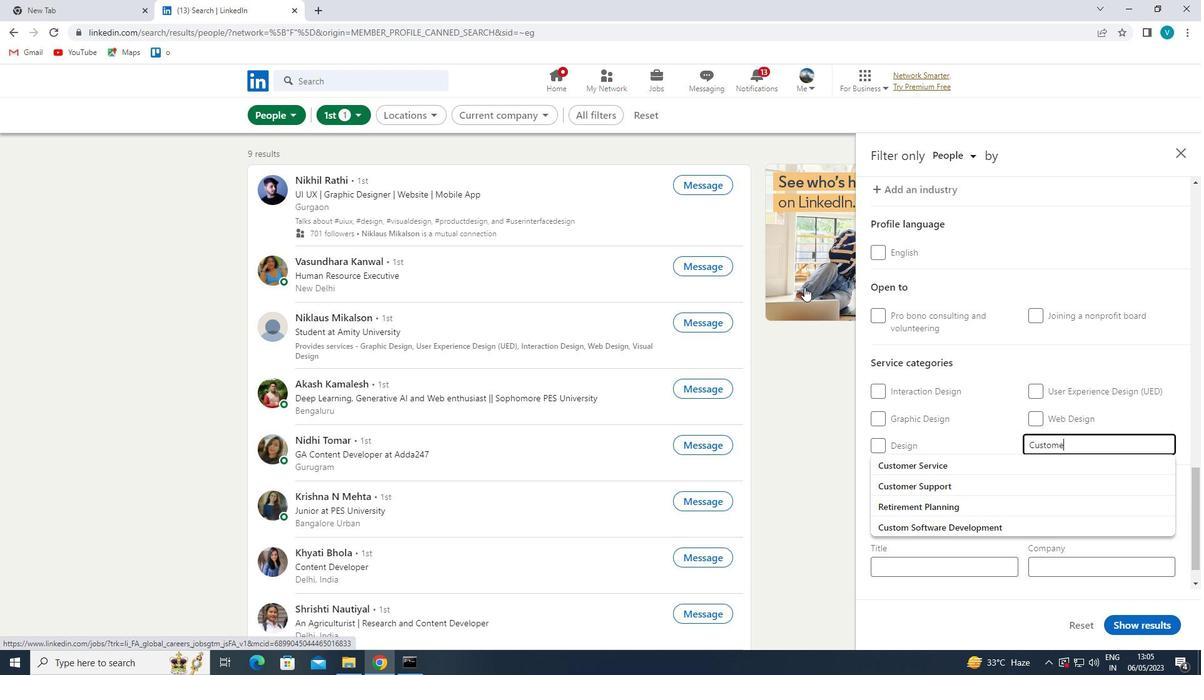 
Action: Mouse moved to (947, 461)
Screenshot: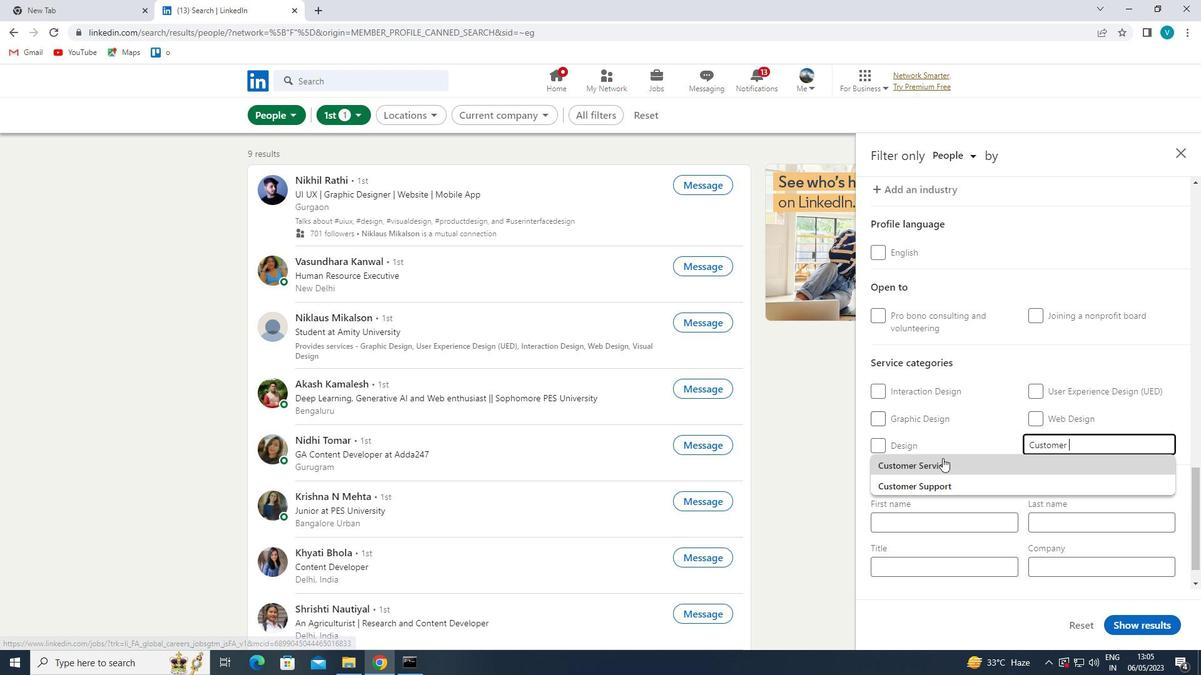 
Action: Mouse pressed left at (947, 461)
Screenshot: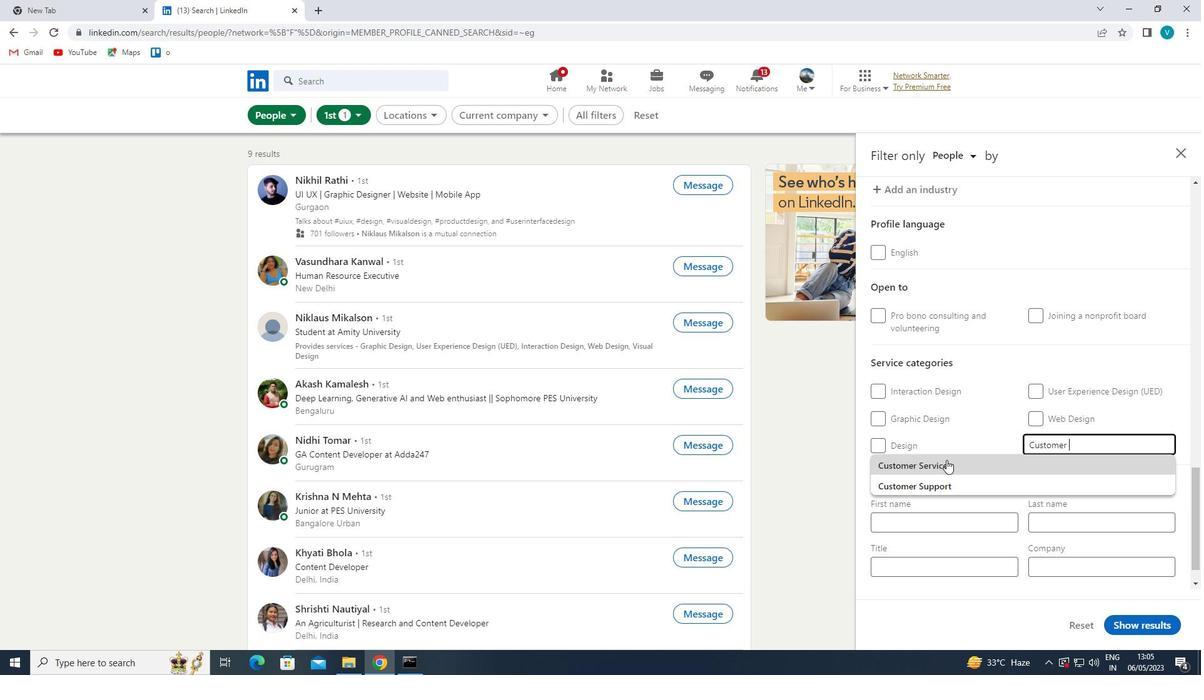 
Action: Mouse moved to (945, 461)
Screenshot: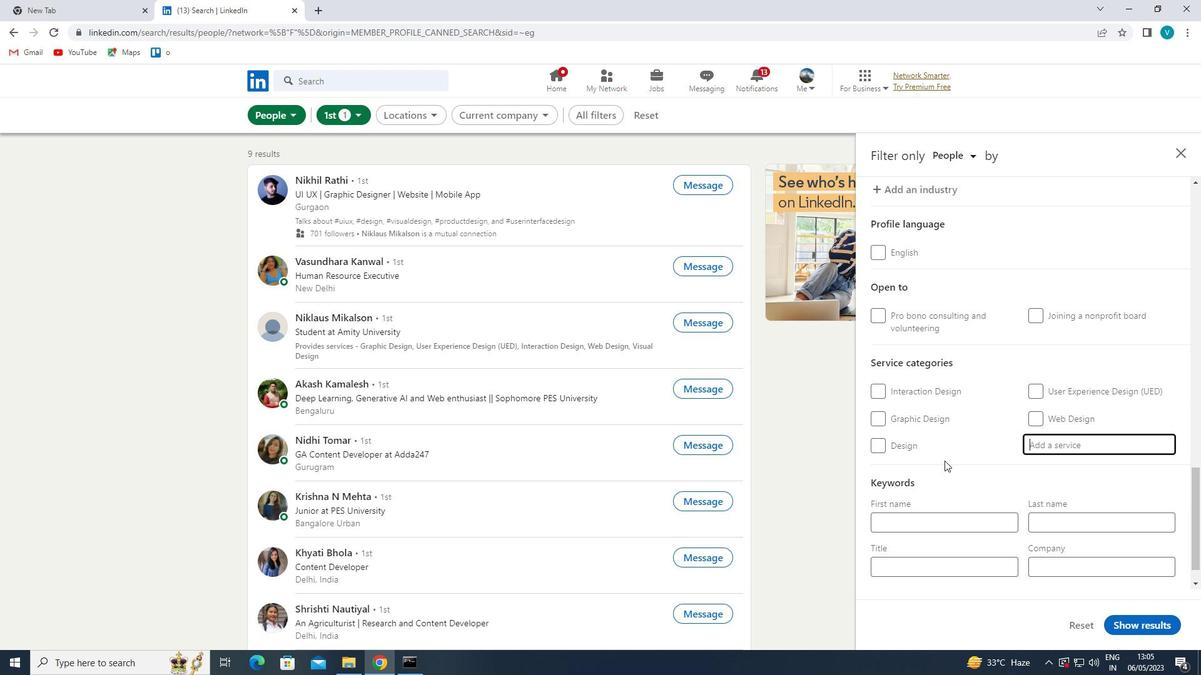 
Action: Mouse scrolled (945, 461) with delta (0, 0)
Screenshot: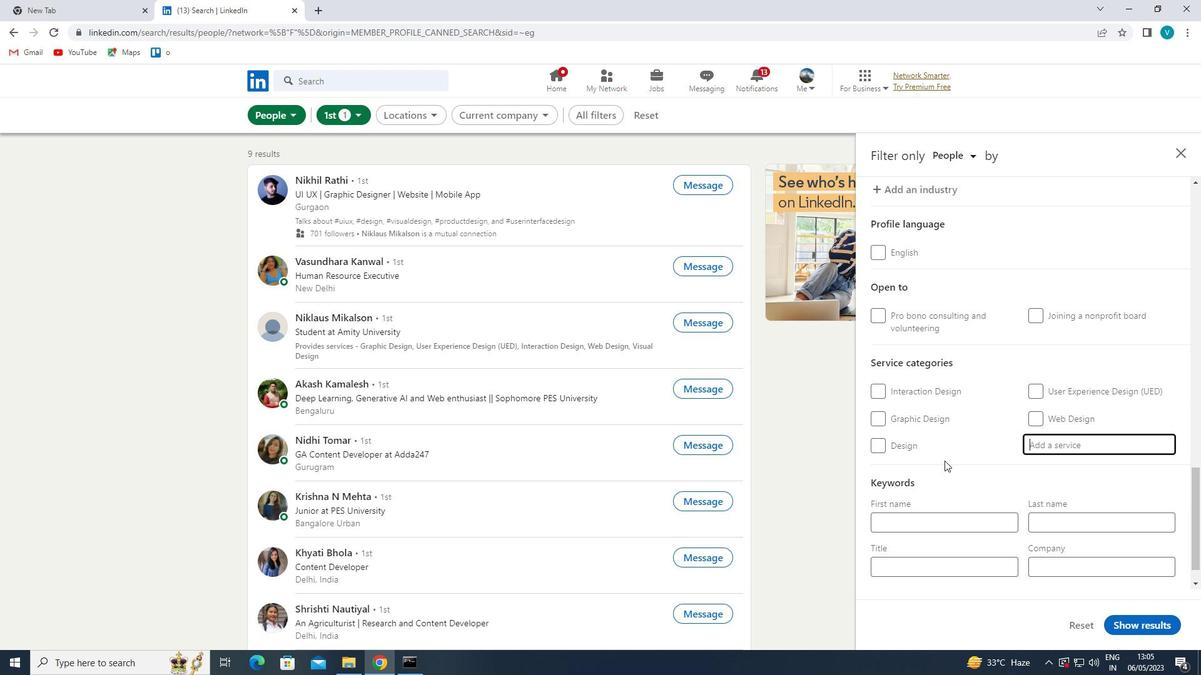 
Action: Mouse moved to (945, 462)
Screenshot: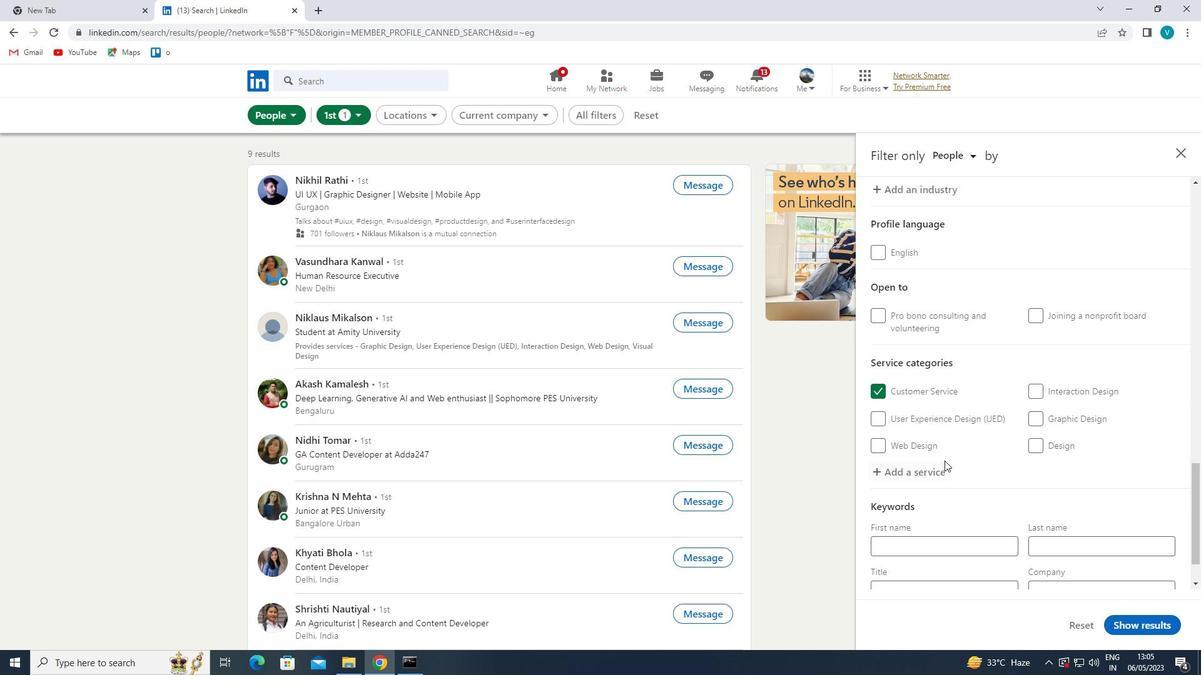 
Action: Mouse scrolled (945, 461) with delta (0, 0)
Screenshot: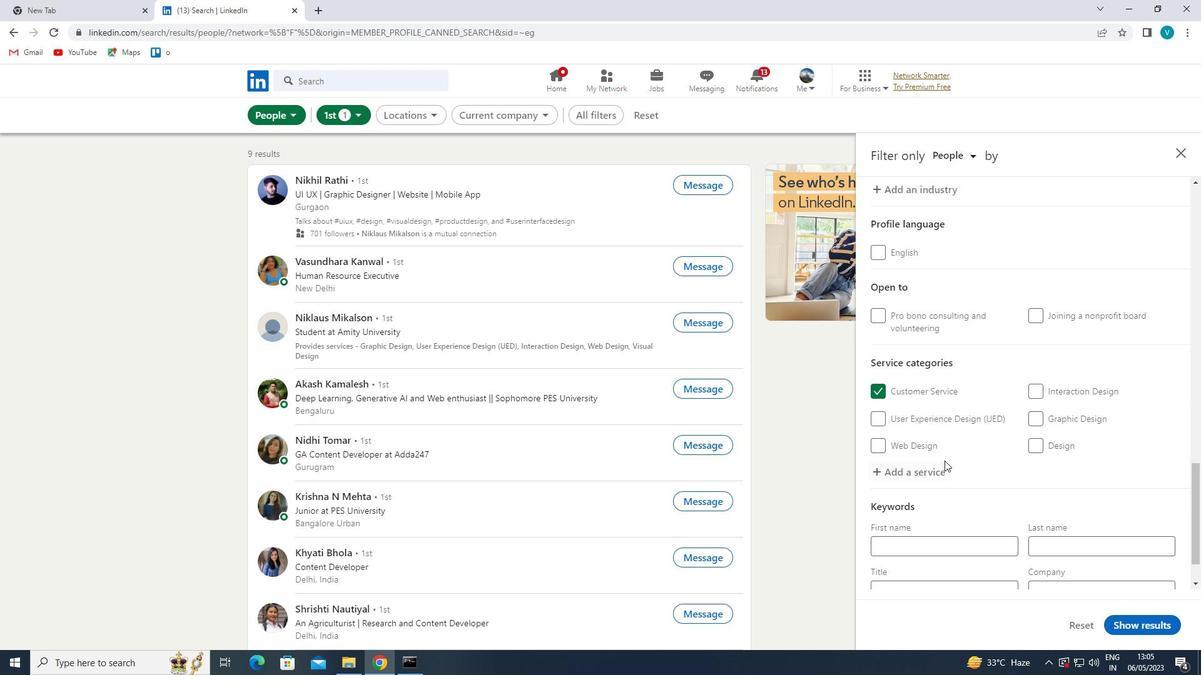 
Action: Mouse moved to (945, 463)
Screenshot: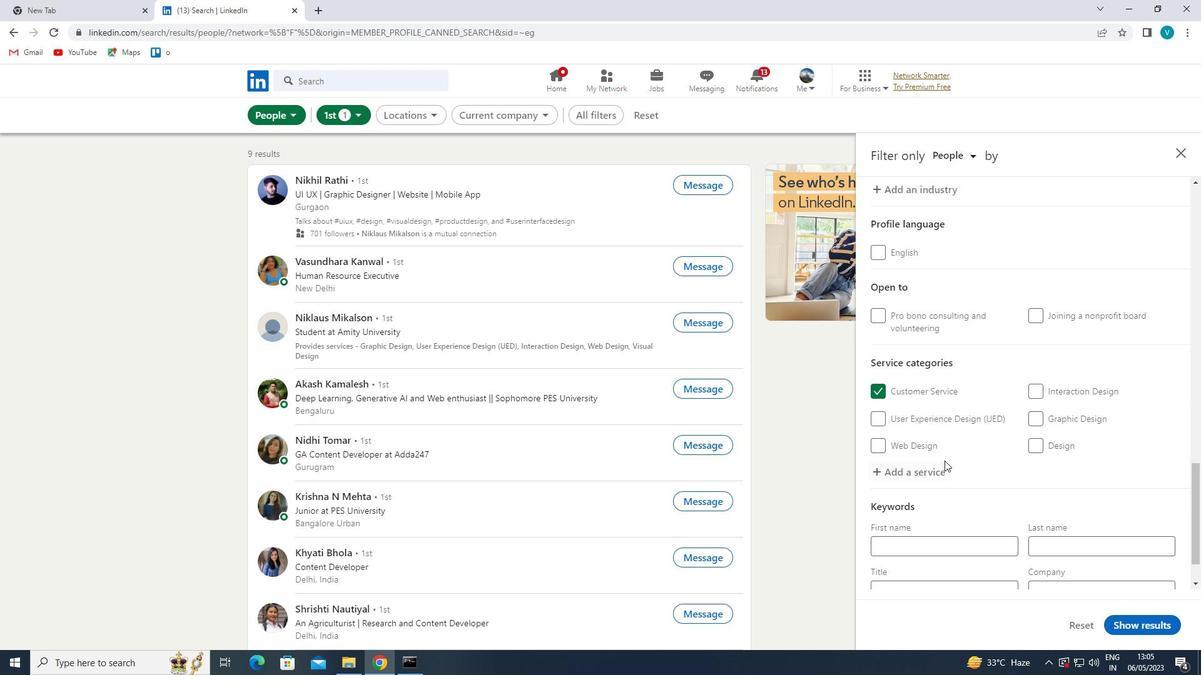 
Action: Mouse scrolled (945, 462) with delta (0, 0)
Screenshot: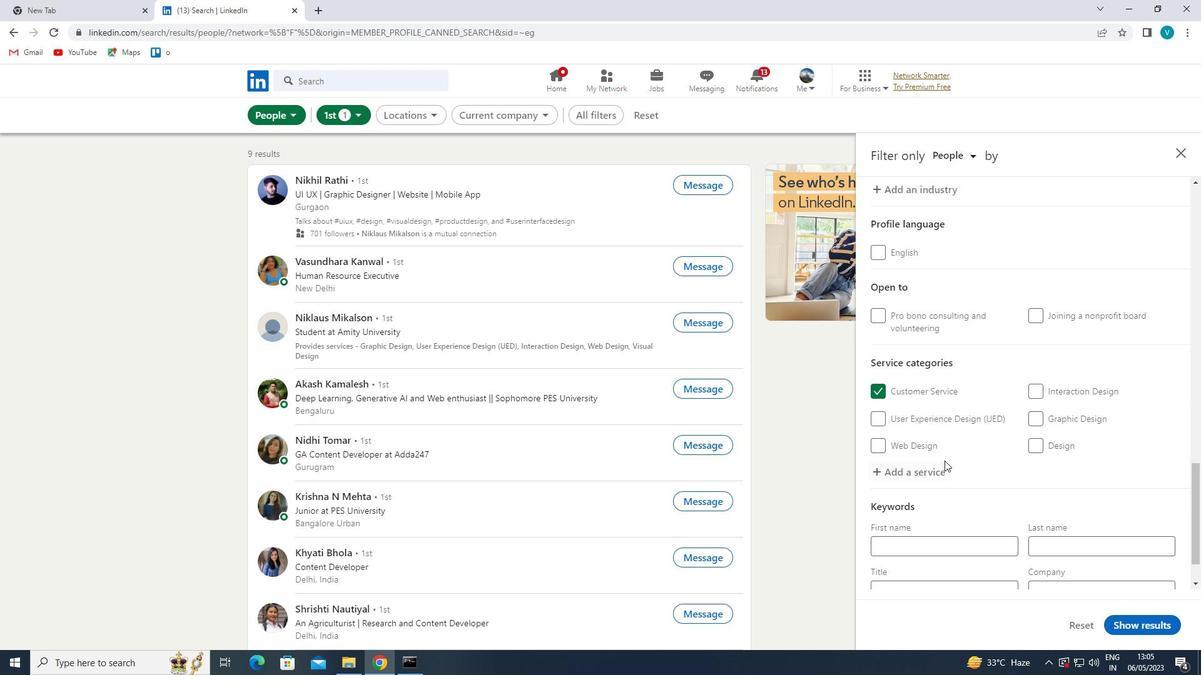 
Action: Mouse moved to (951, 521)
Screenshot: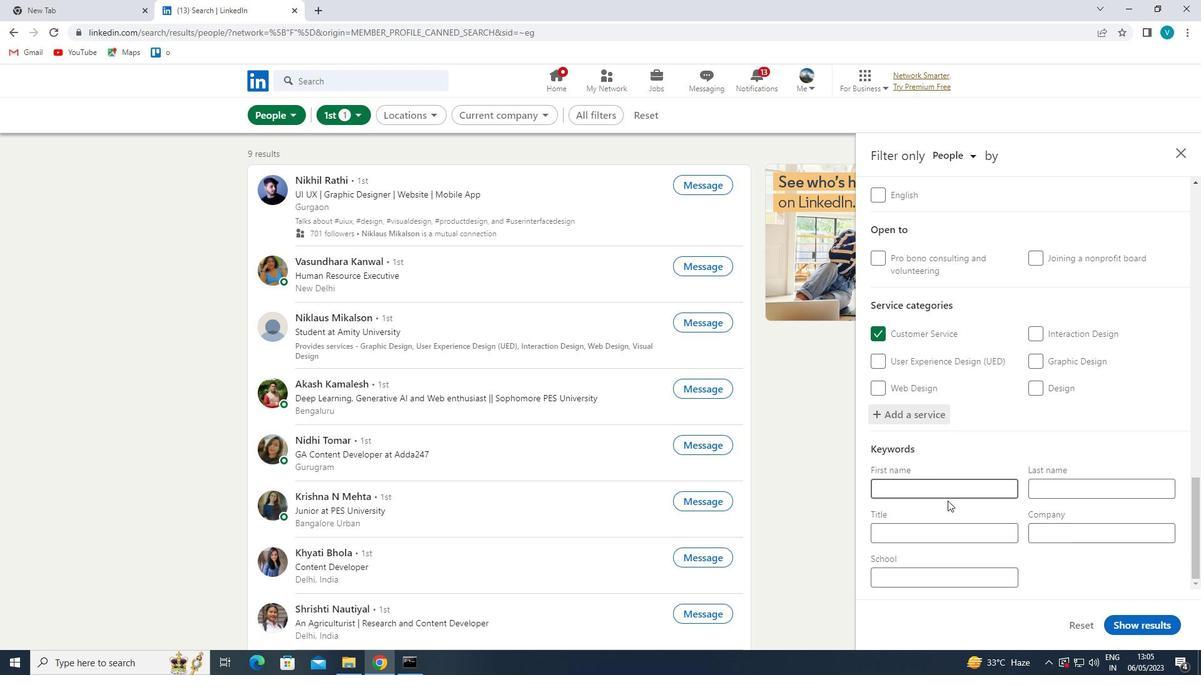 
Action: Mouse pressed left at (951, 521)
Screenshot: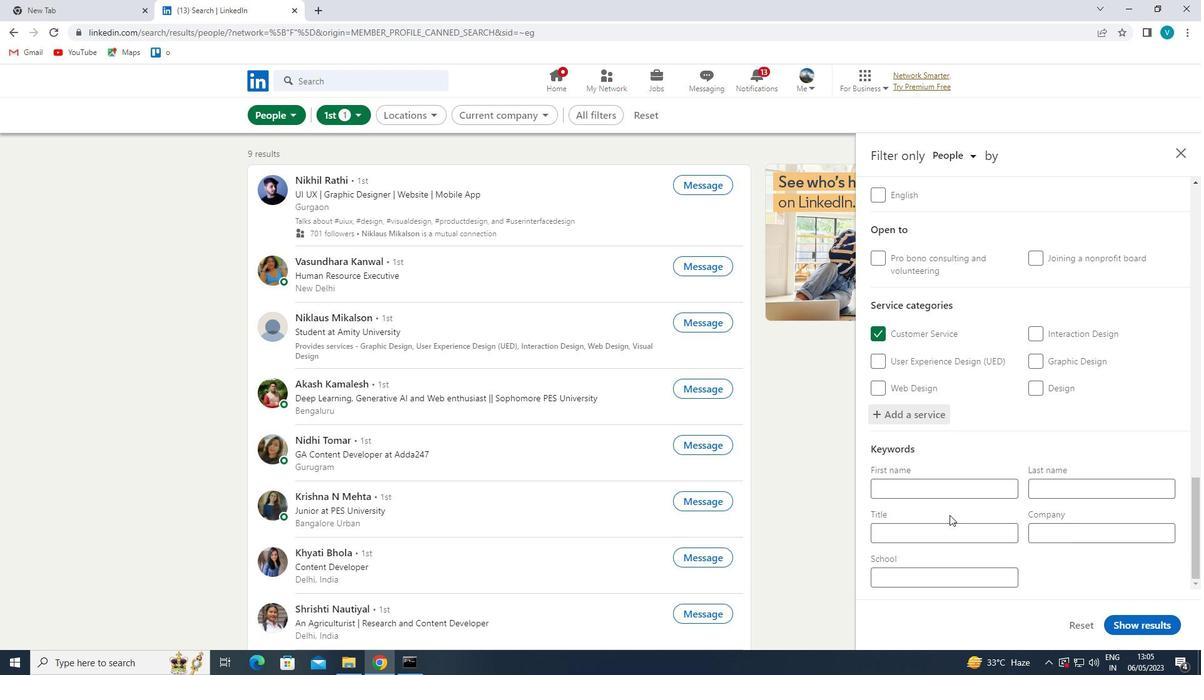 
Action: Mouse moved to (941, 516)
Screenshot: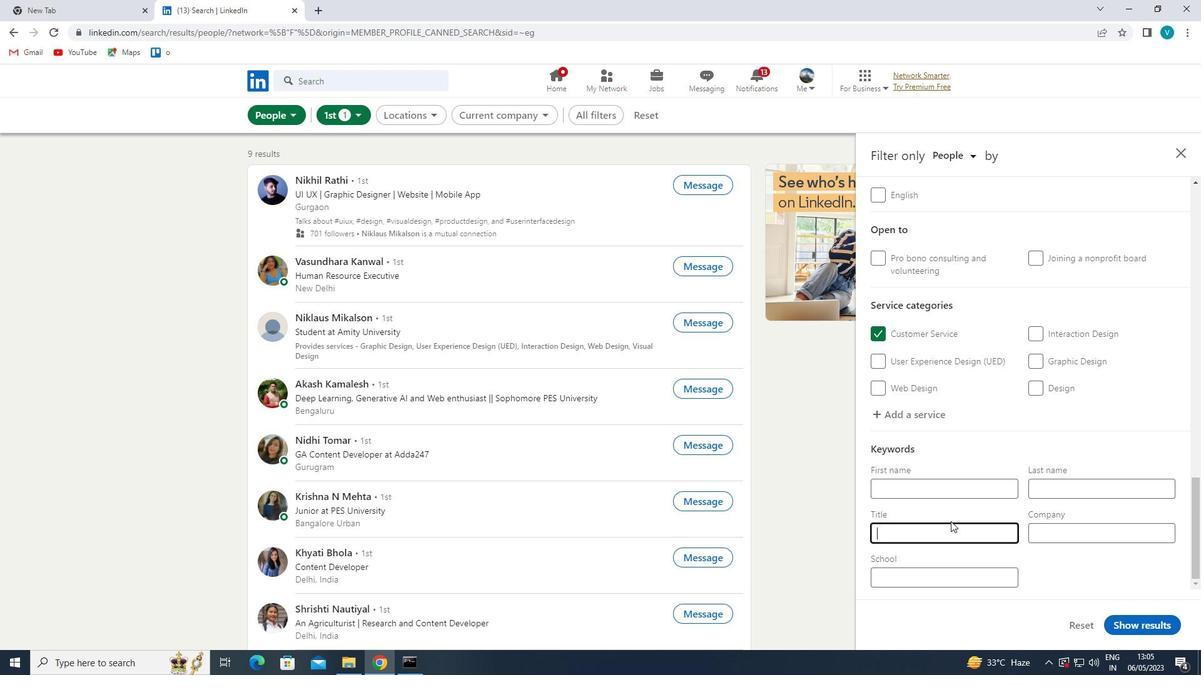 
Action: Key pressed <Key.shift>
Screenshot: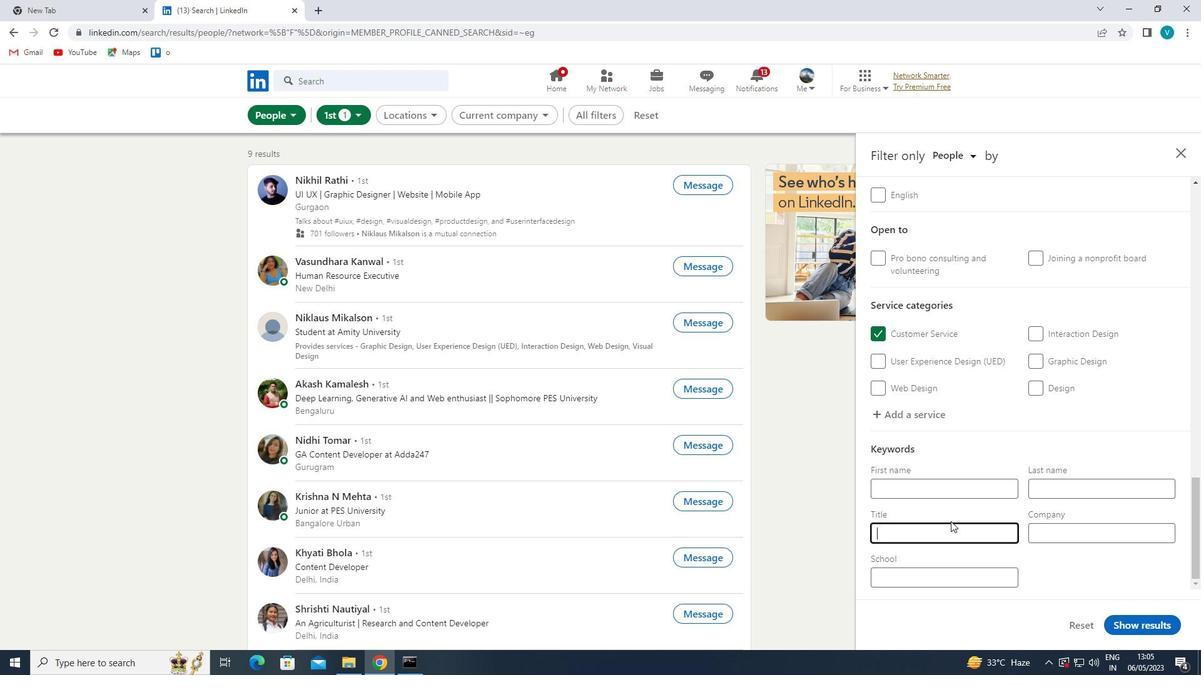 
Action: Mouse moved to (915, 501)
Screenshot: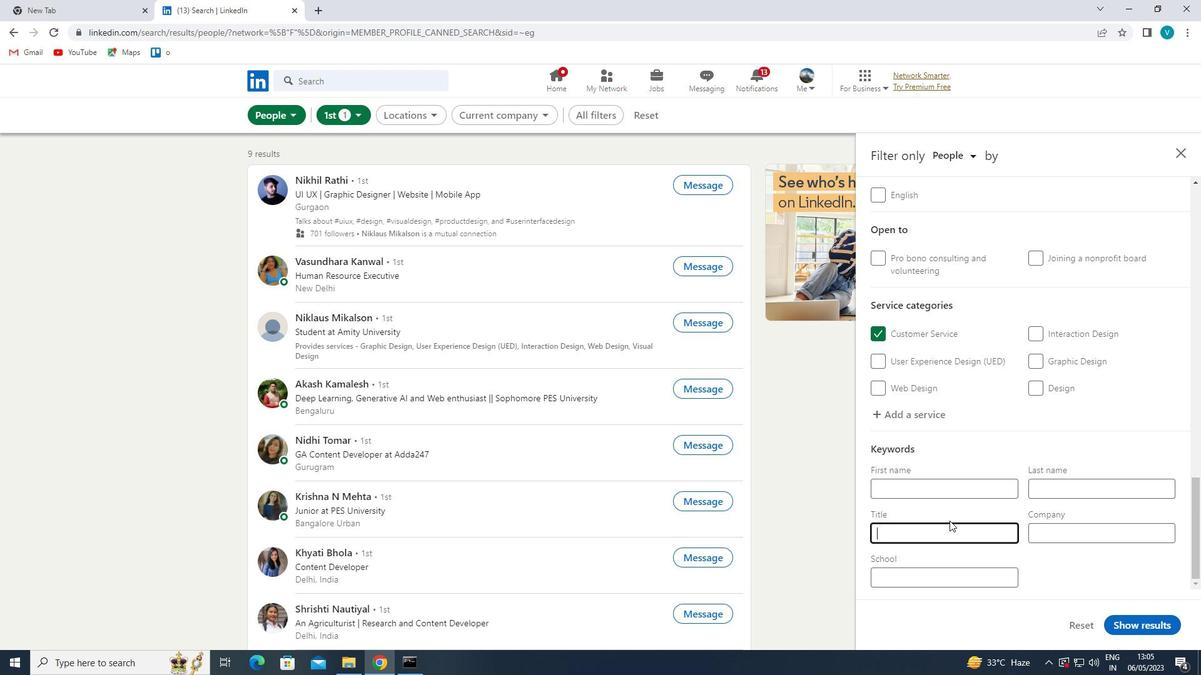 
Action: Key pressed SPA<Key.space><Key.shift>MANAF<Key.backspace>GER<Key.space>
Screenshot: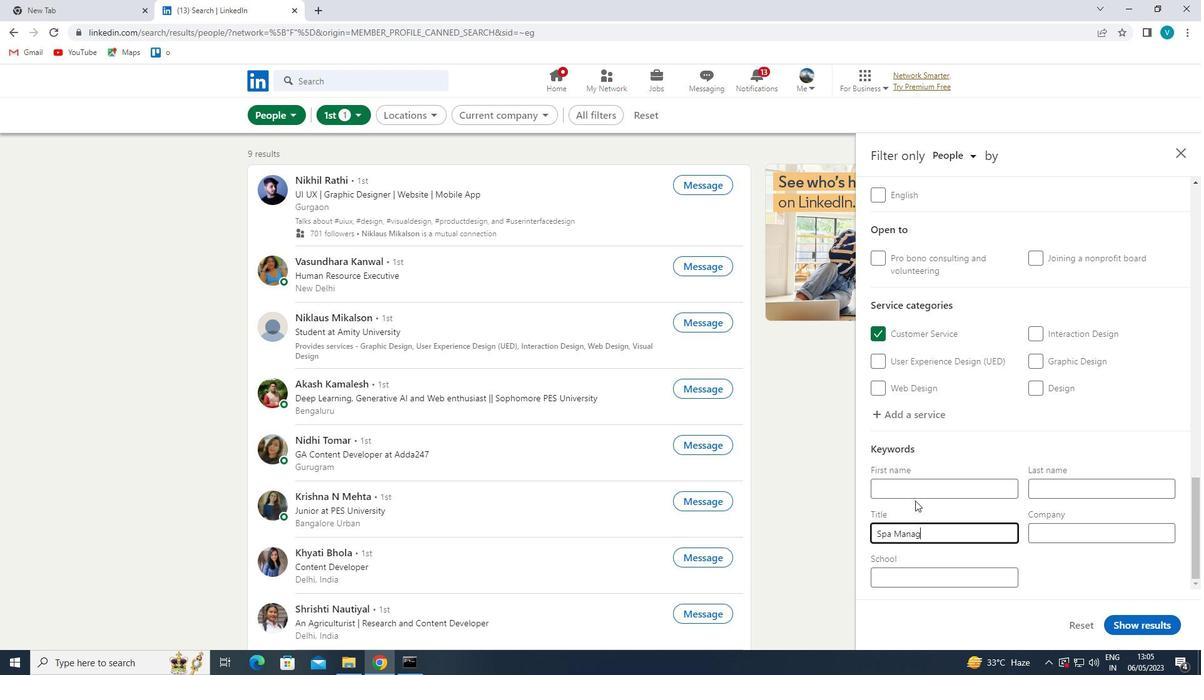 
Action: Mouse moved to (1151, 624)
Screenshot: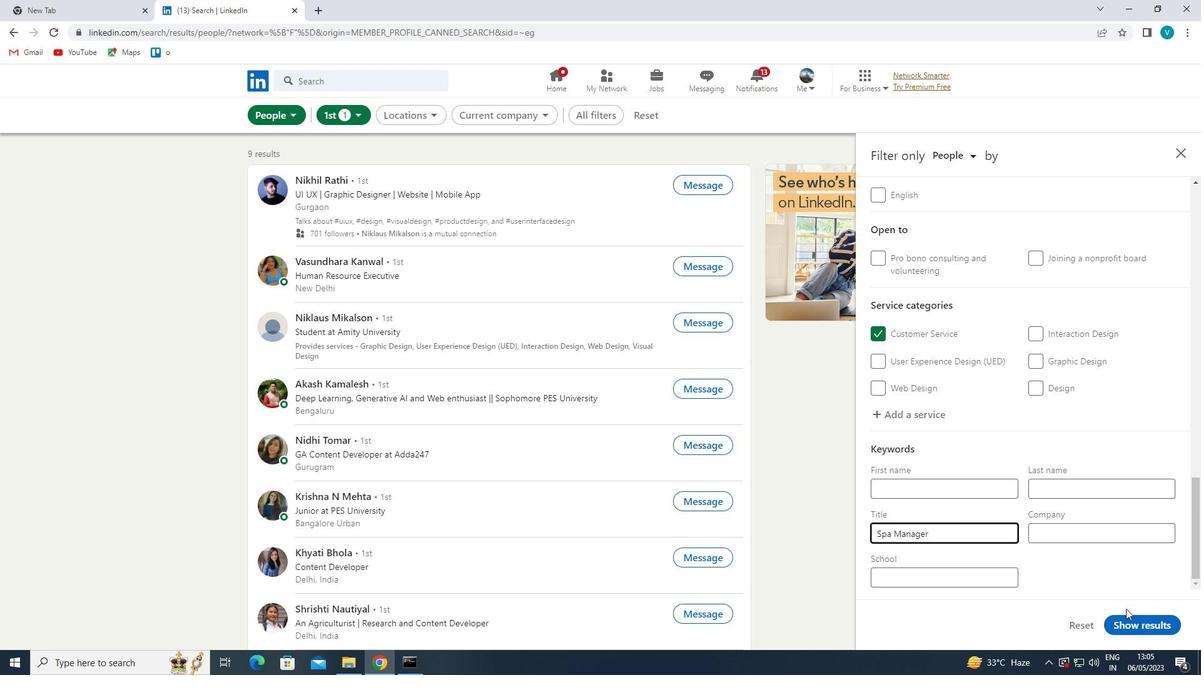 
Action: Mouse pressed left at (1151, 624)
Screenshot: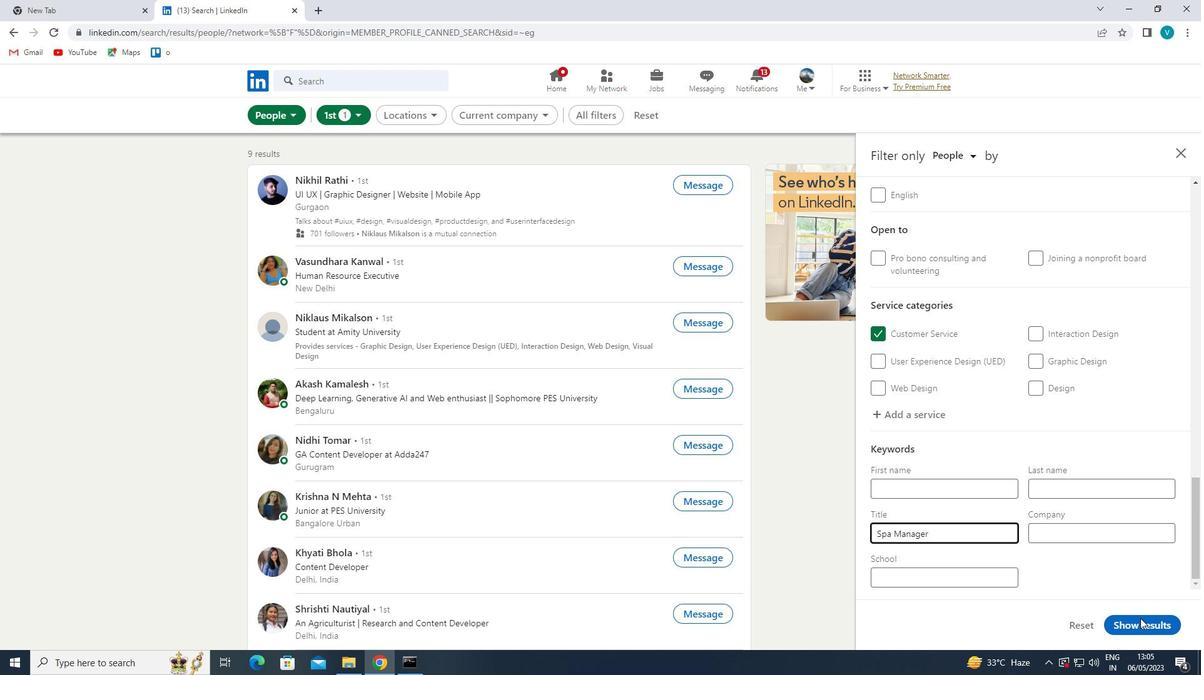 
Action: Mouse moved to (1102, 477)
Screenshot: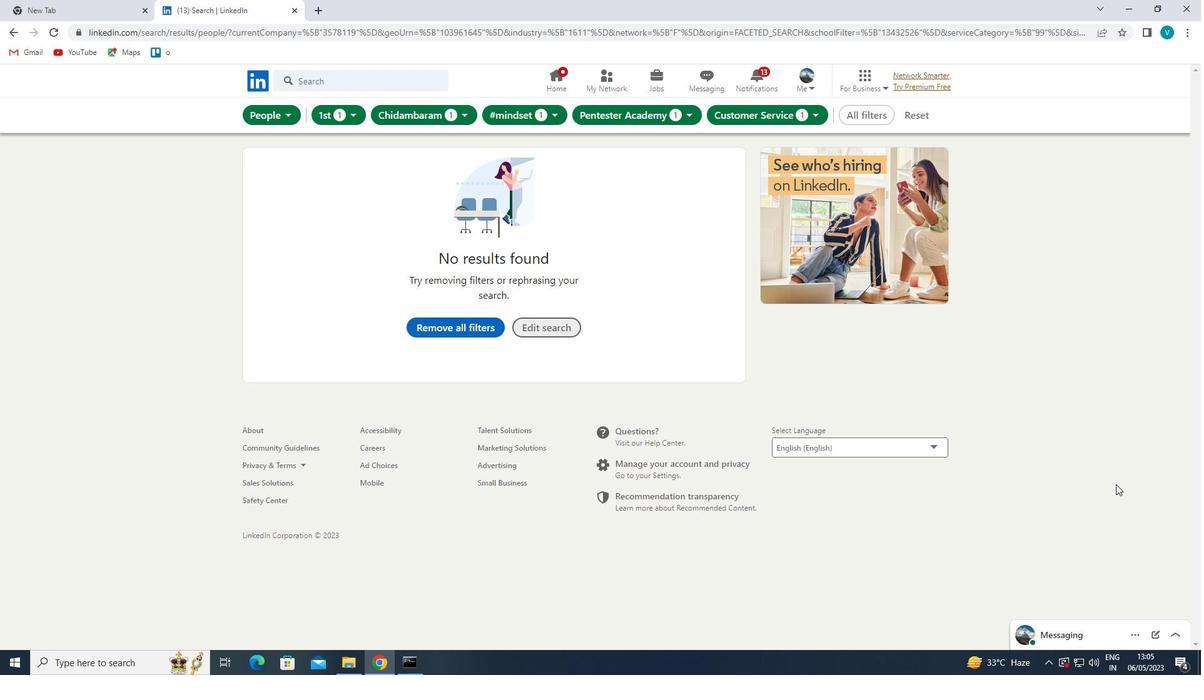 
